 Task: Write an email to a team member sharing useful productivity tips you have discovered.
Action: Mouse moved to (135, 9)
Screenshot: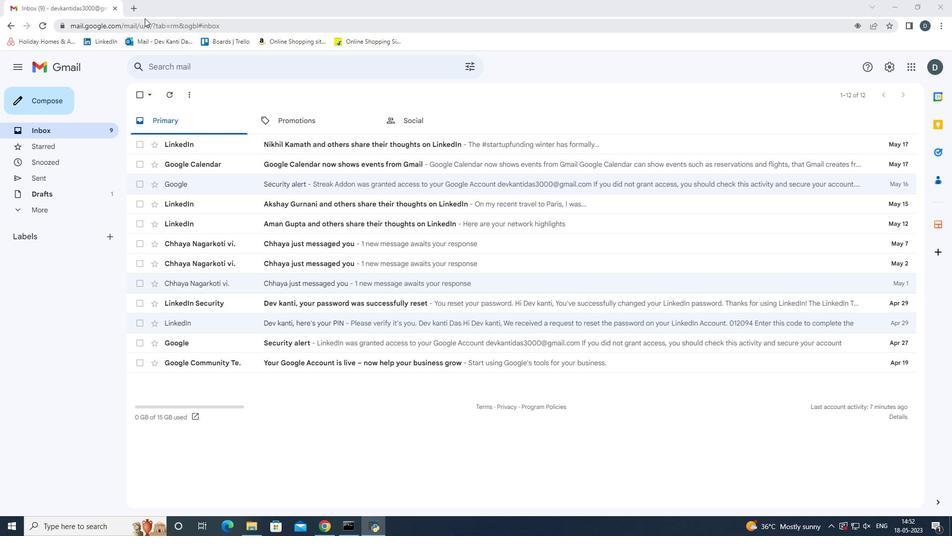 
Action: Mouse pressed left at (135, 9)
Screenshot: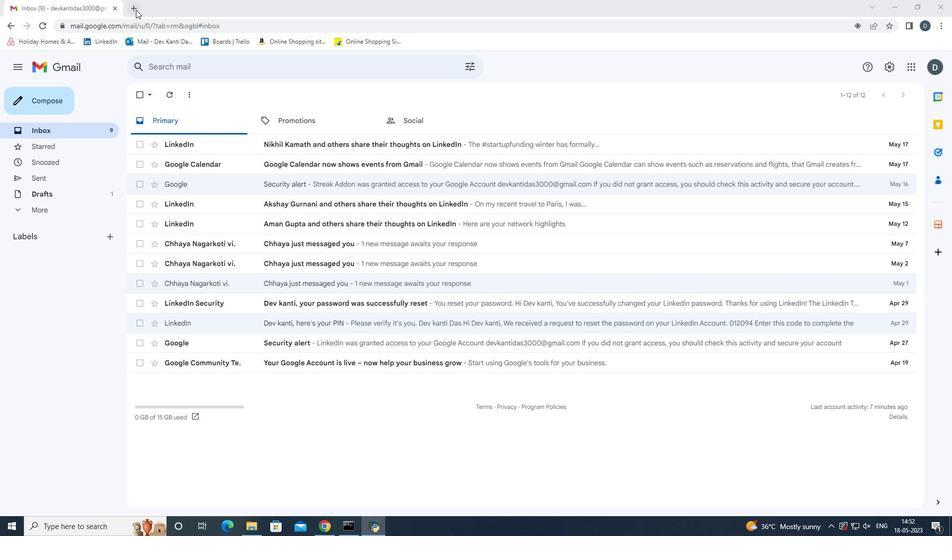 
Action: Mouse moved to (142, 25)
Screenshot: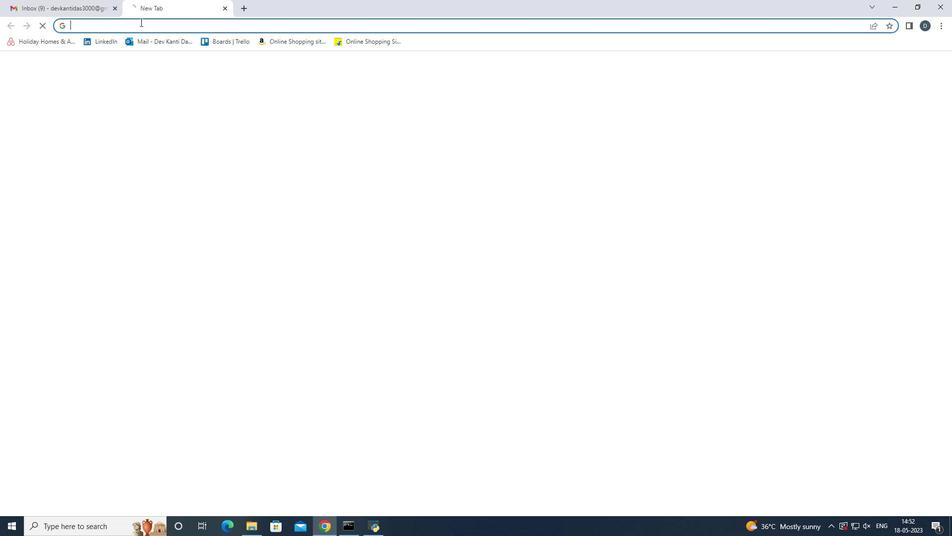 
Action: Key pressed how<Key.space>to<Key.space>write<Key.space>an<Key.space>email<Key.space>to<Key.space>a<Key.space>team<Key.space>member,<Key.space>sharing<Key.space>a<Key.space>useful<Key.space>productivity<Key.space>tip<Key.space>or<Key.space>tool<Key.space>that<Key.space>you<Key.space>have<Key.space>discovered<Key.enter>
Screenshot: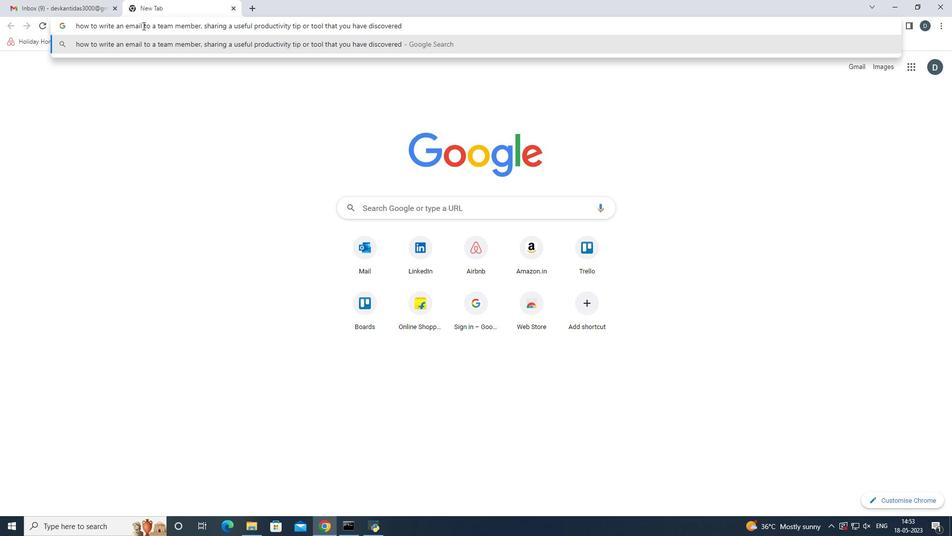 
Action: Mouse moved to (239, 149)
Screenshot: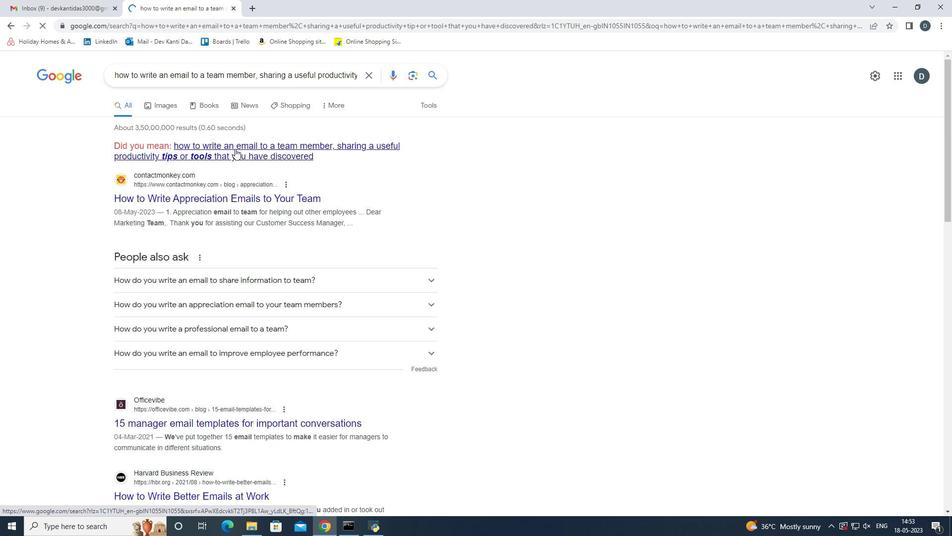 
Action: Mouse pressed left at (239, 149)
Screenshot: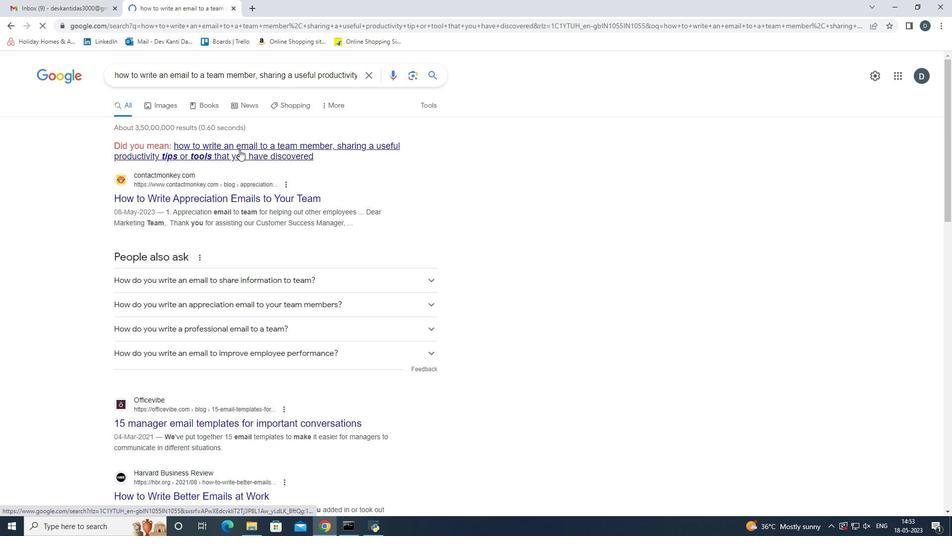 
Action: Mouse moved to (262, 175)
Screenshot: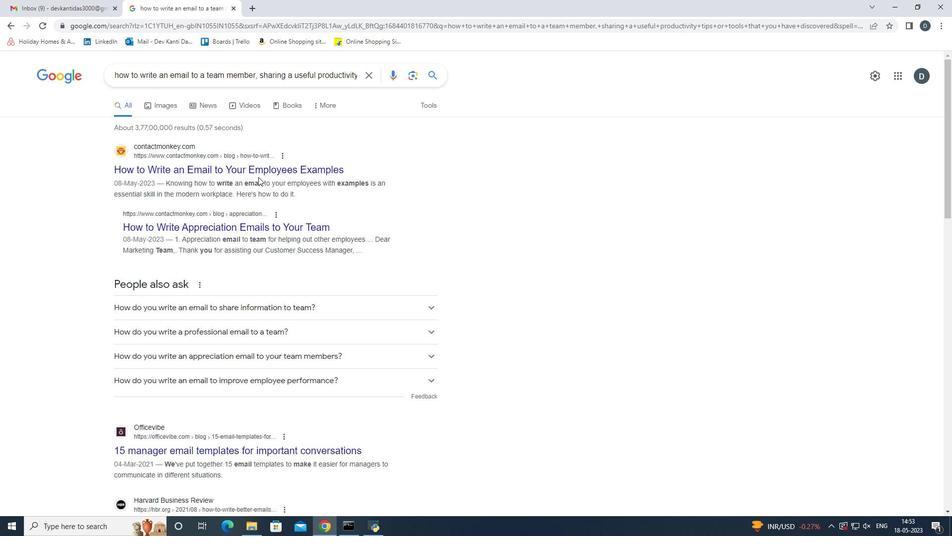 
Action: Mouse pressed middle at (262, 175)
Screenshot: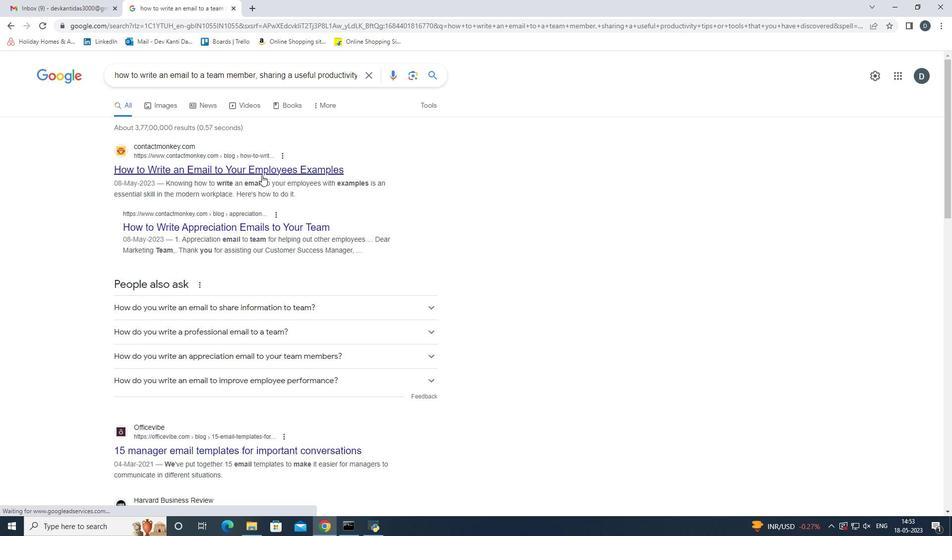 
Action: Mouse moved to (792, 238)
Screenshot: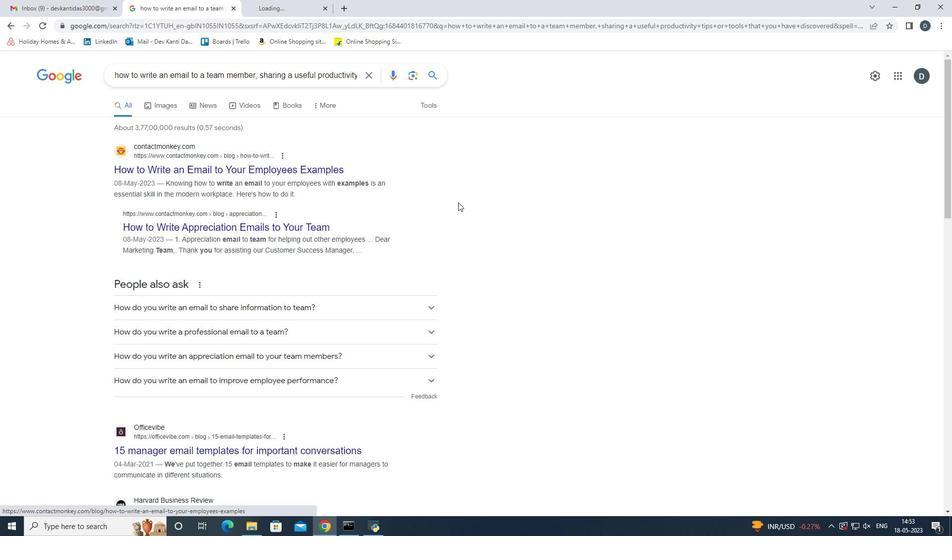 
Action: Mouse scrolled (792, 237) with delta (0, 0)
Screenshot: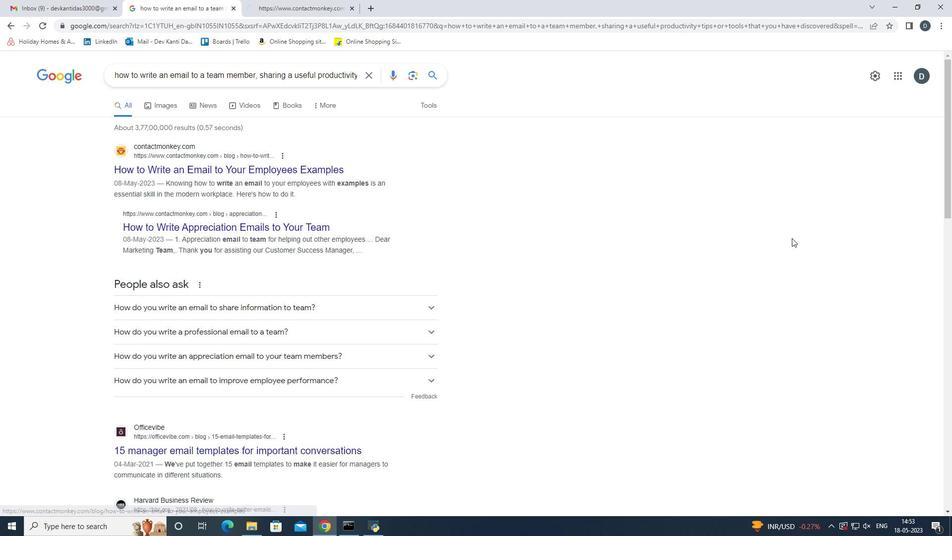 
Action: Mouse scrolled (792, 237) with delta (0, 0)
Screenshot: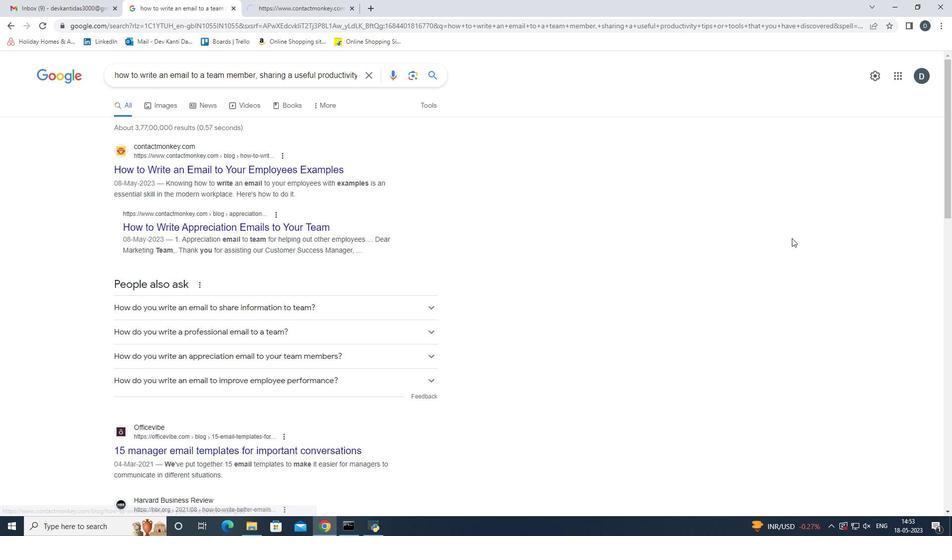 
Action: Mouse scrolled (792, 237) with delta (0, 0)
Screenshot: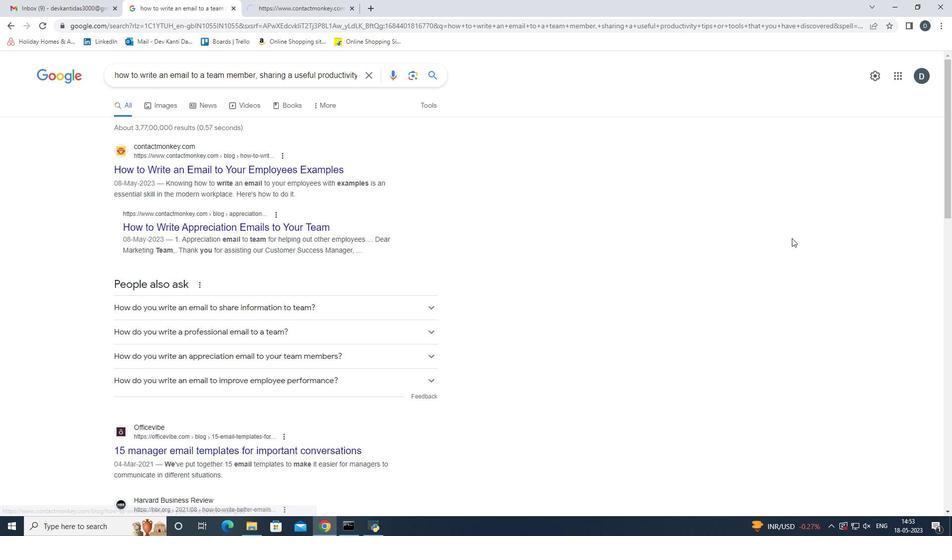 
Action: Mouse scrolled (792, 237) with delta (0, 0)
Screenshot: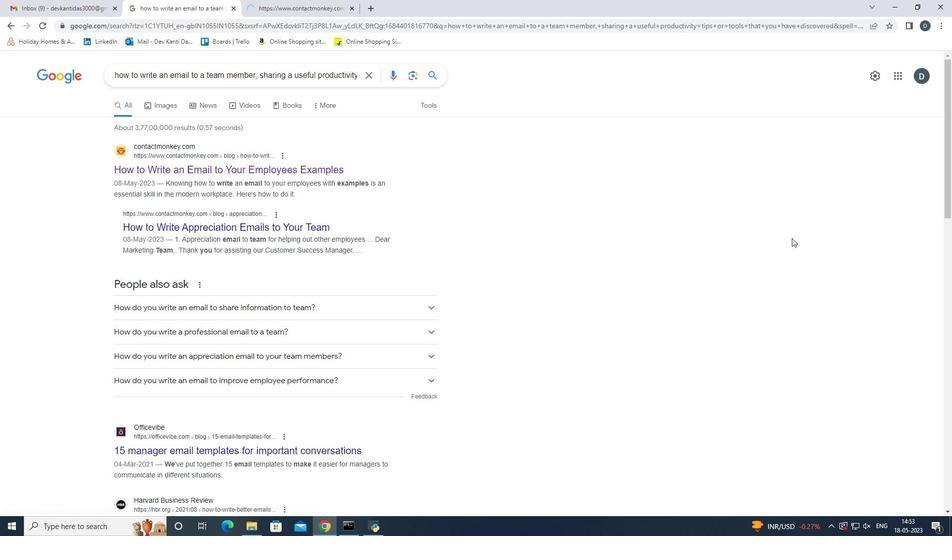 
Action: Mouse scrolled (792, 237) with delta (0, 0)
Screenshot: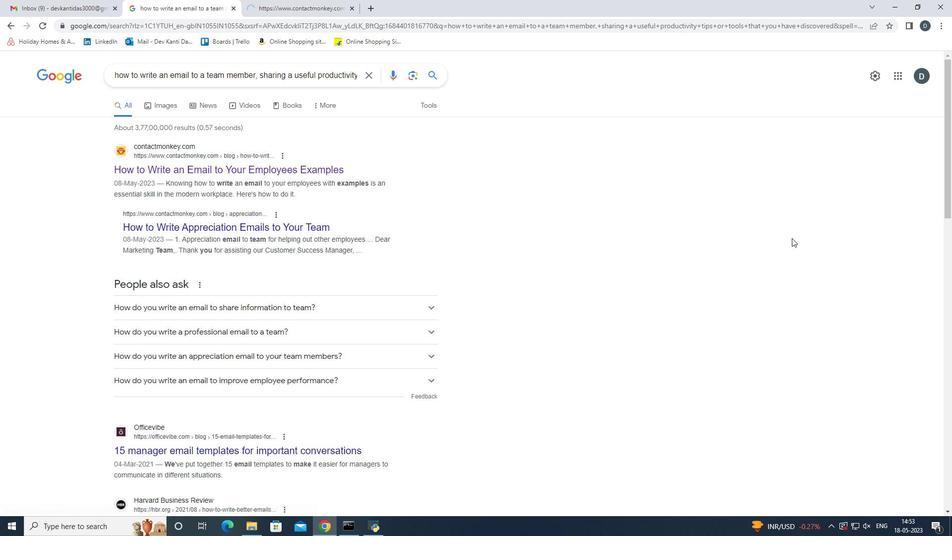 
Action: Mouse moved to (792, 238)
Screenshot: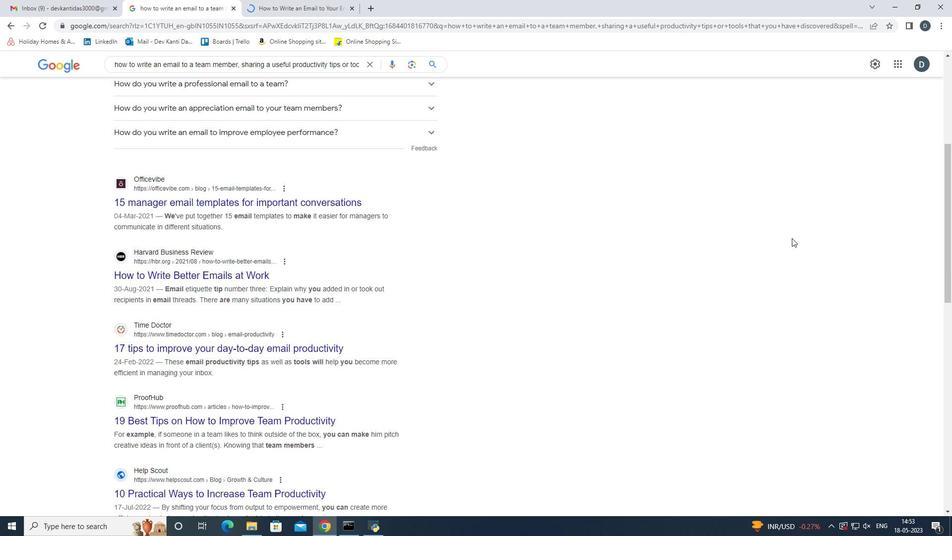 
Action: Mouse scrolled (792, 237) with delta (0, 0)
Screenshot: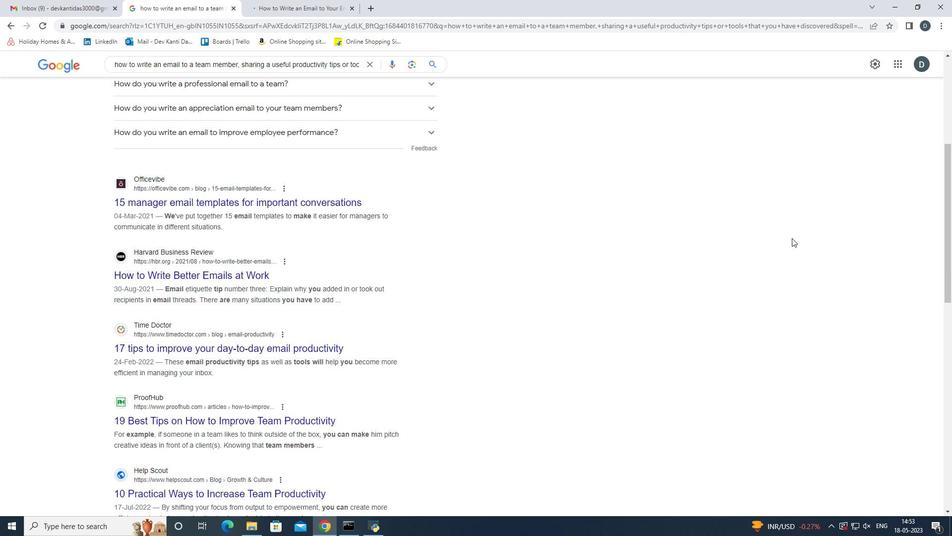 
Action: Mouse scrolled (792, 237) with delta (0, 0)
Screenshot: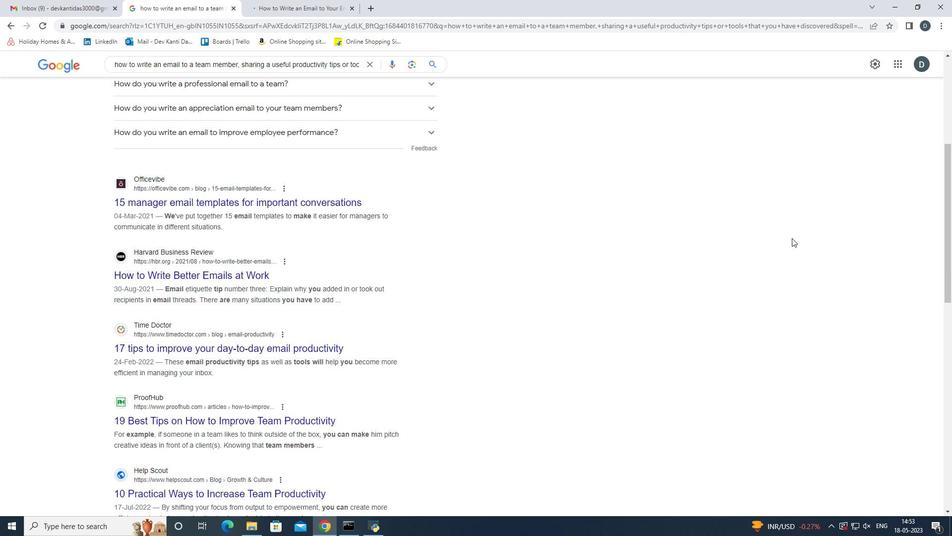
Action: Mouse scrolled (792, 237) with delta (0, 0)
Screenshot: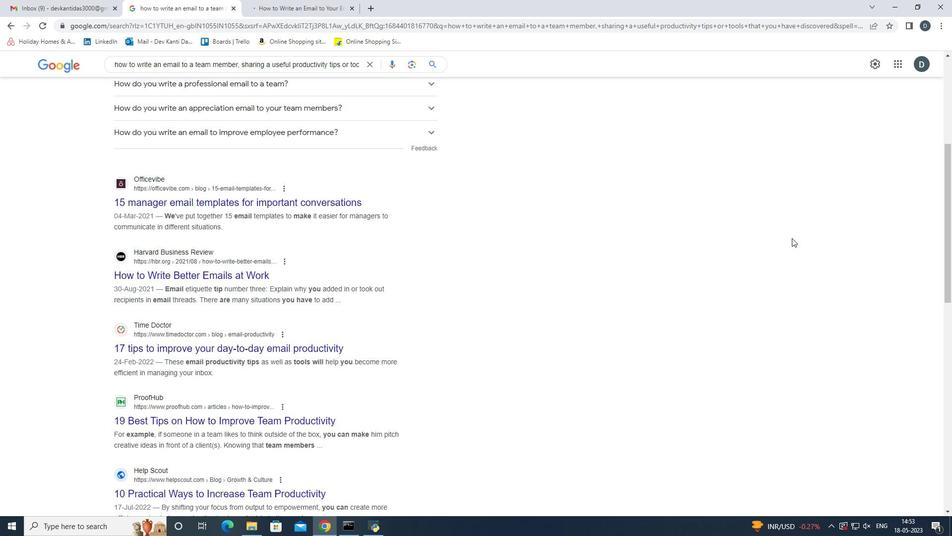 
Action: Mouse scrolled (792, 237) with delta (0, 0)
Screenshot: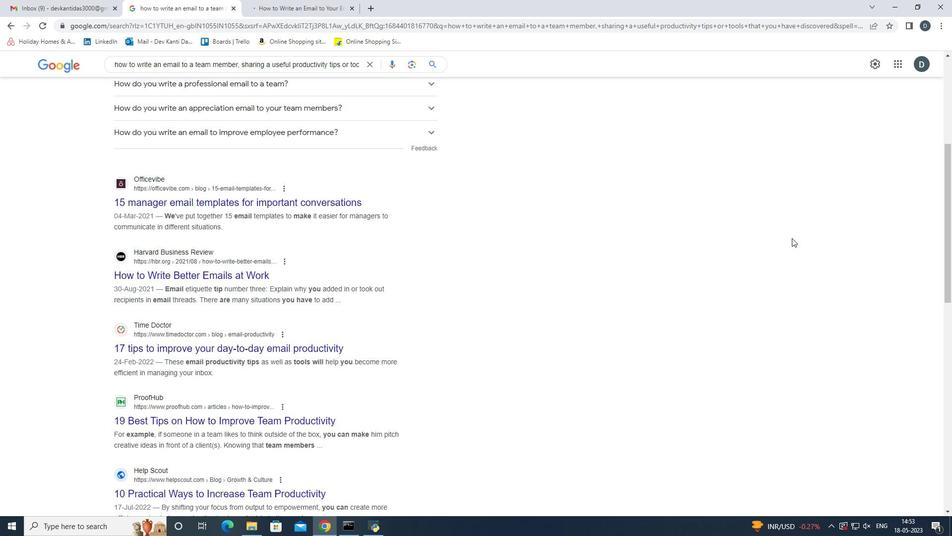 
Action: Mouse scrolled (792, 237) with delta (0, 0)
Screenshot: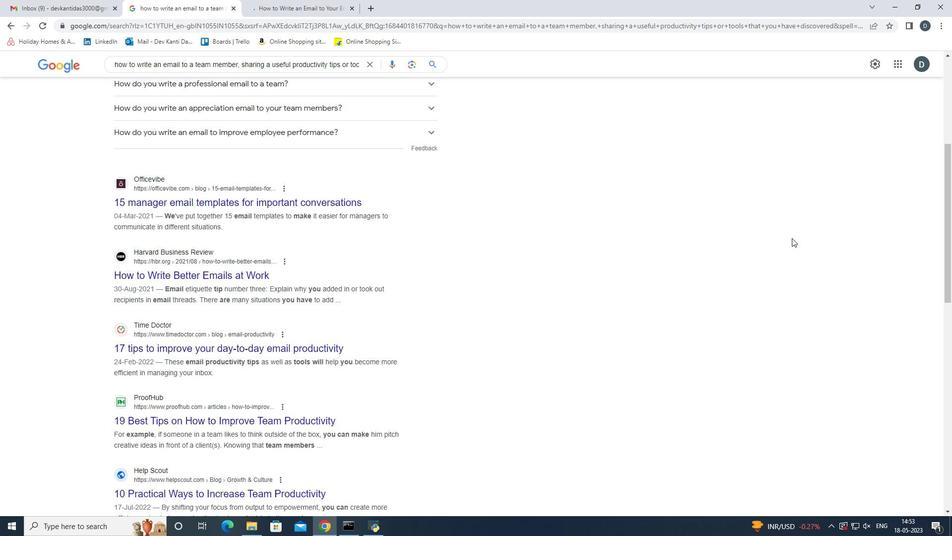 
Action: Mouse scrolled (792, 237) with delta (0, 0)
Screenshot: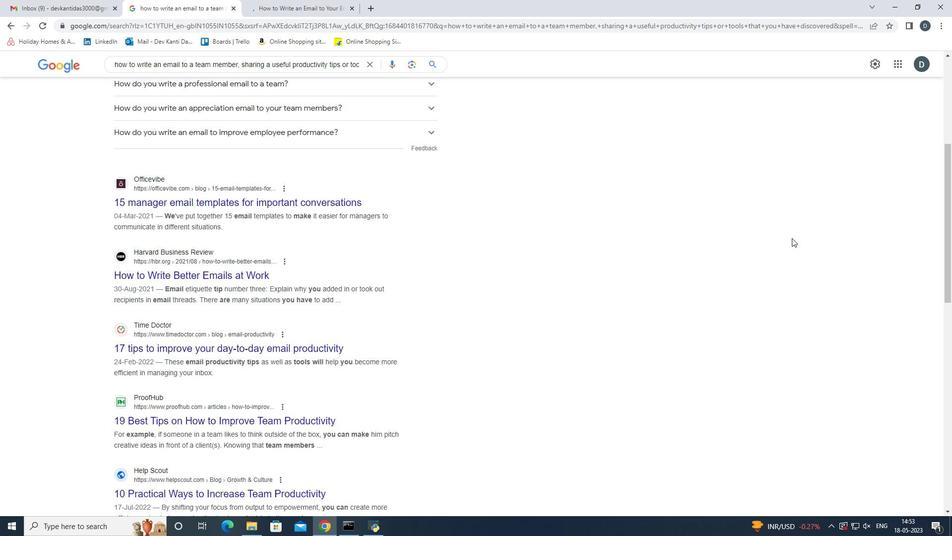 
Action: Mouse scrolled (792, 237) with delta (0, 0)
Screenshot: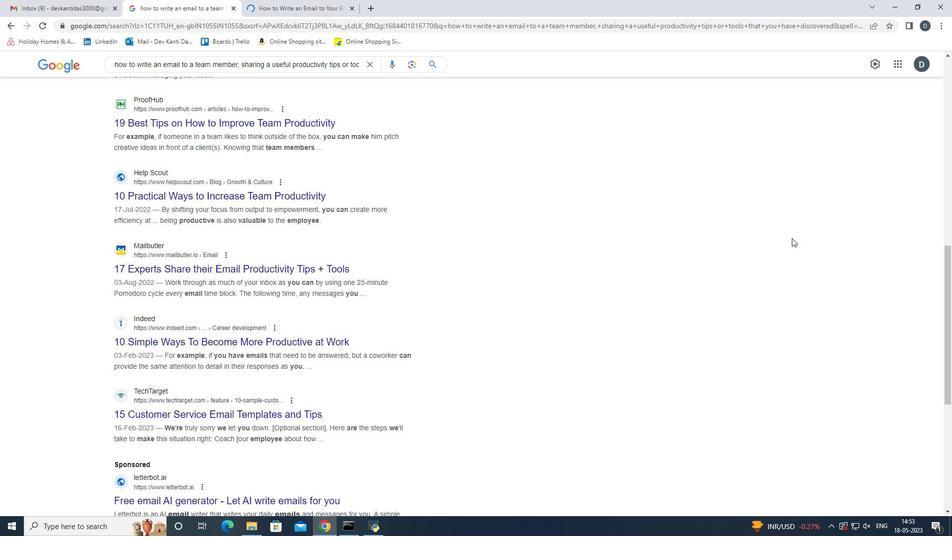 
Action: Mouse scrolled (792, 237) with delta (0, 0)
Screenshot: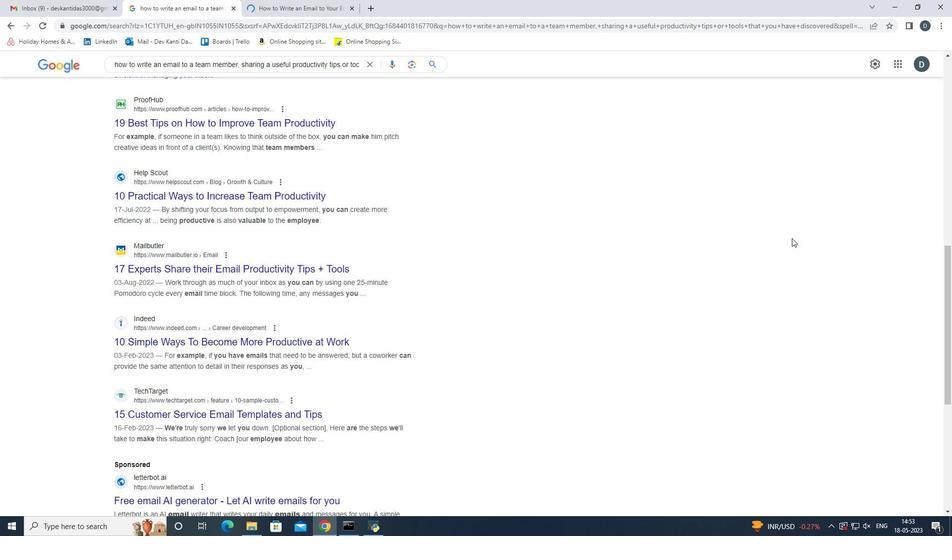 
Action: Mouse scrolled (792, 237) with delta (0, 0)
Screenshot: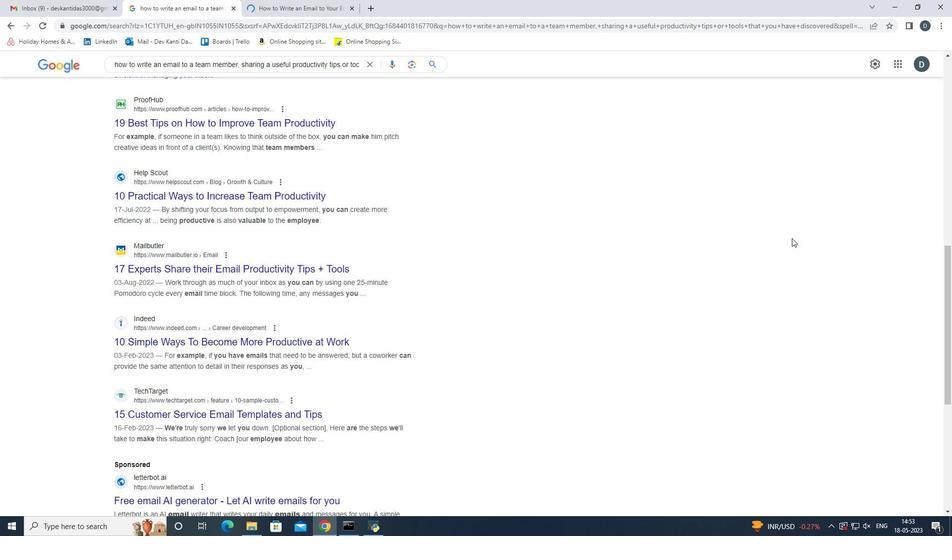 
Action: Mouse scrolled (792, 237) with delta (0, 0)
Screenshot: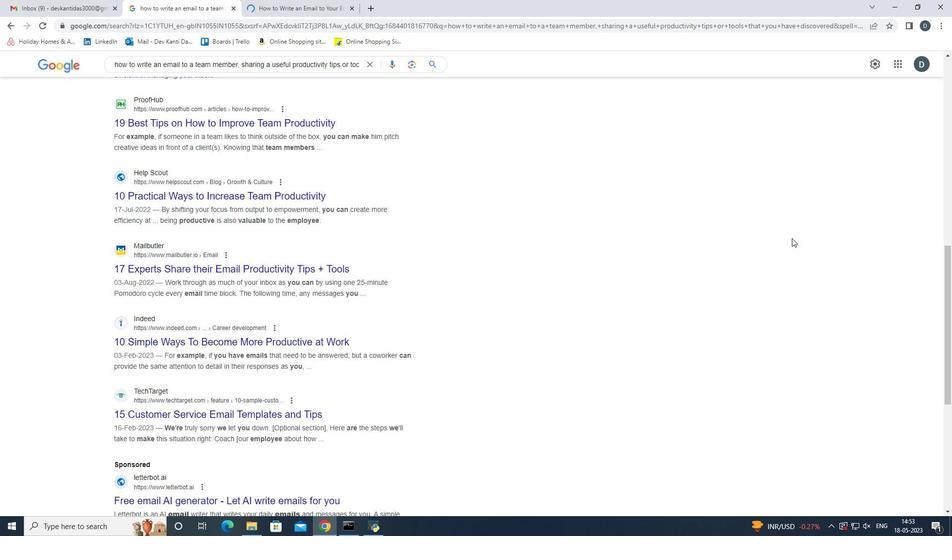 
Action: Mouse scrolled (792, 237) with delta (0, 0)
Screenshot: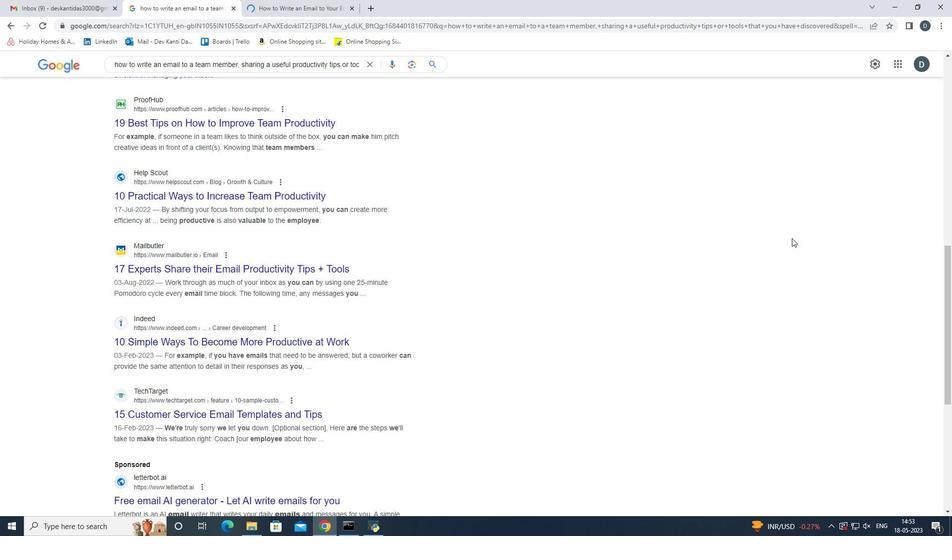
Action: Mouse scrolled (792, 237) with delta (0, 0)
Screenshot: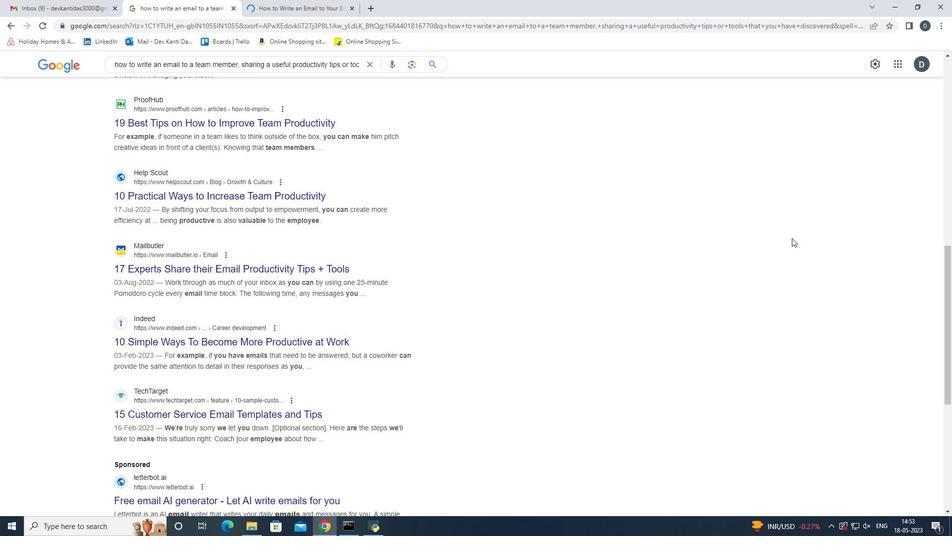 
Action: Mouse scrolled (792, 238) with delta (0, 0)
Screenshot: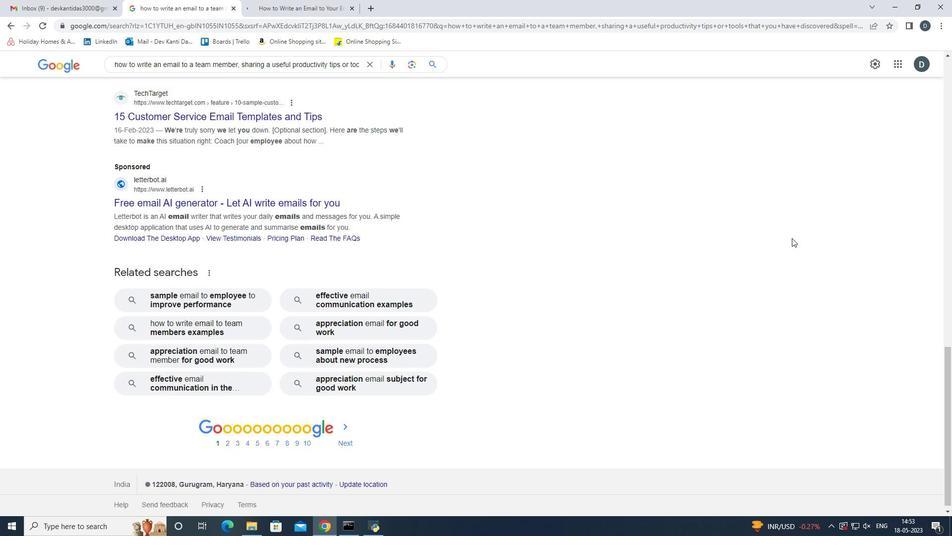
Action: Mouse scrolled (792, 238) with delta (0, 0)
Screenshot: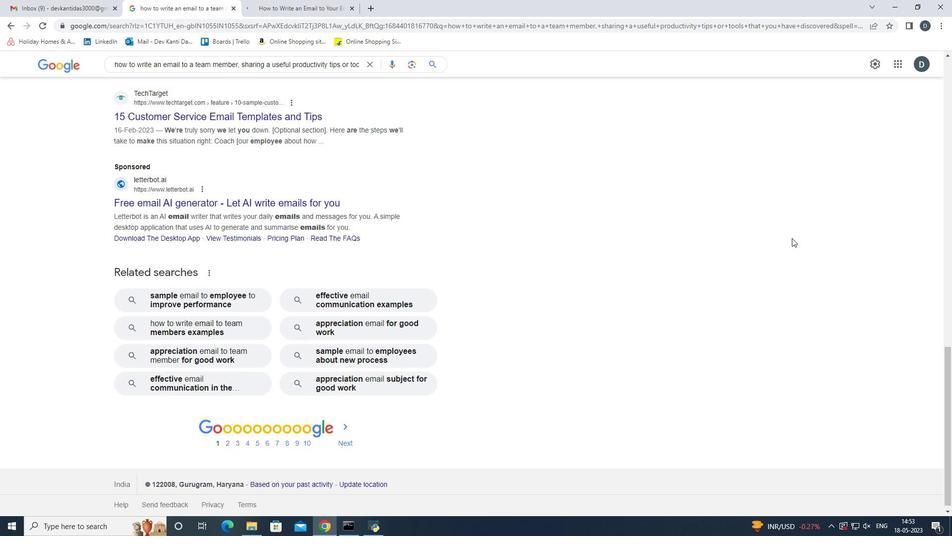 
Action: Mouse scrolled (792, 238) with delta (0, 0)
Screenshot: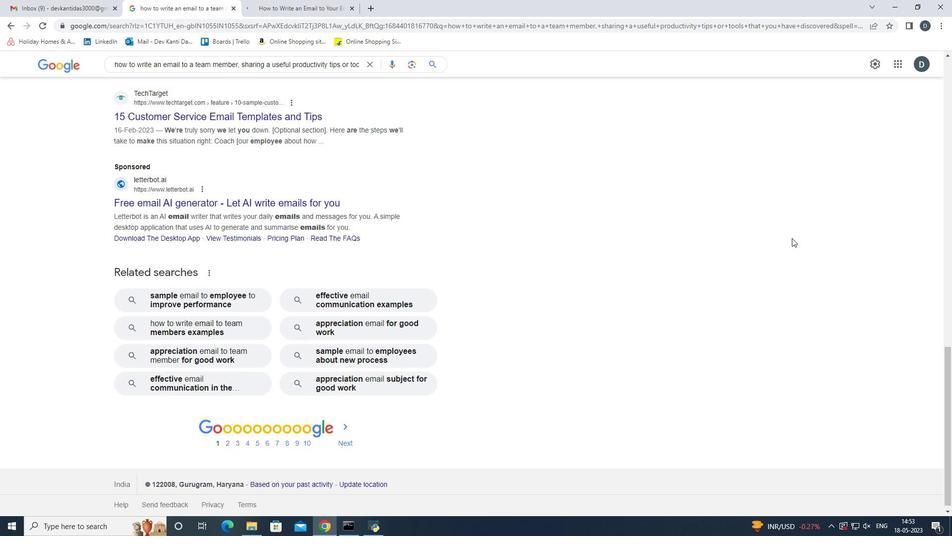 
Action: Mouse scrolled (792, 238) with delta (0, 0)
Screenshot: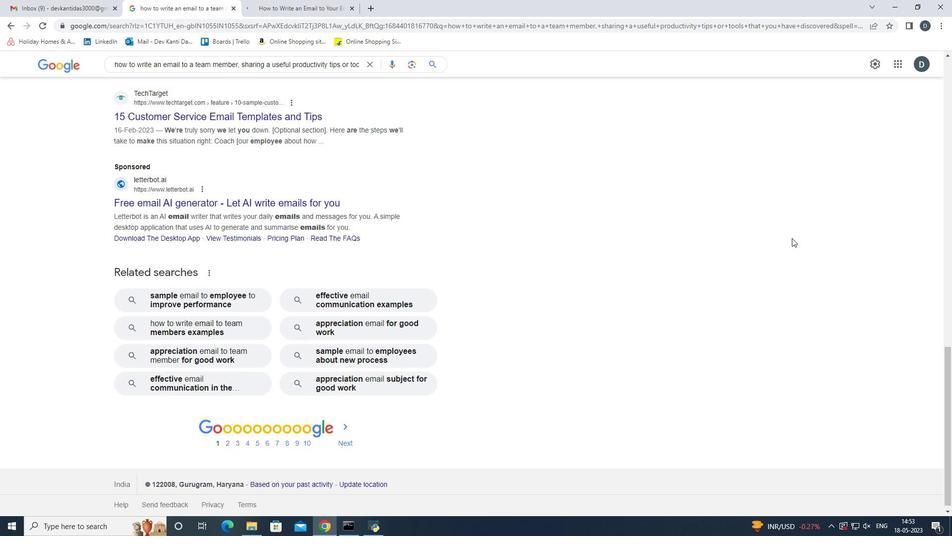 
Action: Mouse scrolled (792, 238) with delta (0, 0)
Screenshot: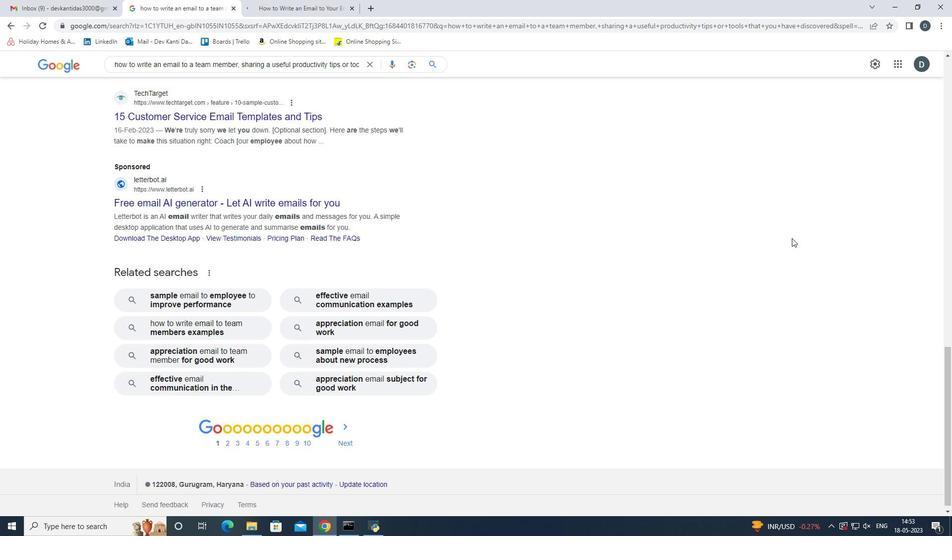 
Action: Mouse scrolled (792, 238) with delta (0, 0)
Screenshot: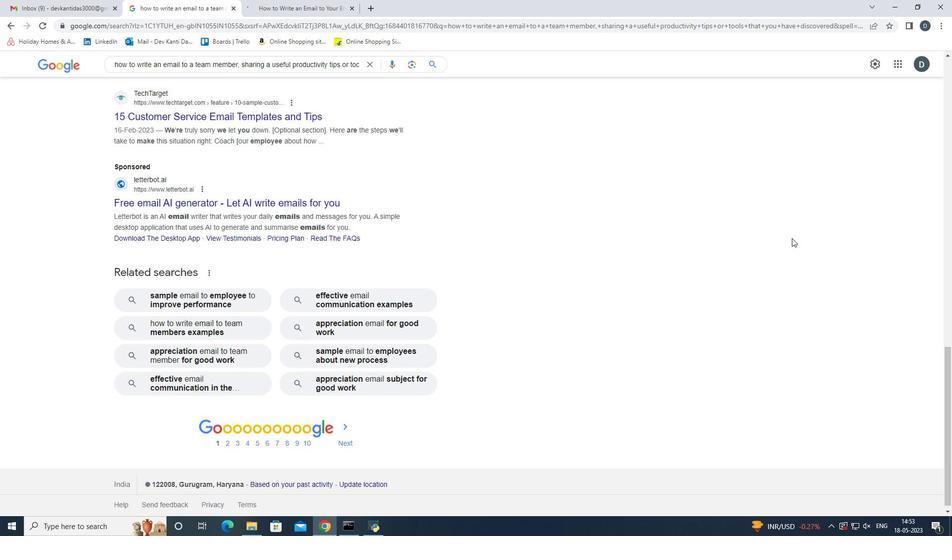 
Action: Mouse scrolled (792, 238) with delta (0, 0)
Screenshot: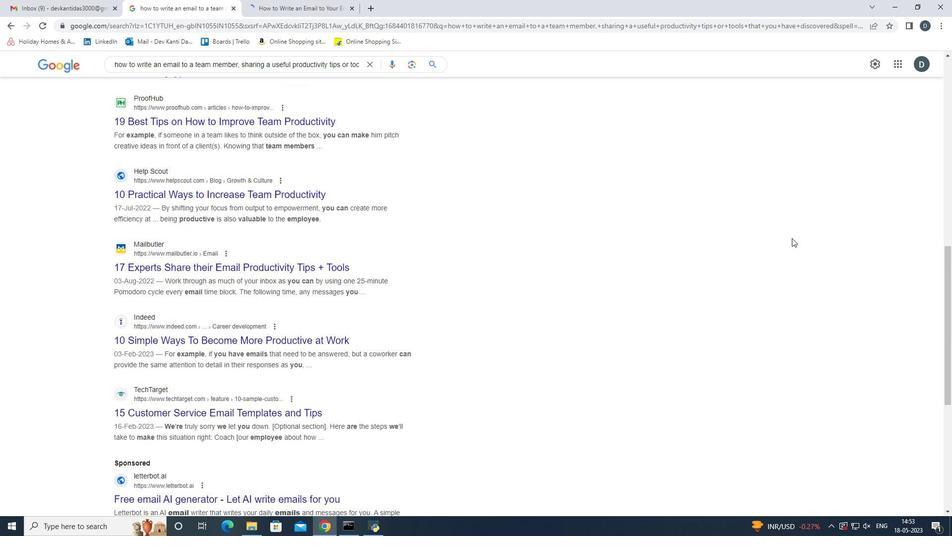 
Action: Mouse scrolled (792, 238) with delta (0, 0)
Screenshot: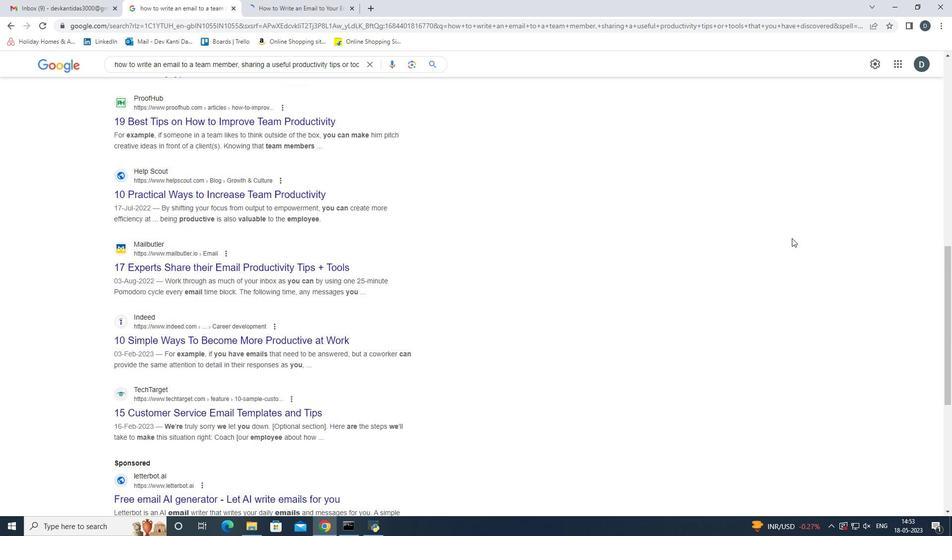 
Action: Mouse scrolled (792, 238) with delta (0, 0)
Screenshot: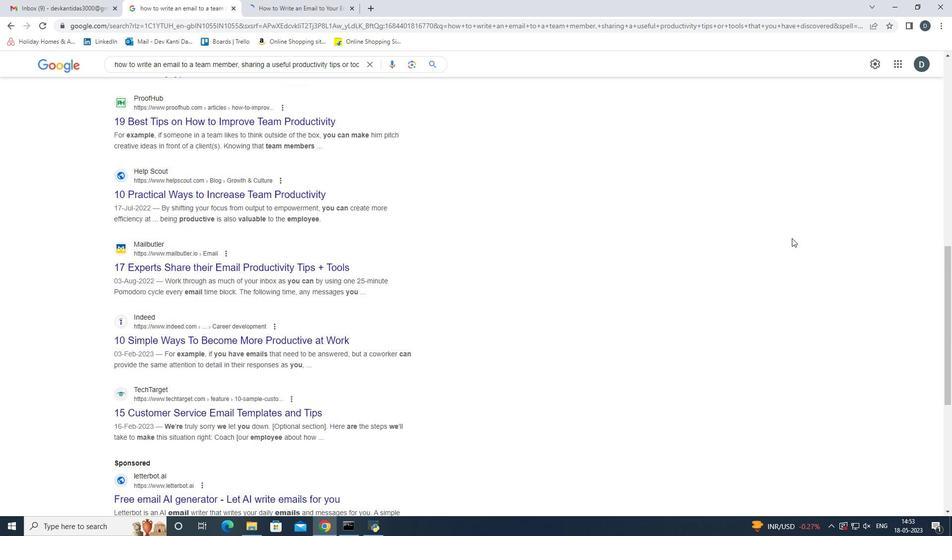 
Action: Mouse scrolled (792, 238) with delta (0, 0)
Screenshot: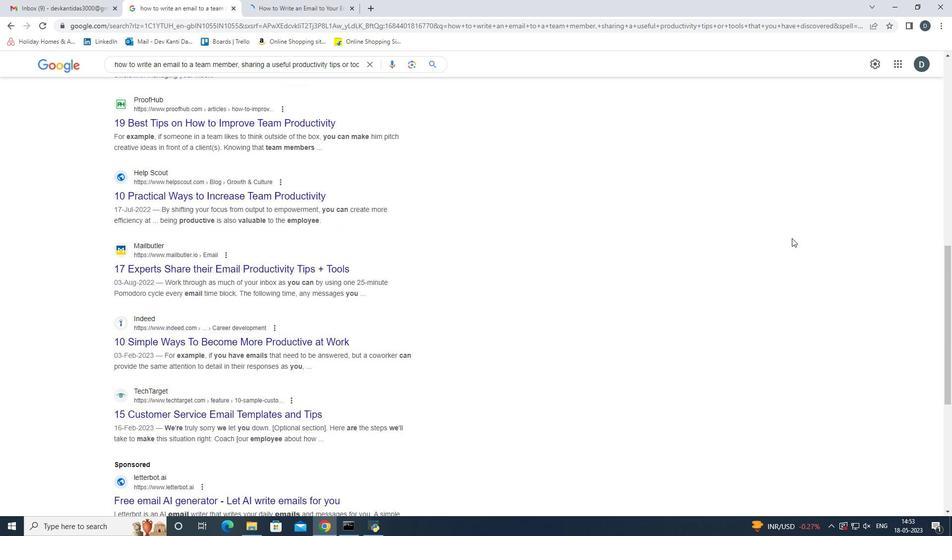 
Action: Mouse scrolled (792, 238) with delta (0, 0)
Screenshot: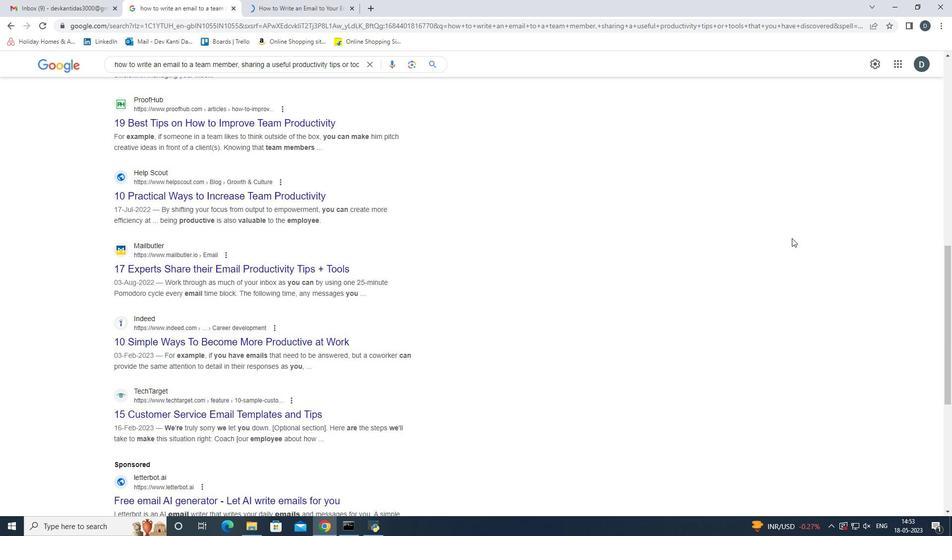 
Action: Mouse moved to (252, 0)
Screenshot: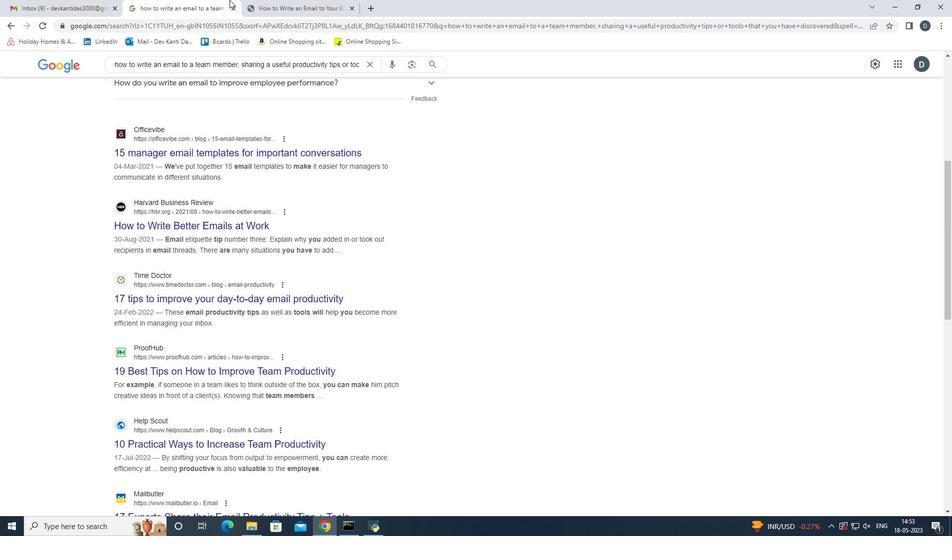 
Action: Mouse pressed left at (252, 0)
Screenshot: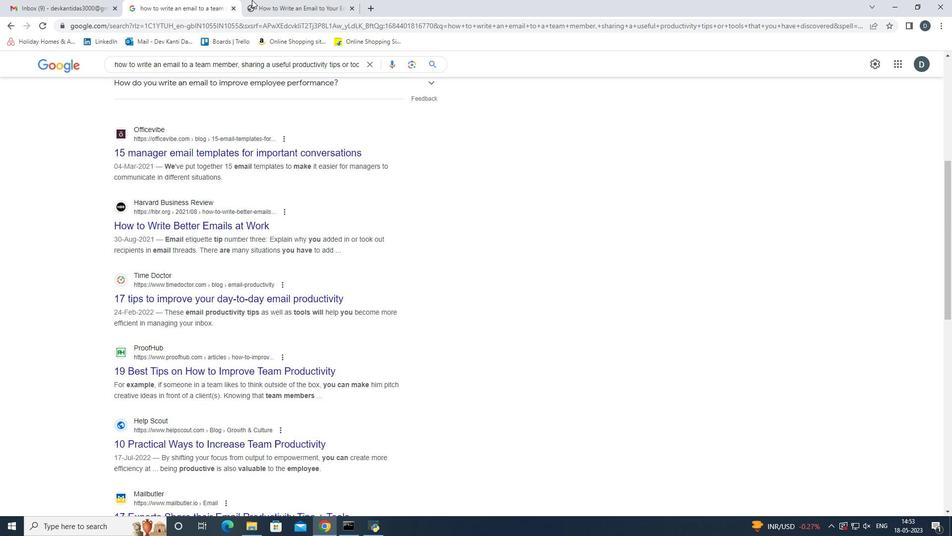 
Action: Mouse moved to (489, 331)
Screenshot: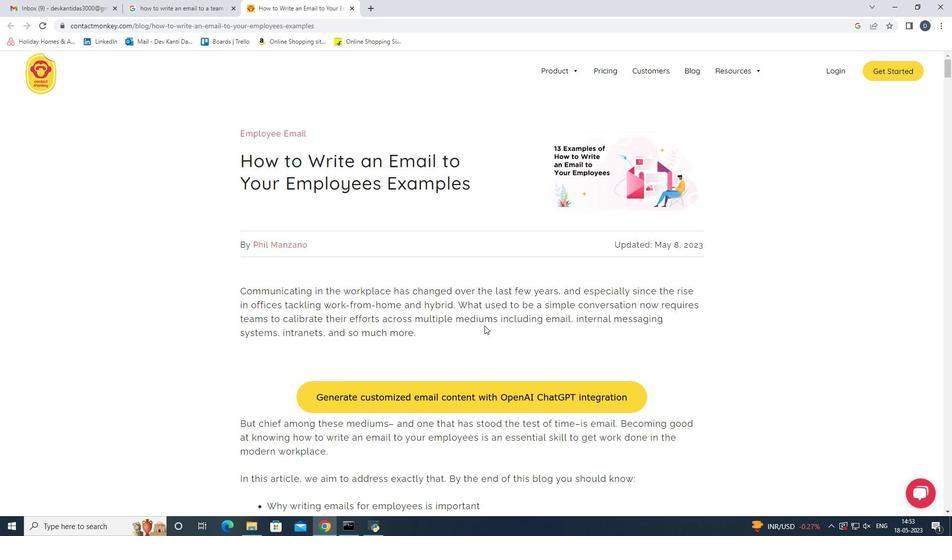 
Action: Mouse scrolled (489, 331) with delta (0, 0)
Screenshot: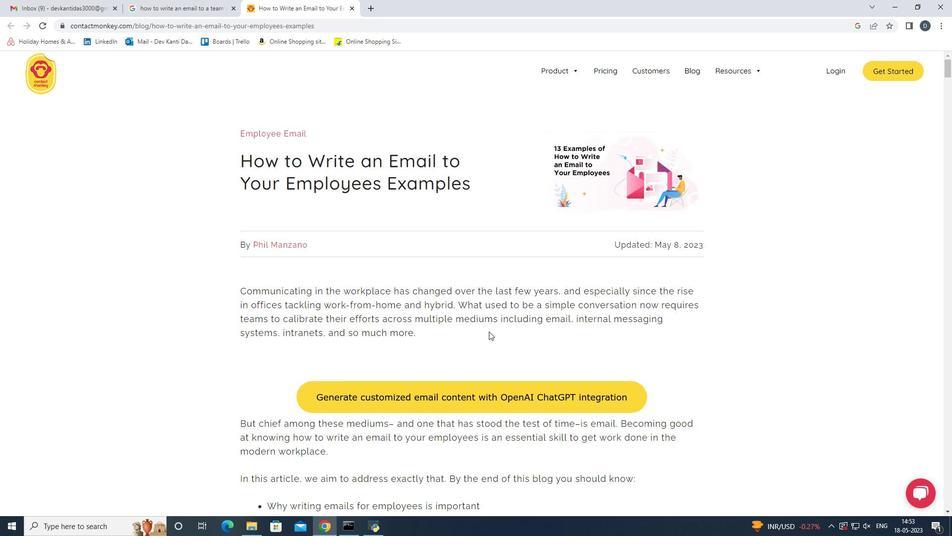 
Action: Mouse scrolled (489, 331) with delta (0, 0)
Screenshot: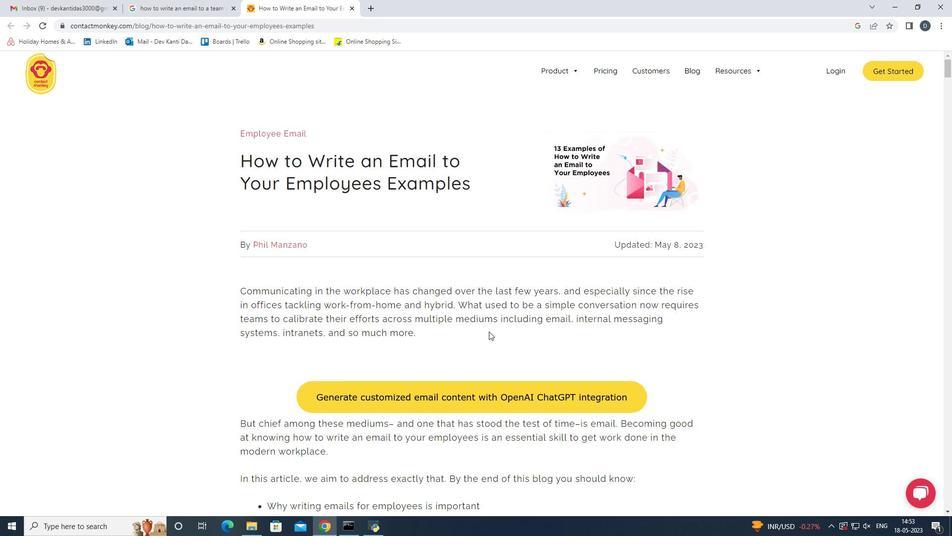 
Action: Mouse scrolled (489, 331) with delta (0, 0)
Screenshot: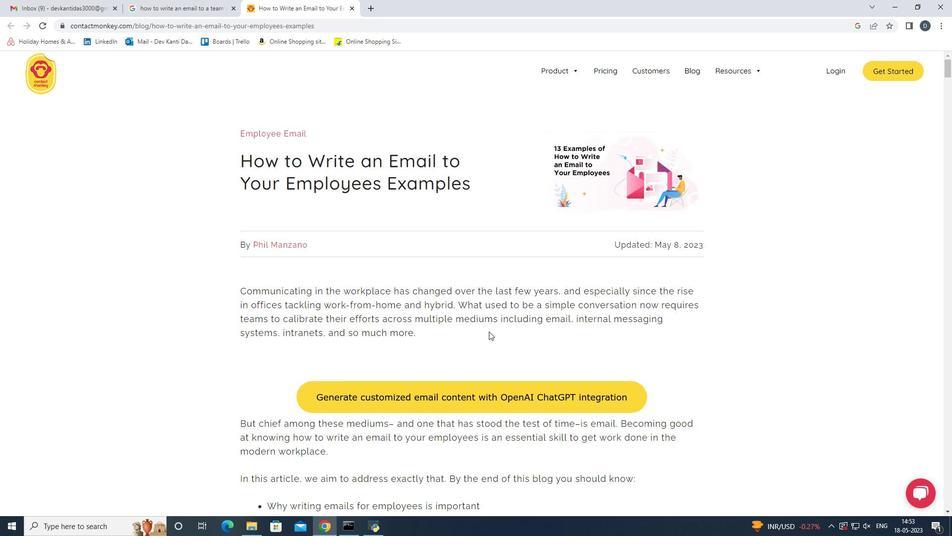 
Action: Mouse moved to (530, 268)
Screenshot: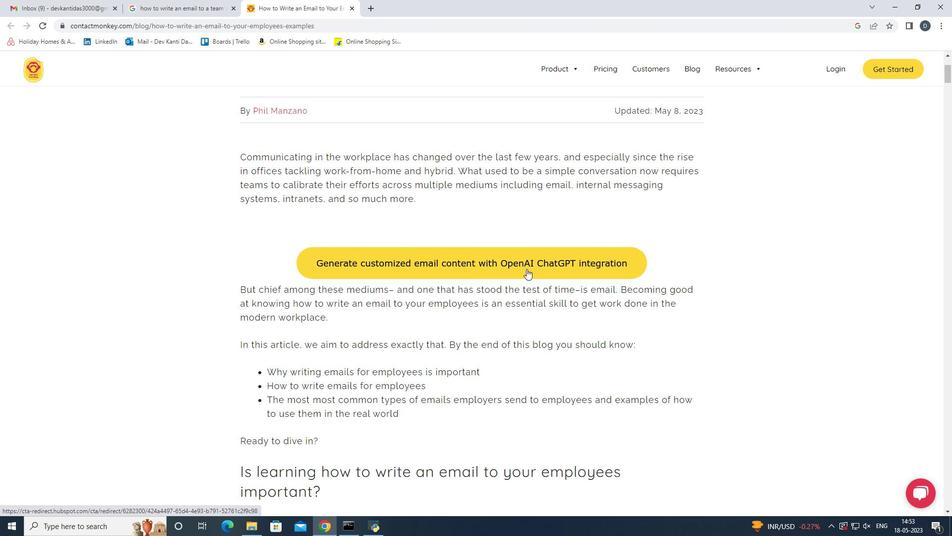 
Action: Mouse scrolled (530, 268) with delta (0, 0)
Screenshot: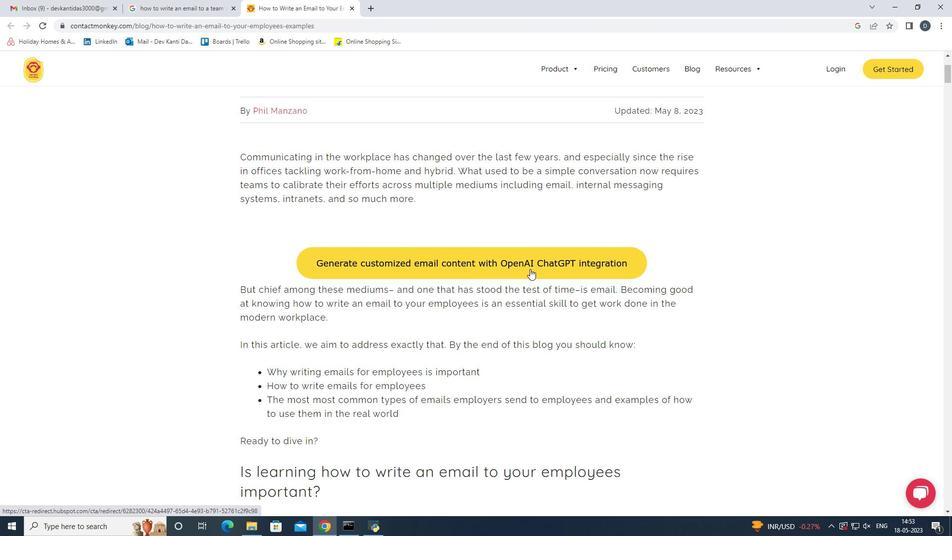 
Action: Mouse scrolled (530, 268) with delta (0, 0)
Screenshot: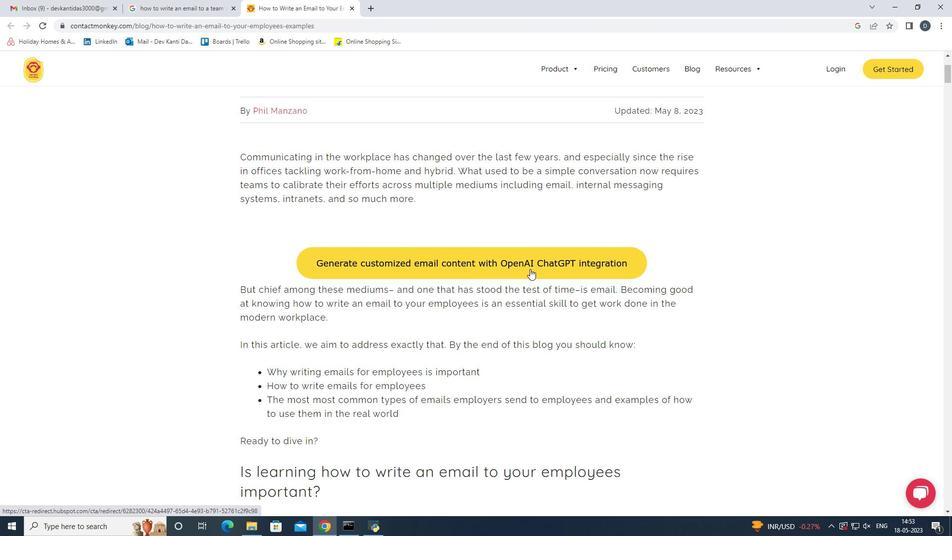 
Action: Mouse scrolled (530, 268) with delta (0, 0)
Screenshot: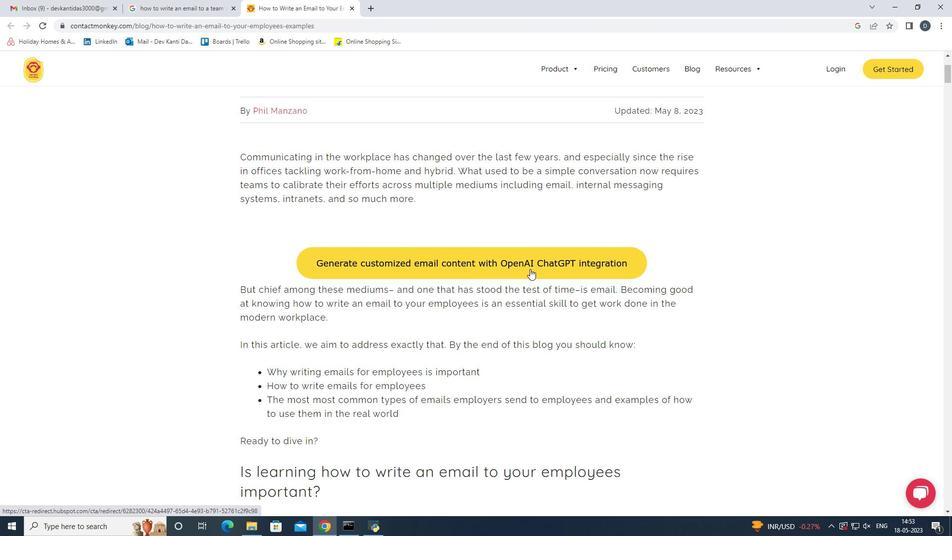 
Action: Mouse scrolled (530, 268) with delta (0, 0)
Screenshot: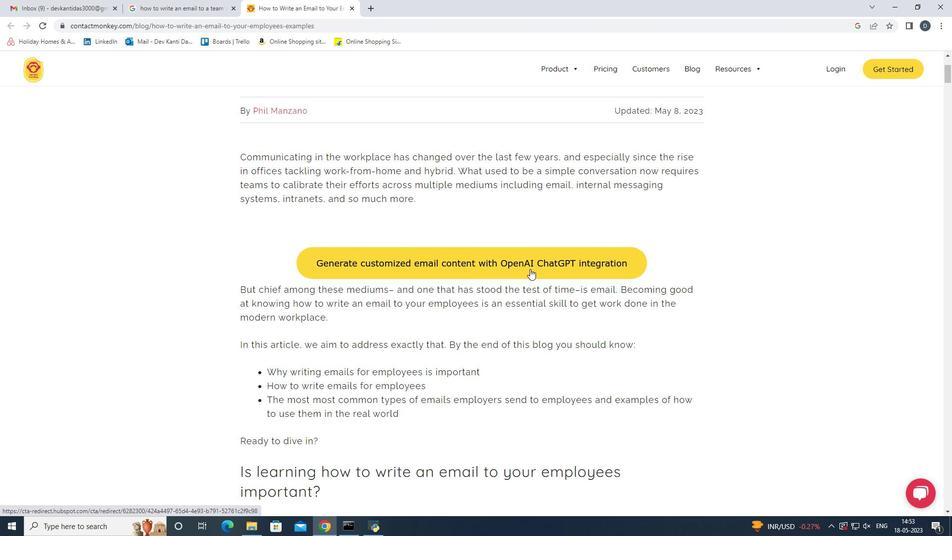 
Action: Mouse scrolled (530, 268) with delta (0, 0)
Screenshot: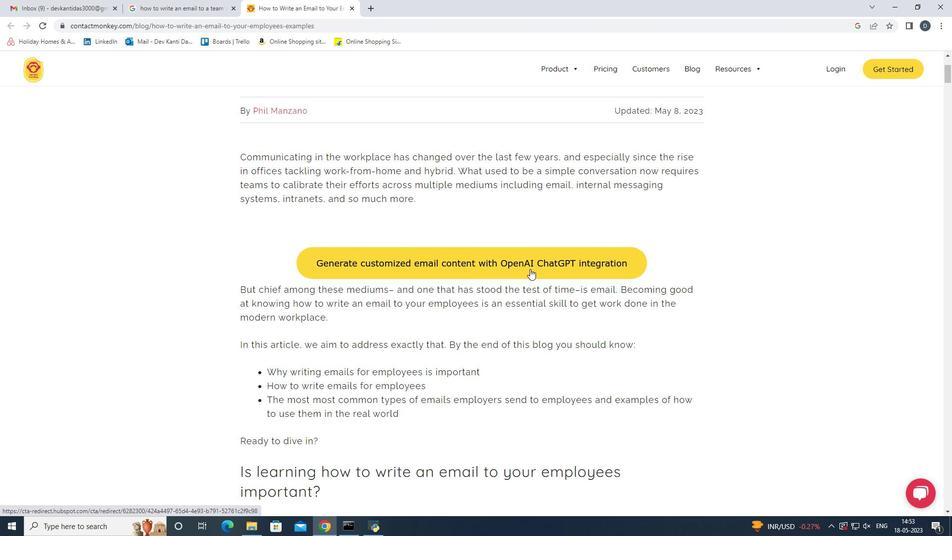 
Action: Mouse scrolled (530, 268) with delta (0, 0)
Screenshot: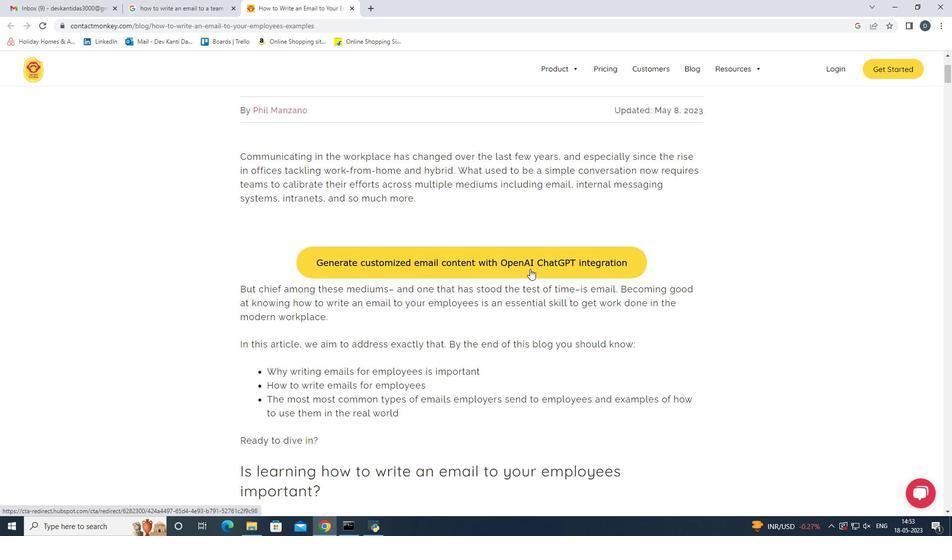
Action: Mouse scrolled (530, 268) with delta (0, 0)
Screenshot: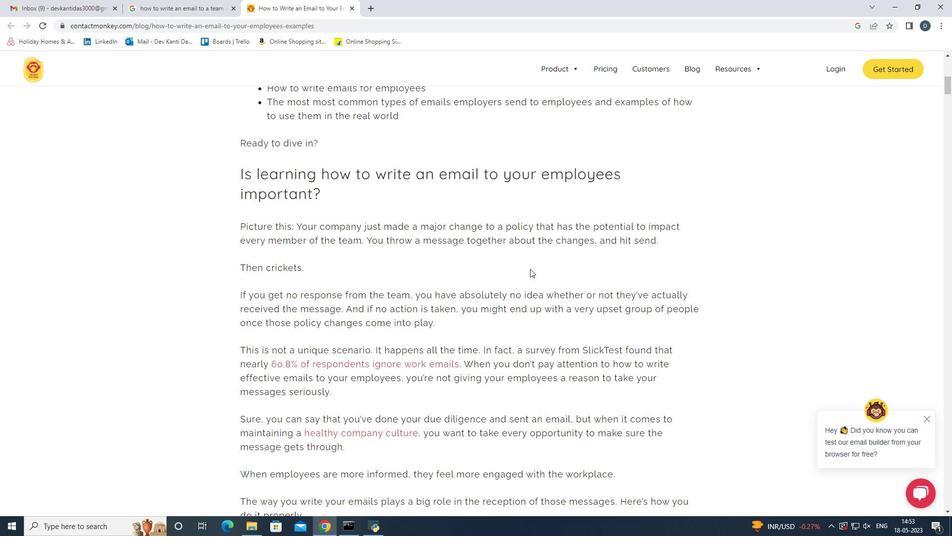 
Action: Mouse scrolled (530, 268) with delta (0, 0)
Screenshot: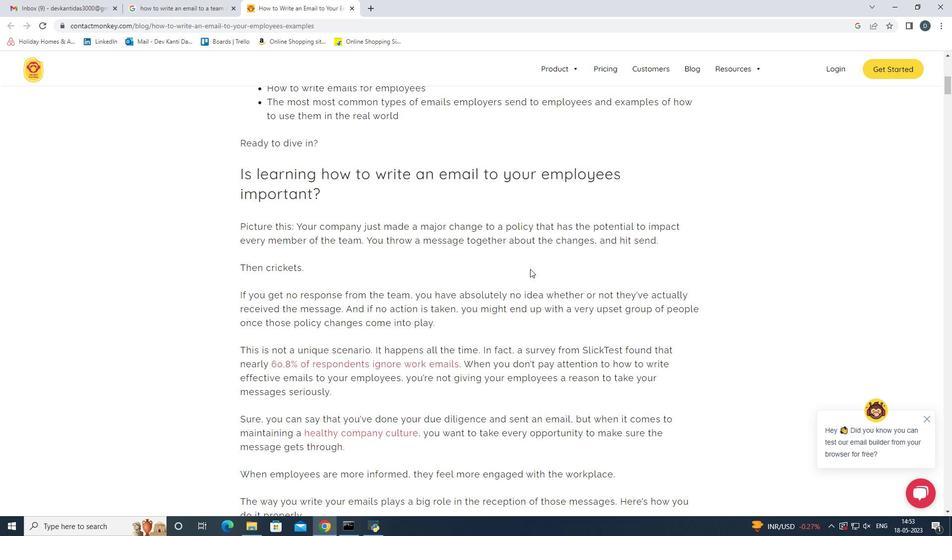 
Action: Mouse scrolled (530, 268) with delta (0, 0)
Screenshot: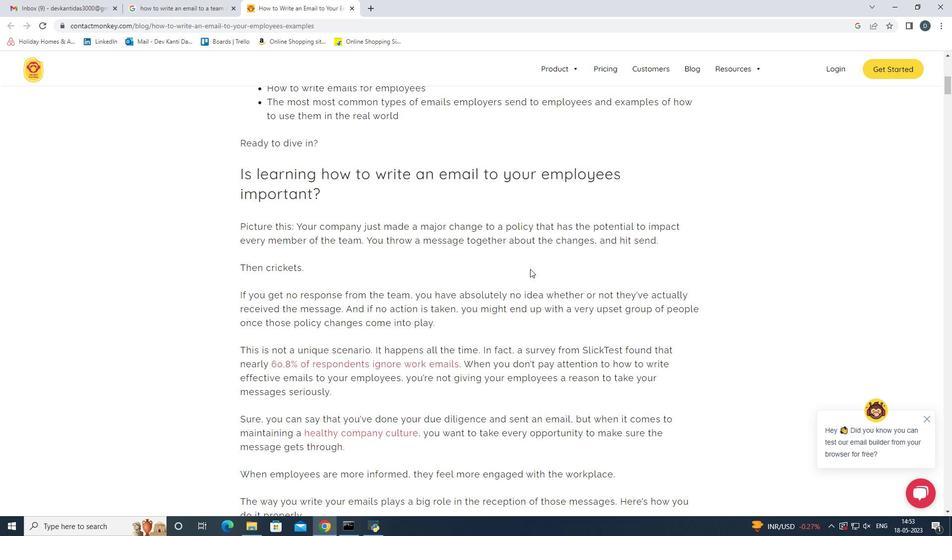 
Action: Mouse scrolled (530, 268) with delta (0, 0)
Screenshot: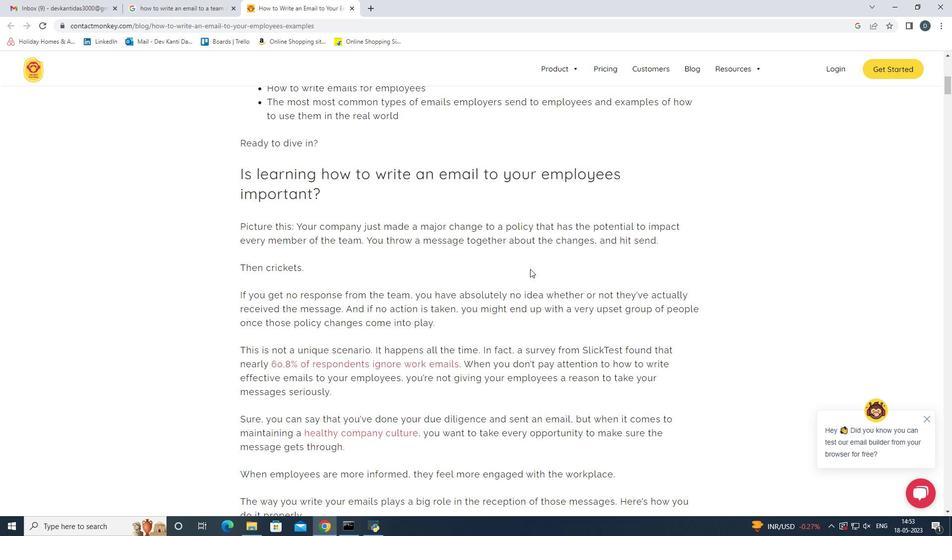 
Action: Mouse scrolled (530, 268) with delta (0, 0)
Screenshot: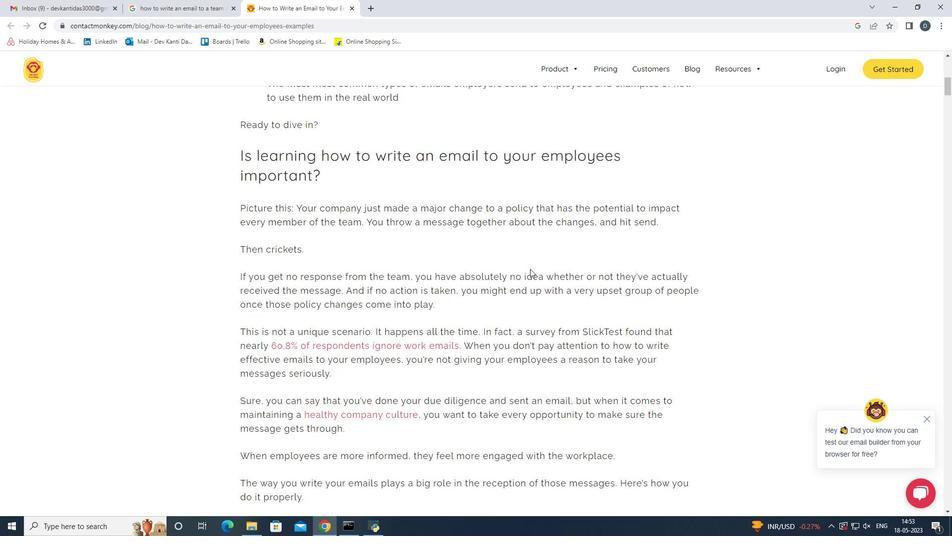 
Action: Mouse scrolled (530, 268) with delta (0, 0)
Screenshot: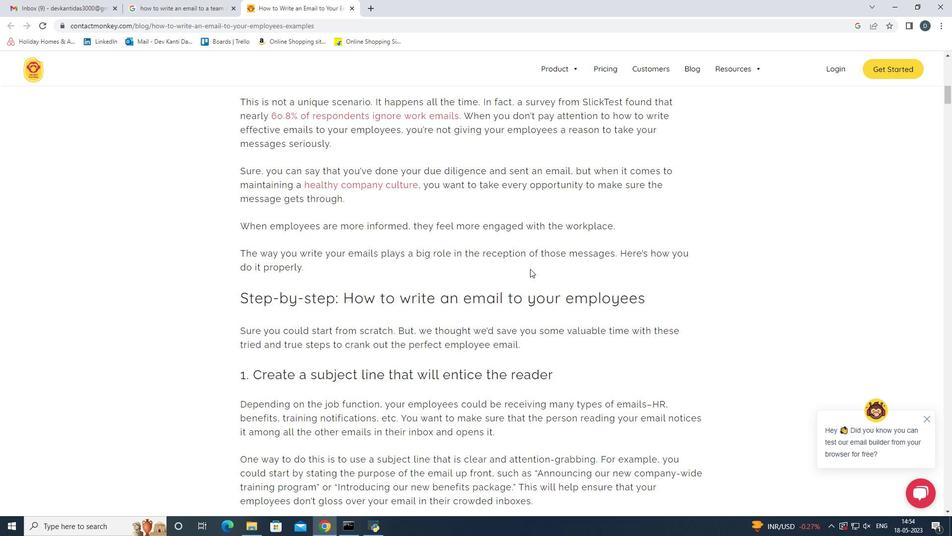 
Action: Mouse scrolled (530, 268) with delta (0, 0)
Screenshot: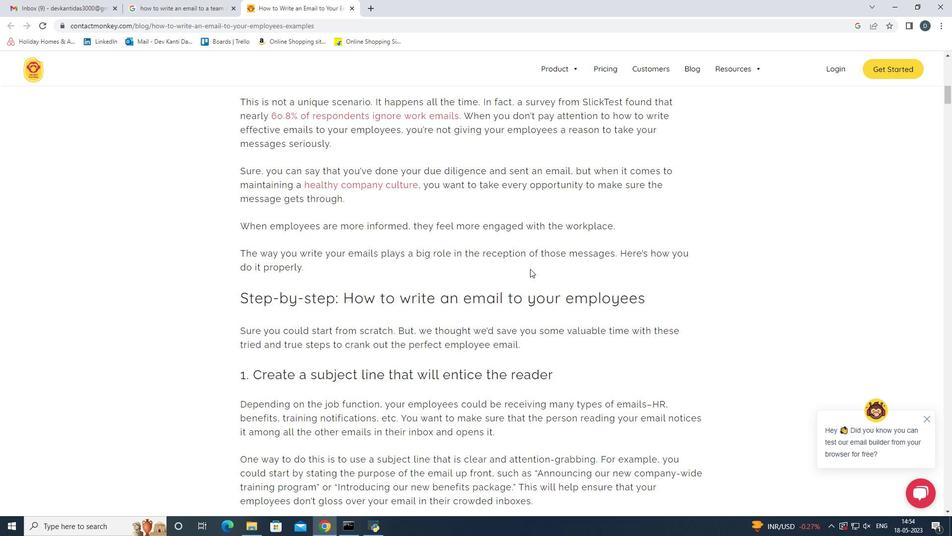 
Action: Mouse scrolled (530, 268) with delta (0, 0)
Screenshot: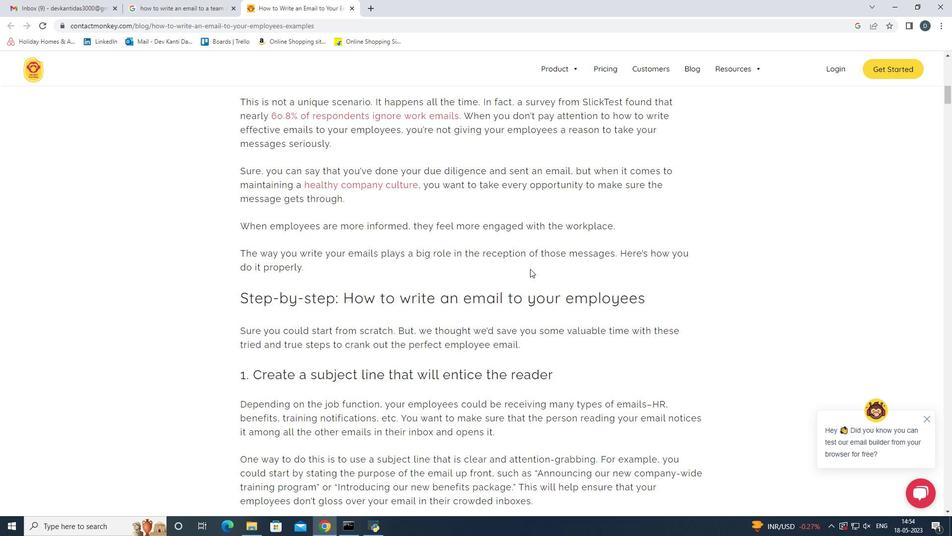 
Action: Mouse scrolled (530, 268) with delta (0, 0)
Screenshot: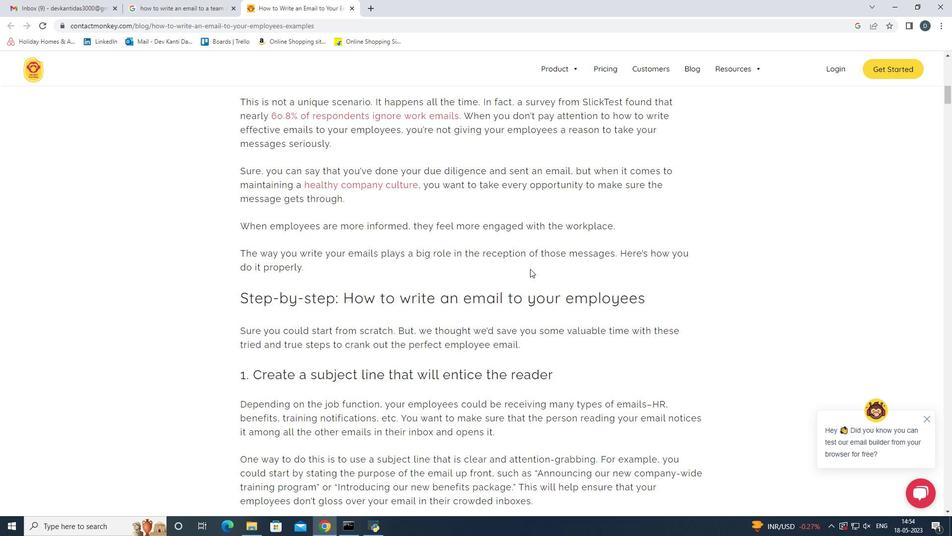 
Action: Mouse scrolled (530, 268) with delta (0, 0)
Screenshot: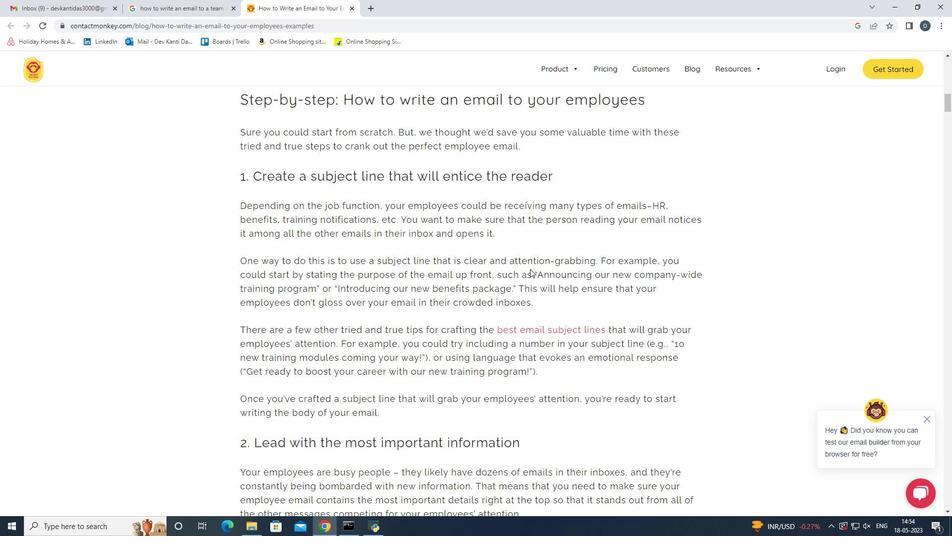 
Action: Mouse scrolled (530, 268) with delta (0, 0)
Screenshot: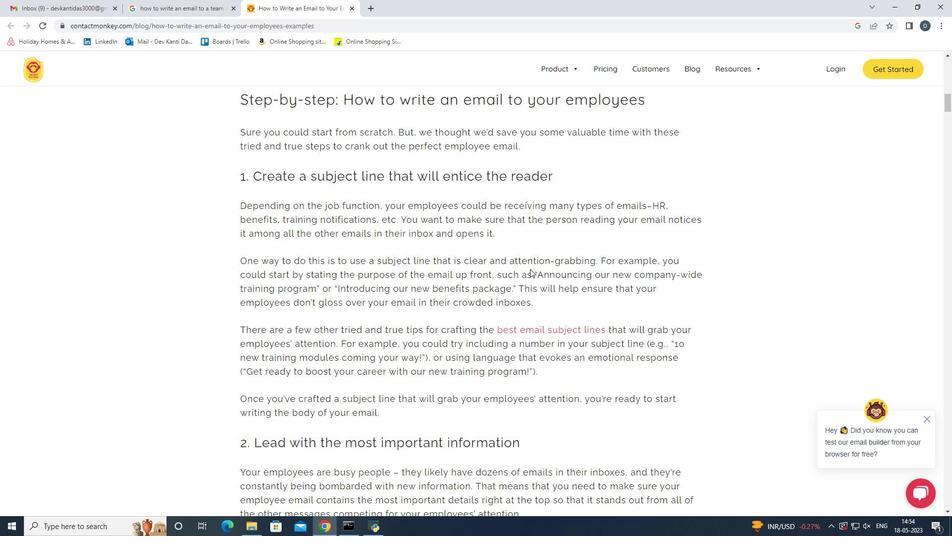 
Action: Mouse scrolled (530, 268) with delta (0, 0)
Screenshot: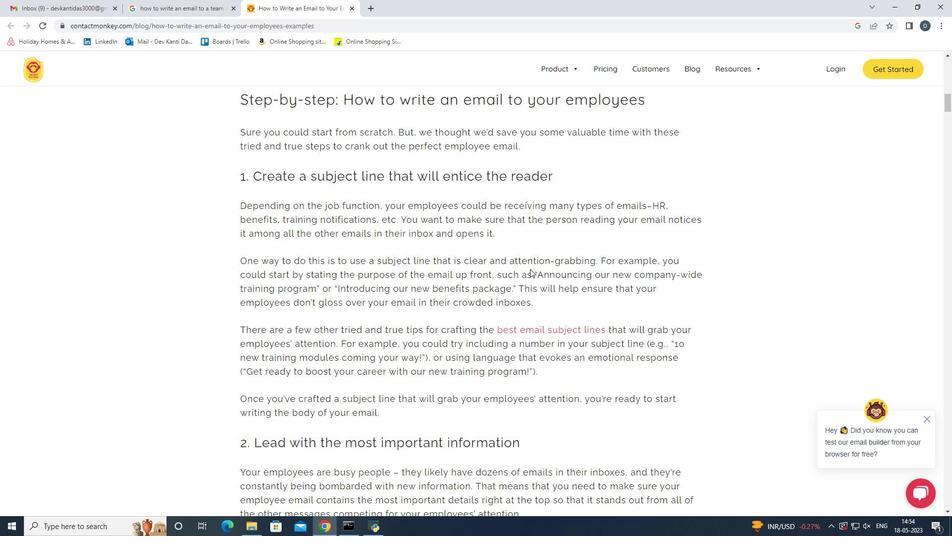 
Action: Mouse scrolled (530, 268) with delta (0, 0)
Screenshot: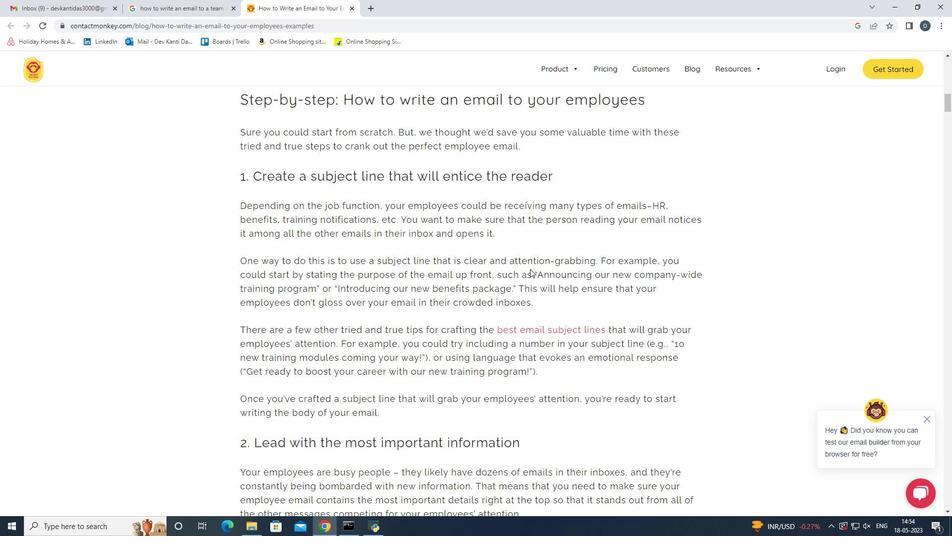 
Action: Mouse scrolled (530, 268) with delta (0, 0)
Screenshot: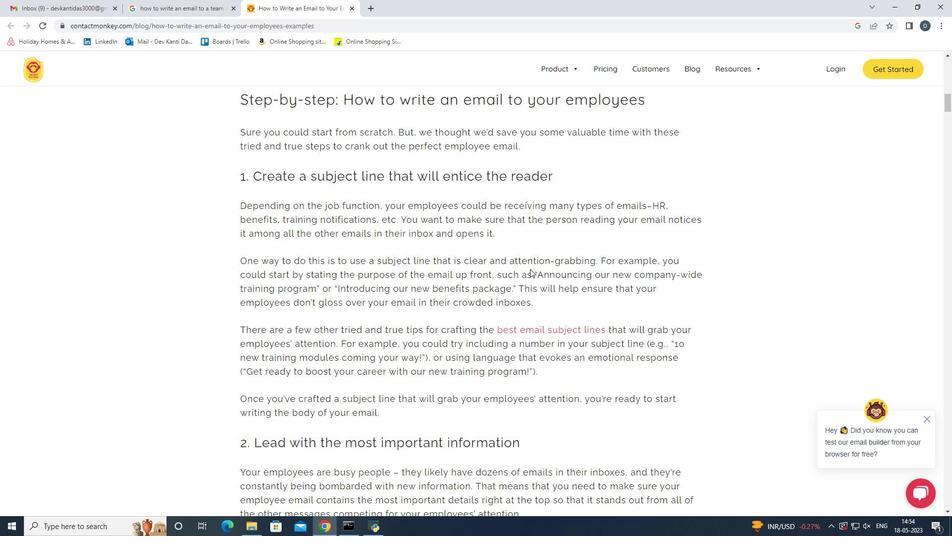 
Action: Mouse scrolled (530, 268) with delta (0, 0)
Screenshot: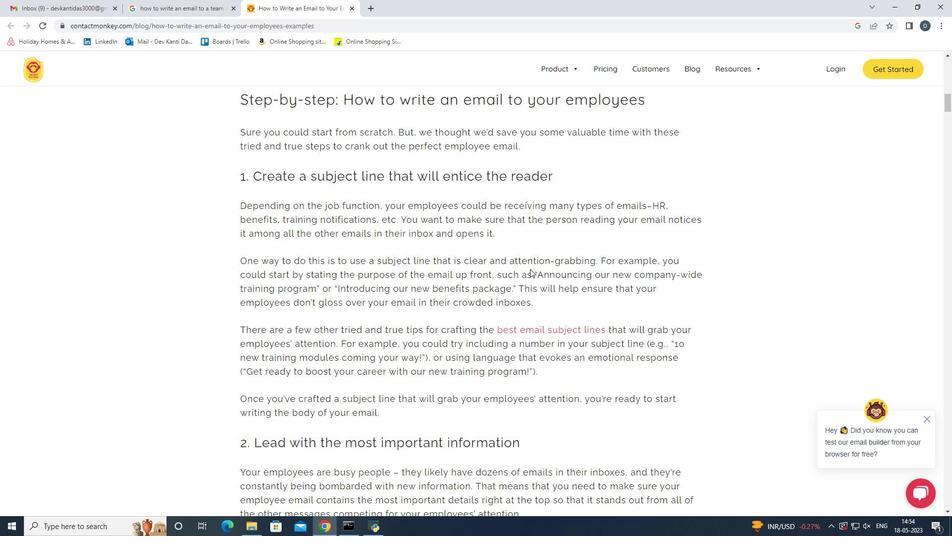 
Action: Mouse scrolled (530, 268) with delta (0, 0)
Screenshot: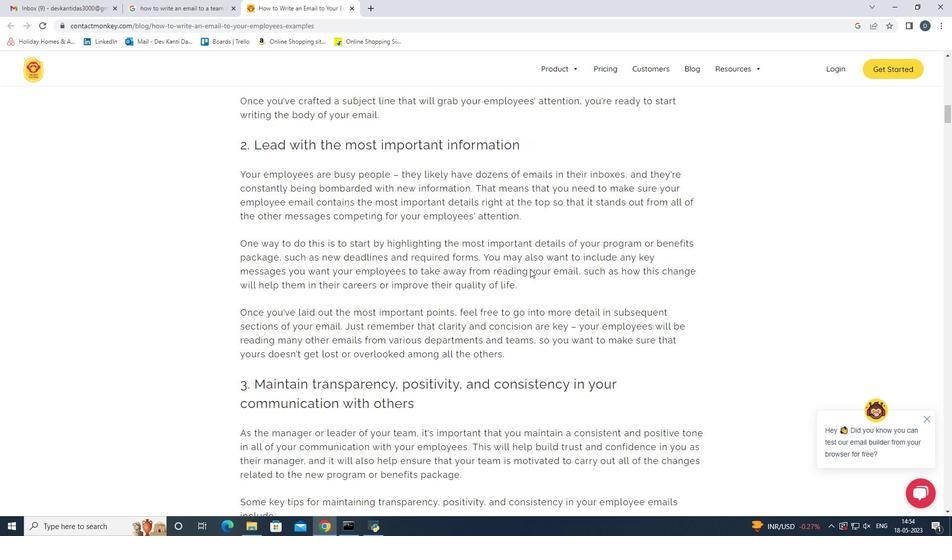 
Action: Mouse scrolled (530, 268) with delta (0, 0)
Screenshot: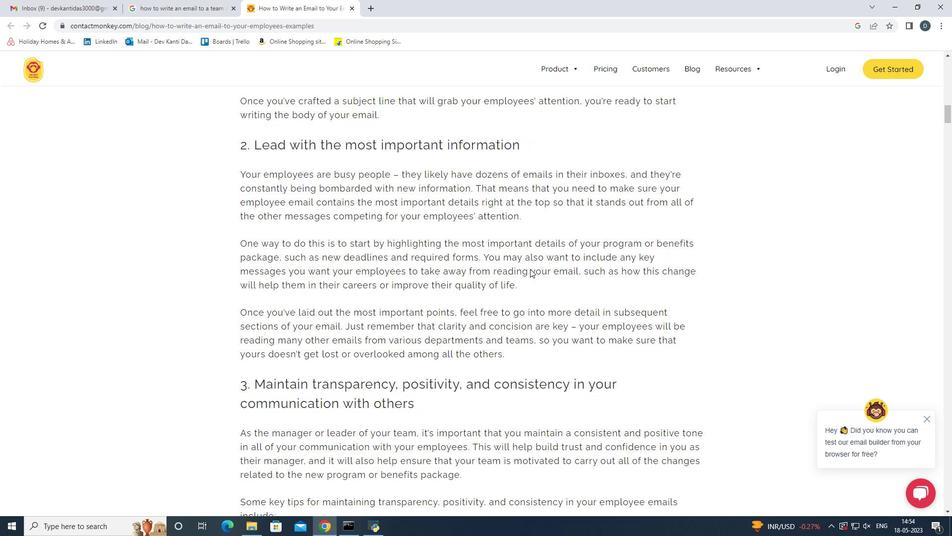 
Action: Mouse scrolled (530, 268) with delta (0, 0)
Screenshot: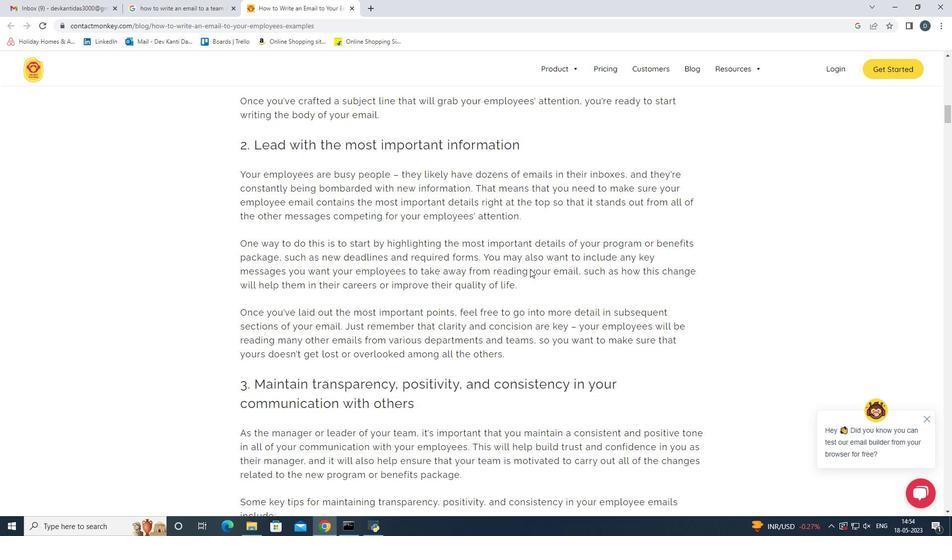 
Action: Mouse scrolled (530, 268) with delta (0, 0)
Screenshot: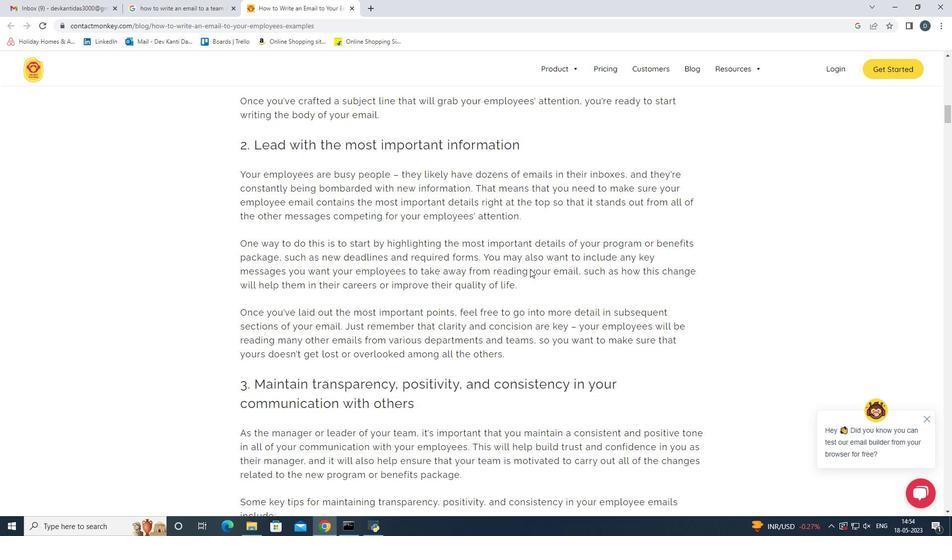
Action: Mouse scrolled (530, 268) with delta (0, 0)
Screenshot: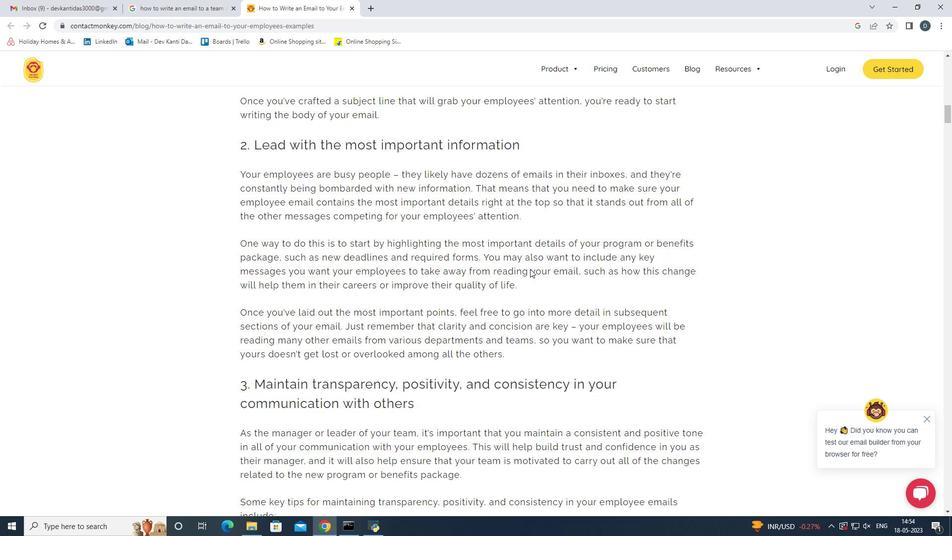 
Action: Mouse moved to (177, 0)
Screenshot: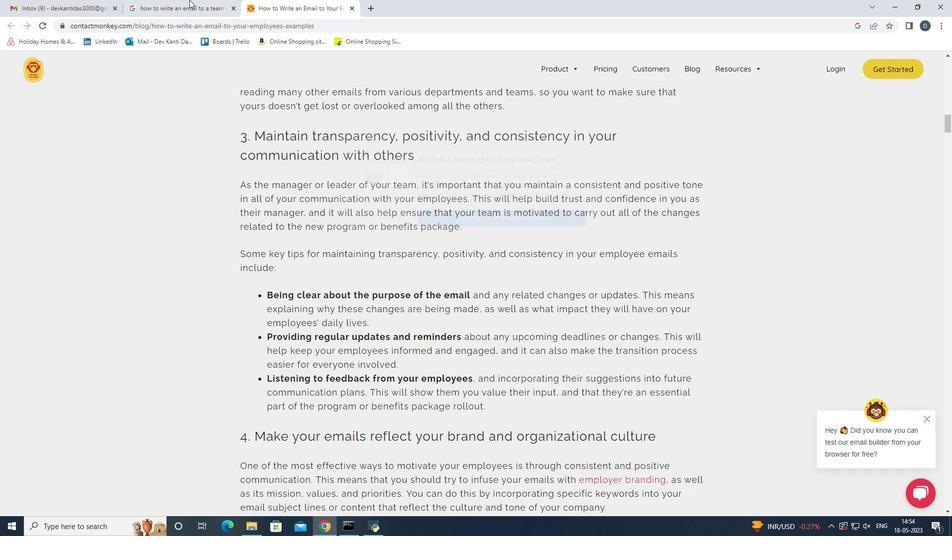 
Action: Mouse pressed left at (177, 0)
Screenshot: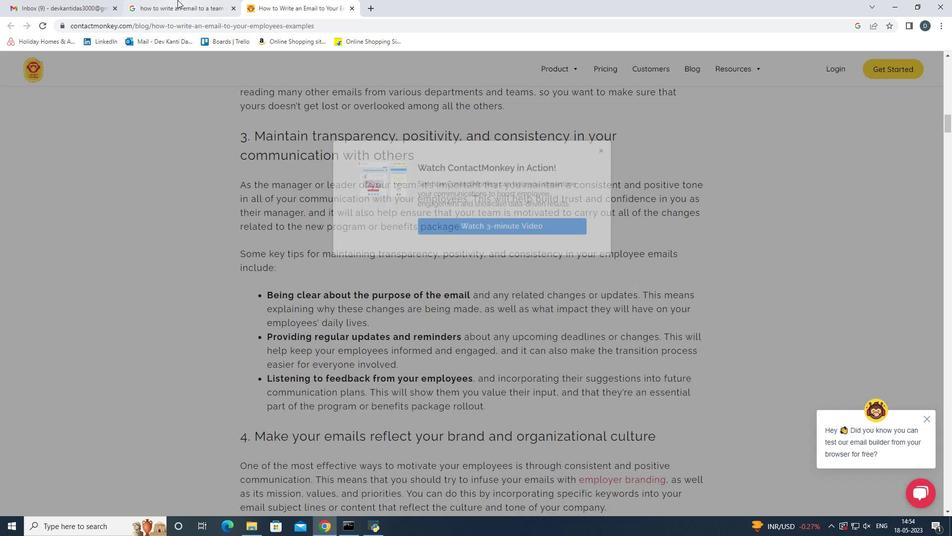 
Action: Mouse moved to (238, 159)
Screenshot: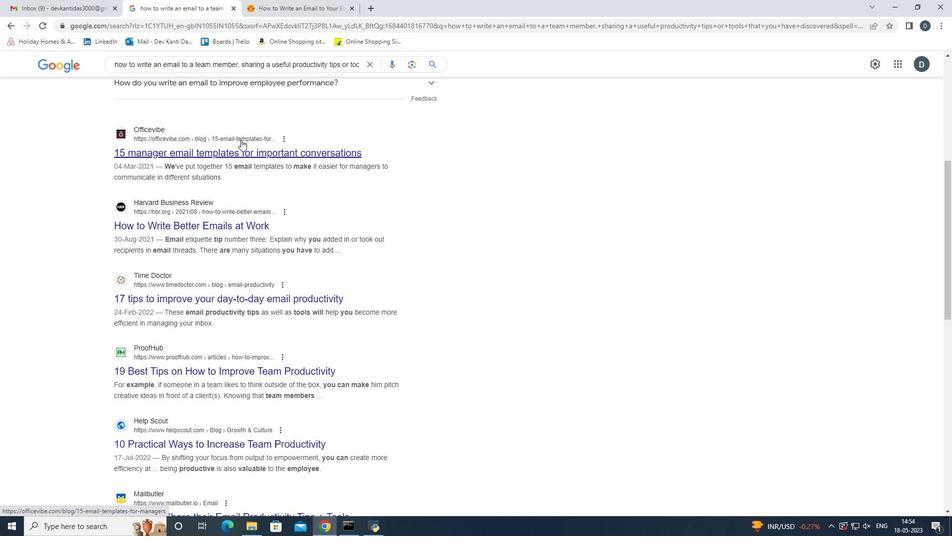 
Action: Mouse pressed left at (238, 159)
Screenshot: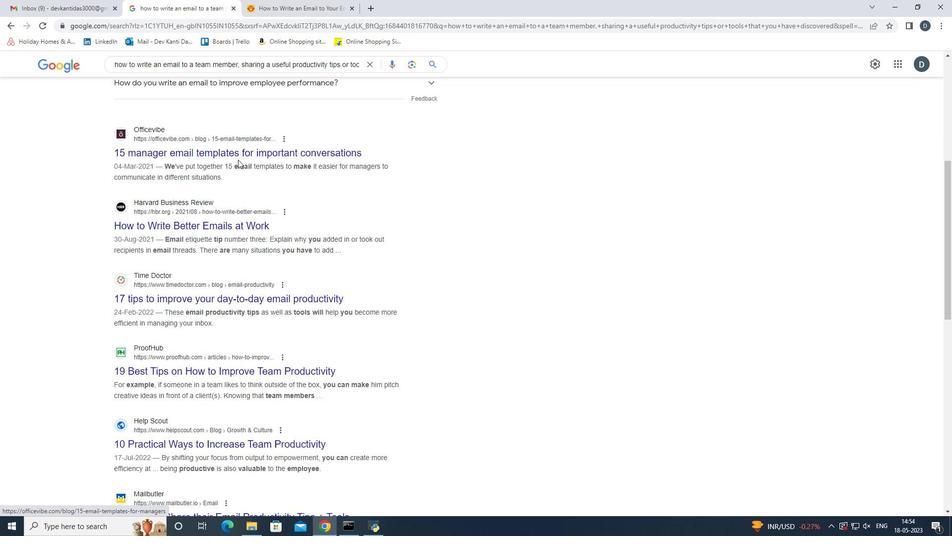 
Action: Mouse moved to (241, 153)
Screenshot: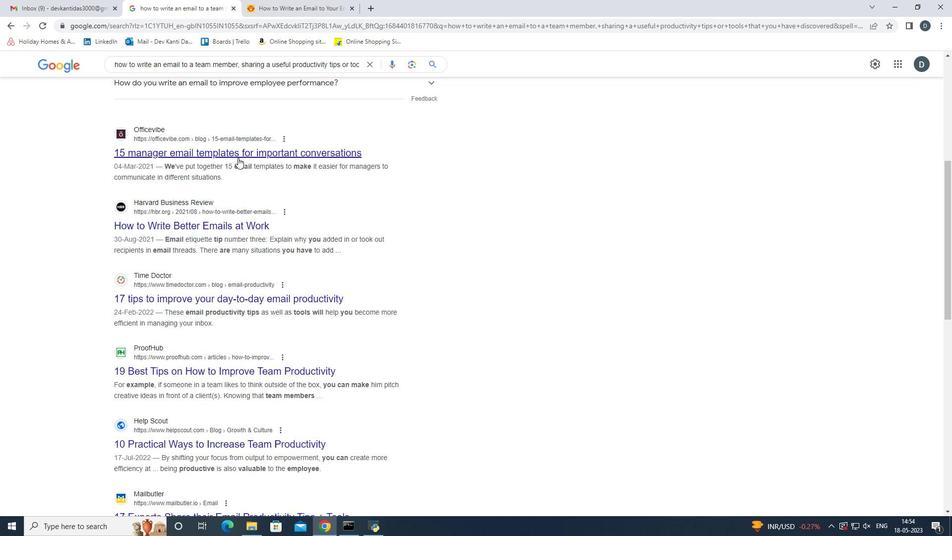 
Action: Mouse pressed middle at (241, 153)
Screenshot: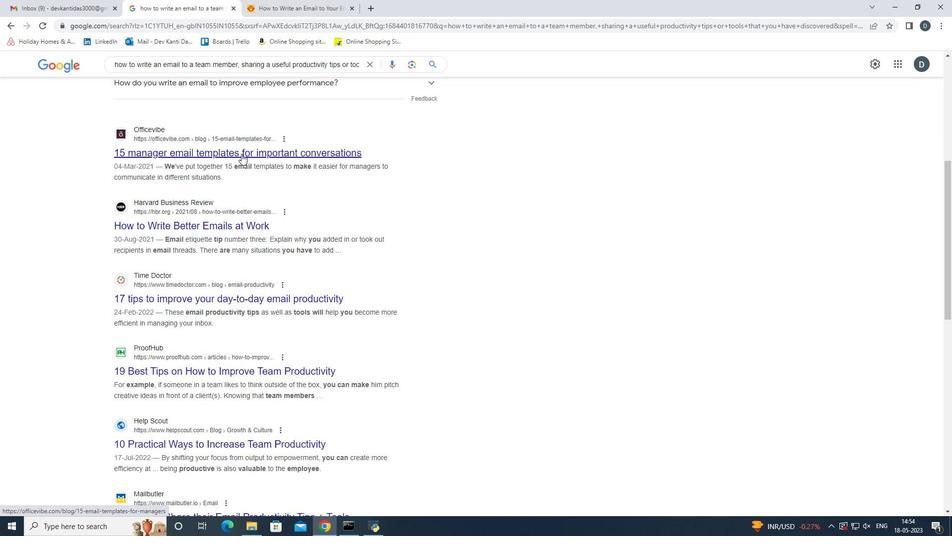 
Action: Mouse moved to (454, 0)
Screenshot: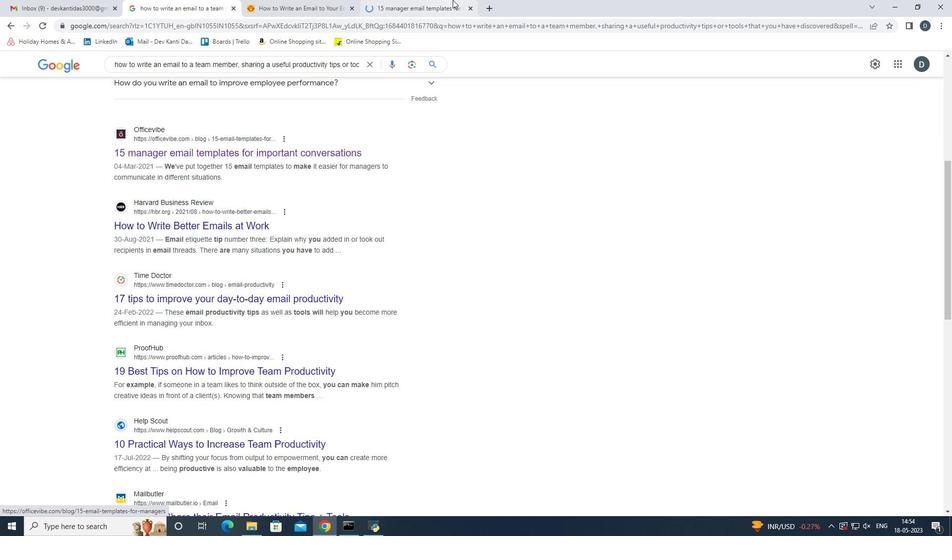 
Action: Mouse pressed left at (454, 0)
Screenshot: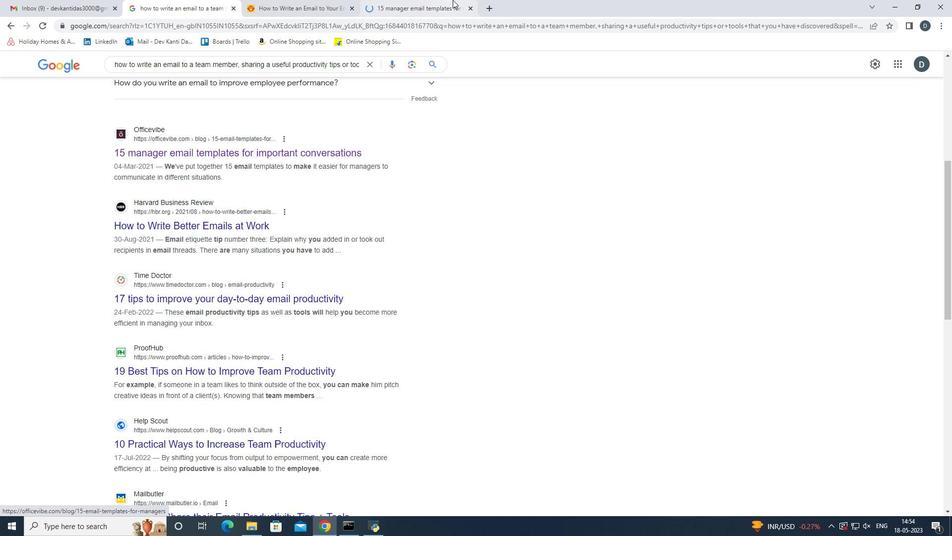 
Action: Mouse moved to (464, 184)
Screenshot: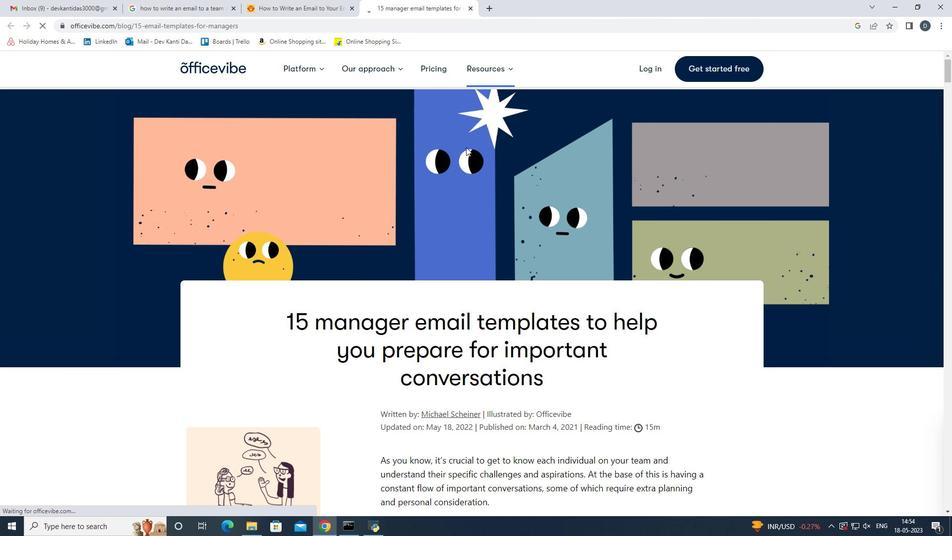 
Action: Mouse scrolled (464, 184) with delta (0, 0)
Screenshot: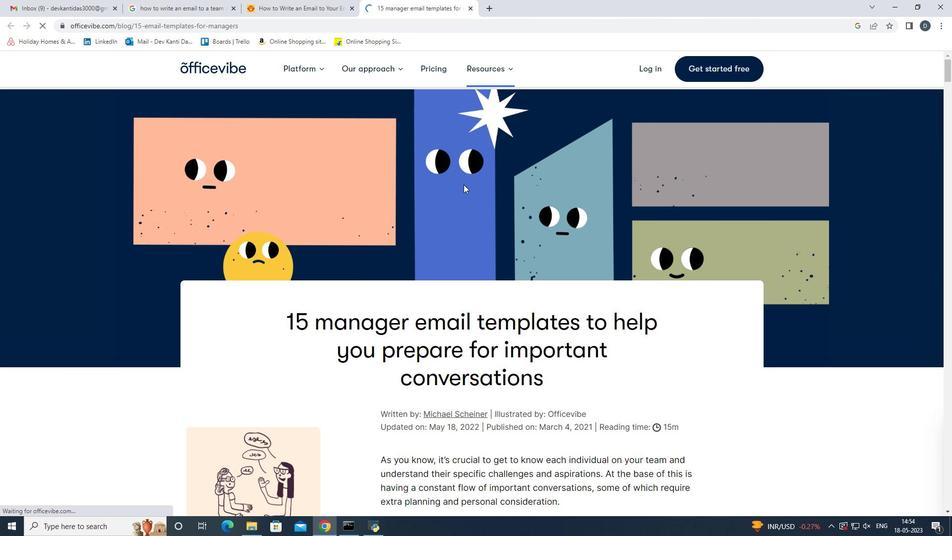 
Action: Mouse scrolled (464, 184) with delta (0, 0)
Screenshot: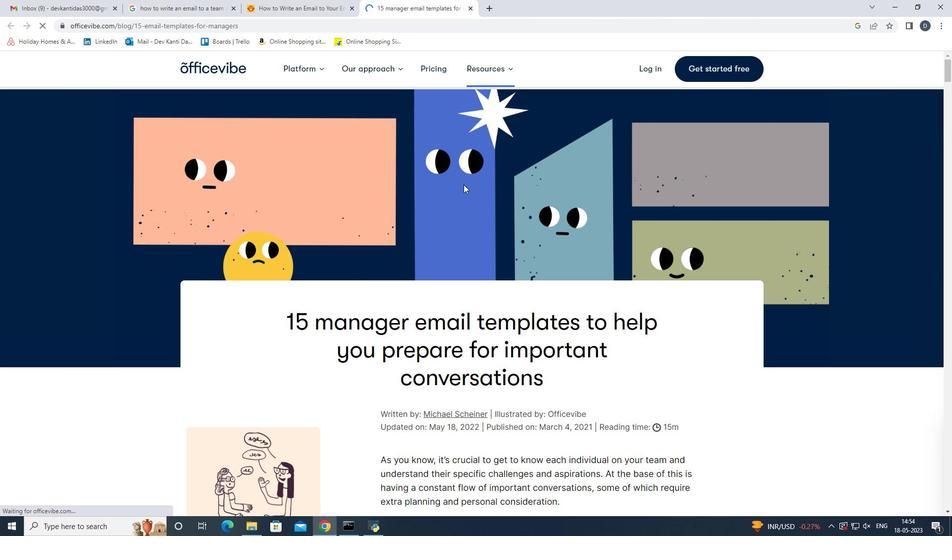 
Action: Mouse scrolled (464, 184) with delta (0, 0)
Screenshot: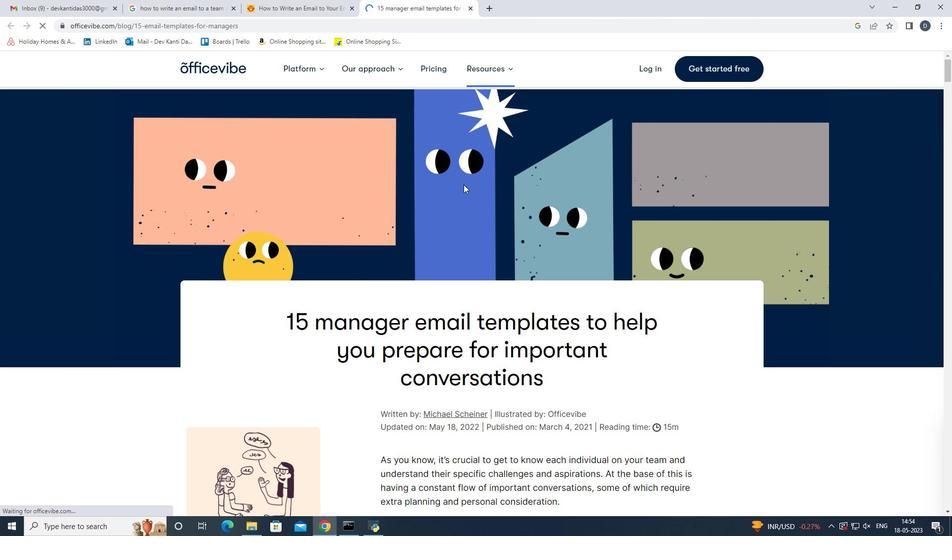 
Action: Mouse scrolled (464, 184) with delta (0, 0)
Screenshot: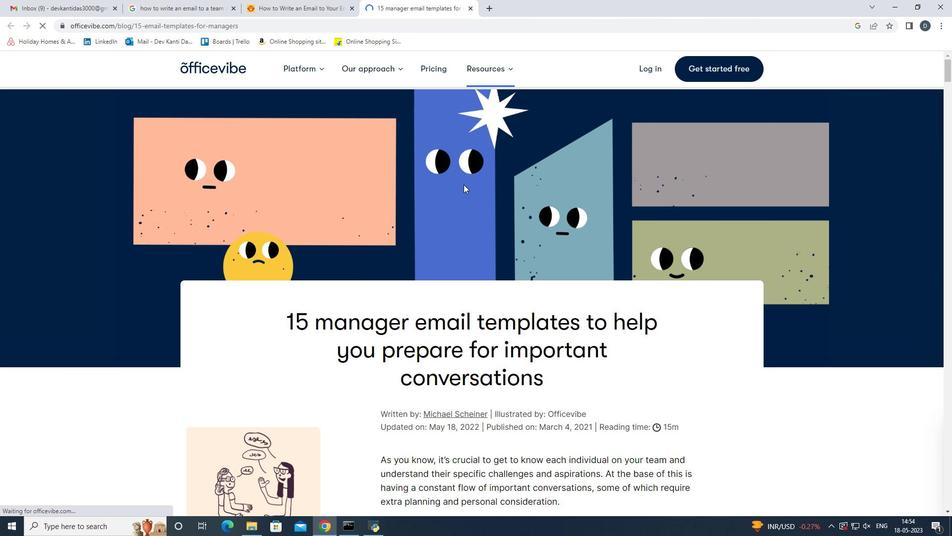 
Action: Mouse scrolled (464, 184) with delta (0, 0)
Screenshot: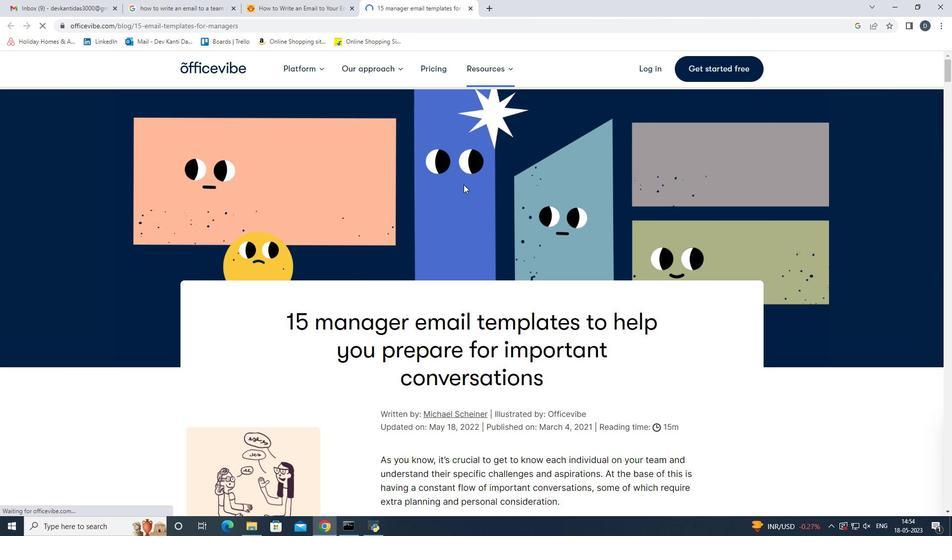 
Action: Mouse moved to (464, 184)
Screenshot: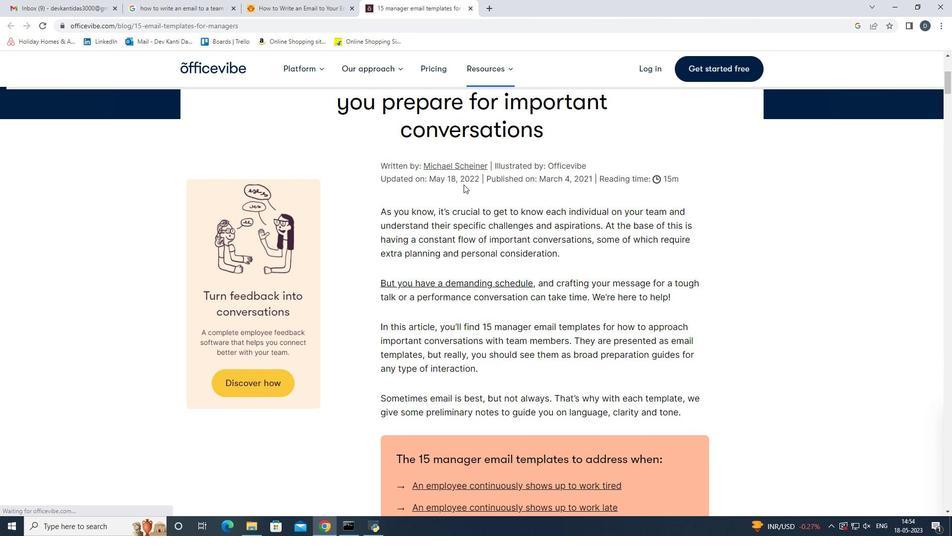 
Action: Mouse scrolled (464, 184) with delta (0, 0)
Screenshot: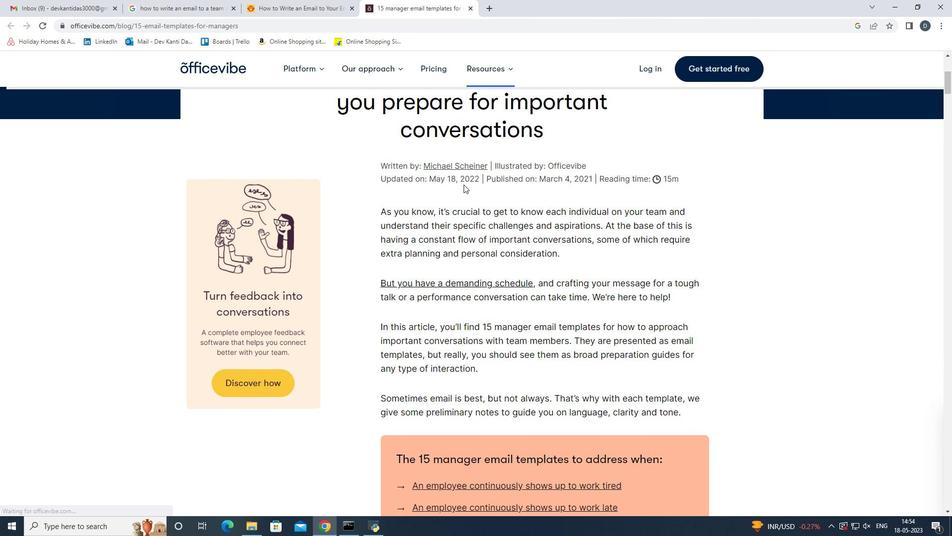 
Action: Mouse scrolled (464, 184) with delta (0, 0)
Screenshot: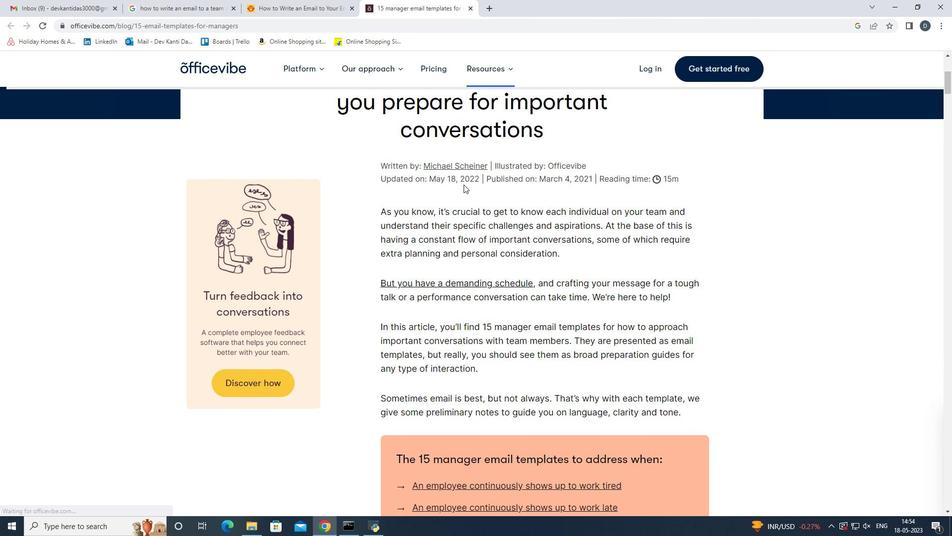 
Action: Mouse scrolled (464, 184) with delta (0, 0)
Screenshot: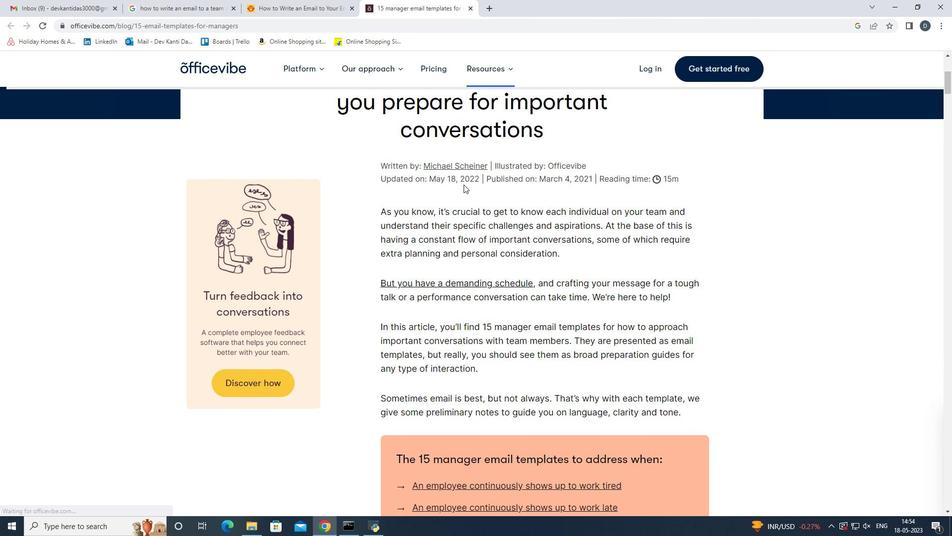 
Action: Mouse scrolled (464, 184) with delta (0, 0)
Screenshot: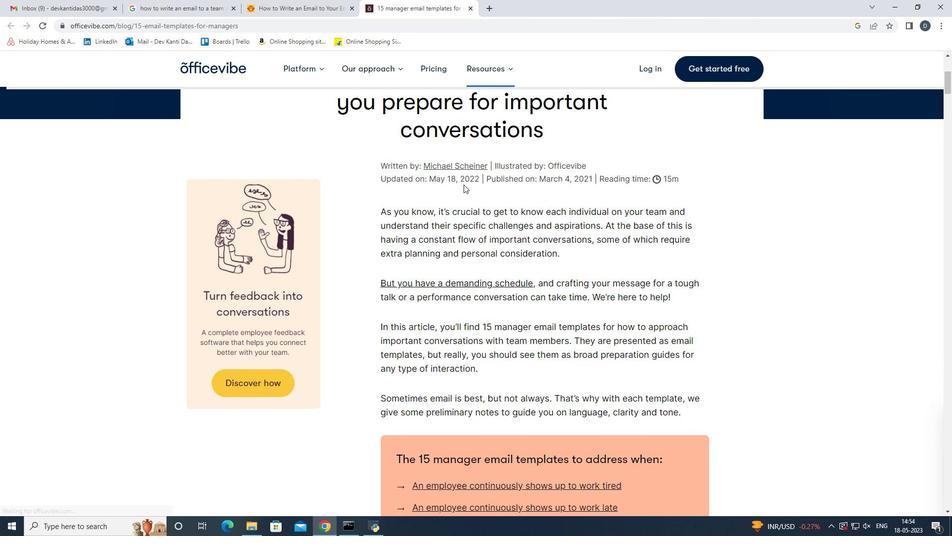 
Action: Mouse scrolled (464, 184) with delta (0, 0)
Screenshot: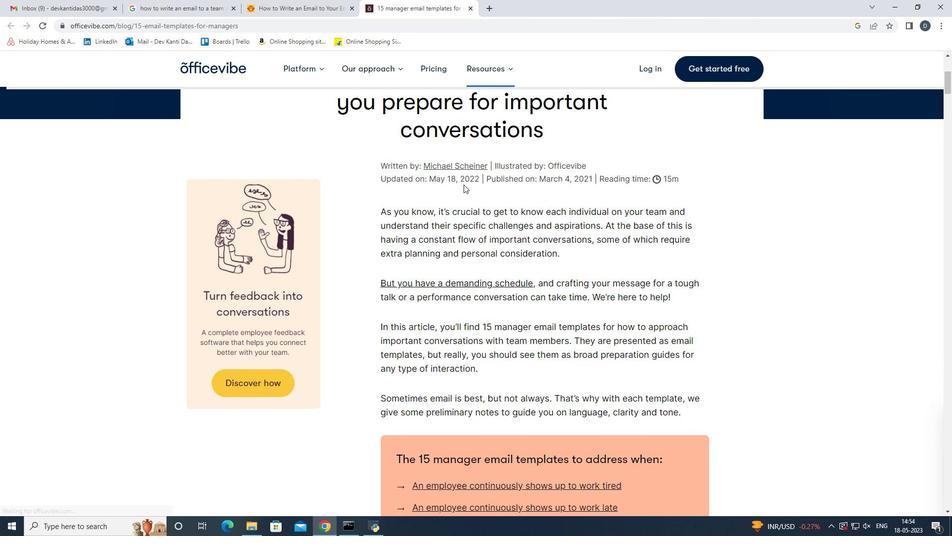 
Action: Mouse scrolled (464, 184) with delta (0, 0)
Screenshot: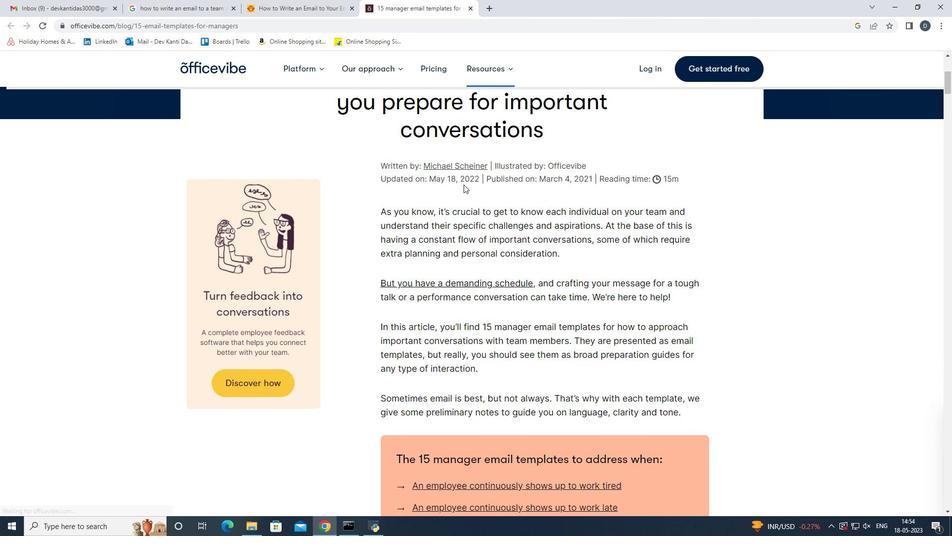 
Action: Mouse scrolled (464, 184) with delta (0, 0)
Screenshot: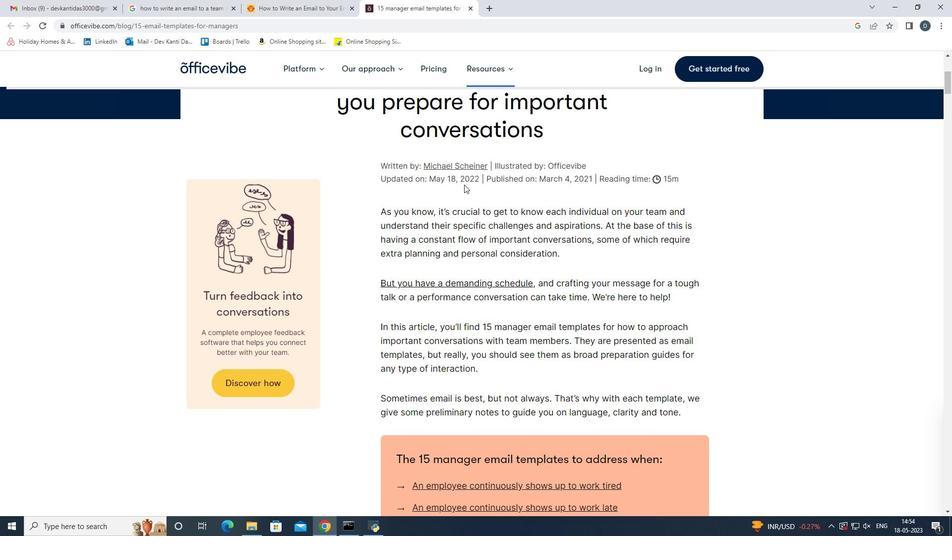 
Action: Mouse scrolled (464, 185) with delta (0, 0)
Screenshot: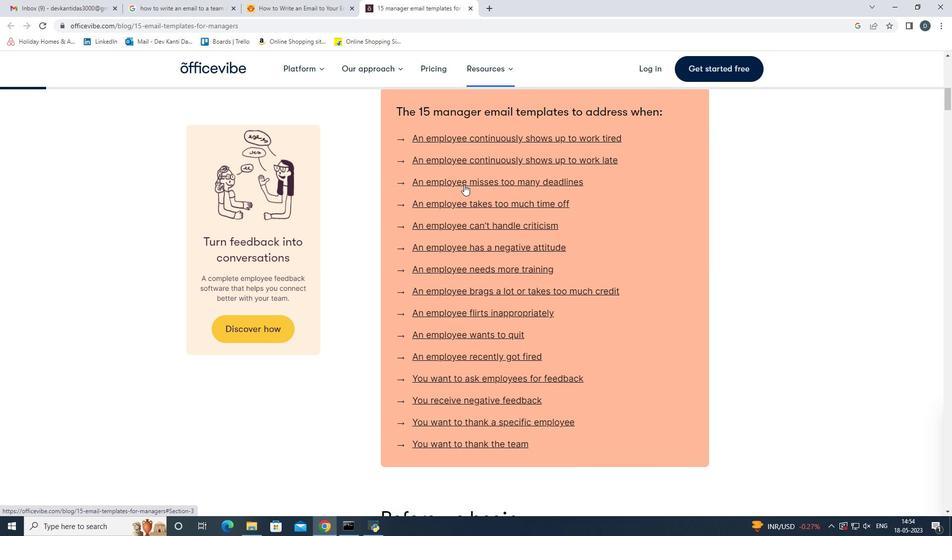 
Action: Mouse moved to (582, 209)
Screenshot: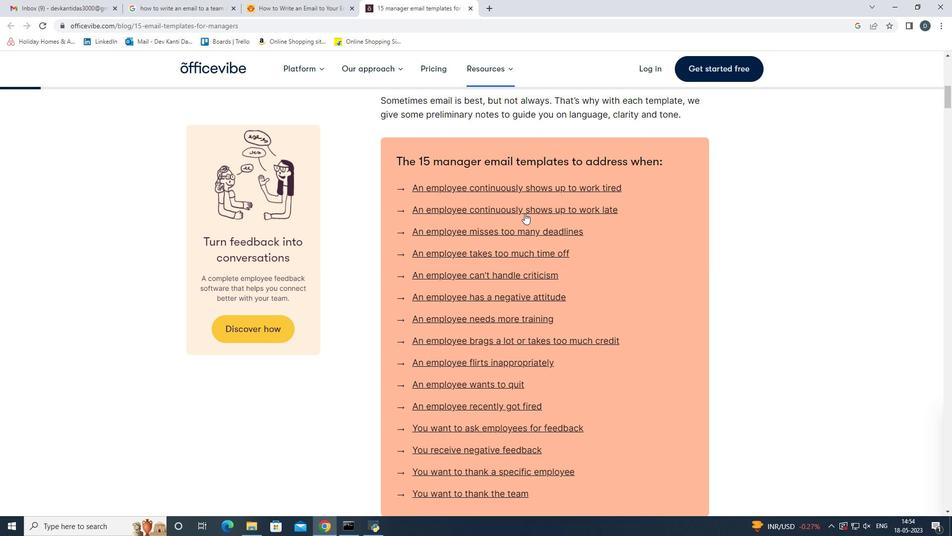 
Action: Mouse scrolled (582, 209) with delta (0, 0)
Screenshot: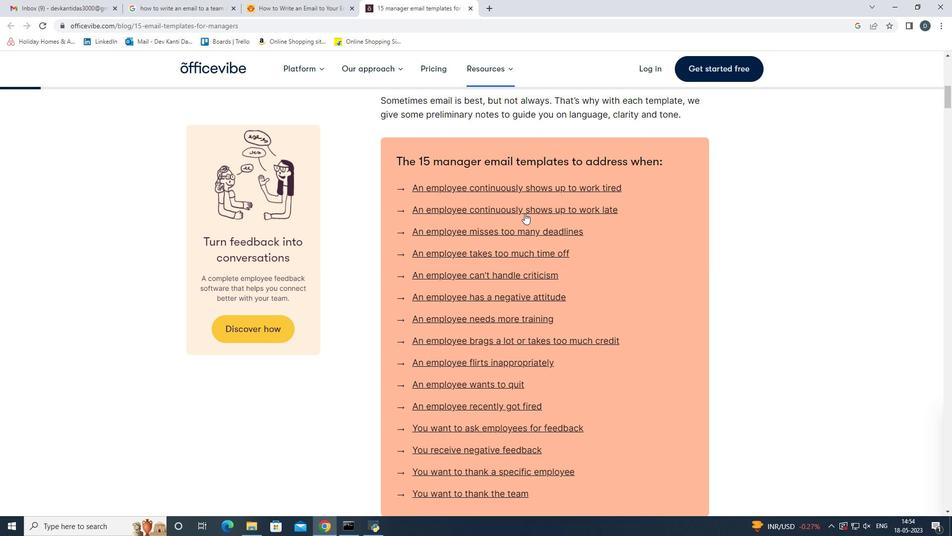 
Action: Mouse scrolled (582, 209) with delta (0, 0)
Screenshot: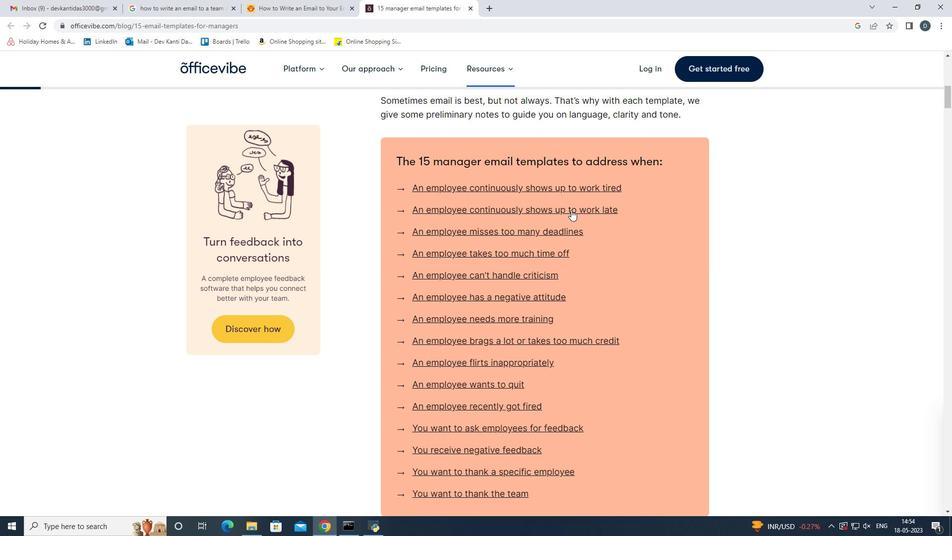 
Action: Mouse moved to (603, 200)
Screenshot: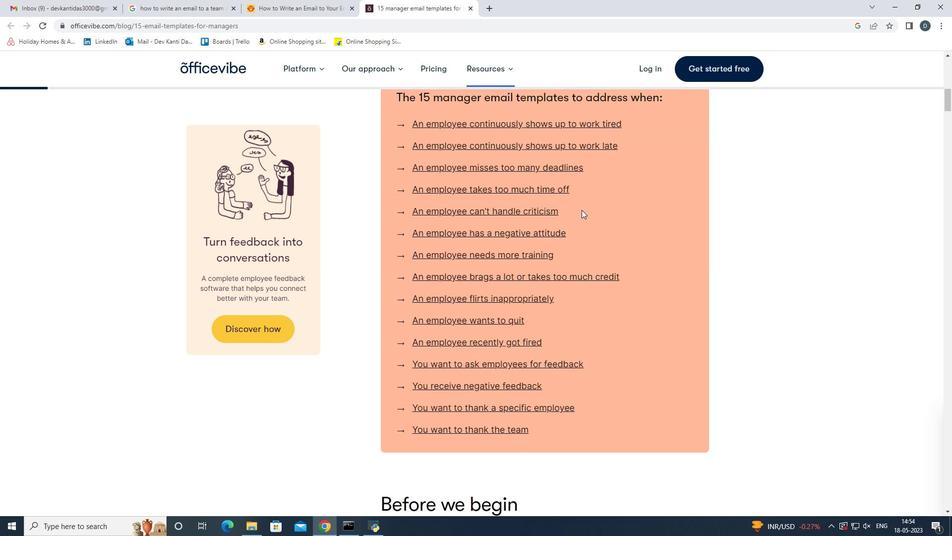 
Action: Mouse scrolled (603, 201) with delta (0, 0)
Screenshot: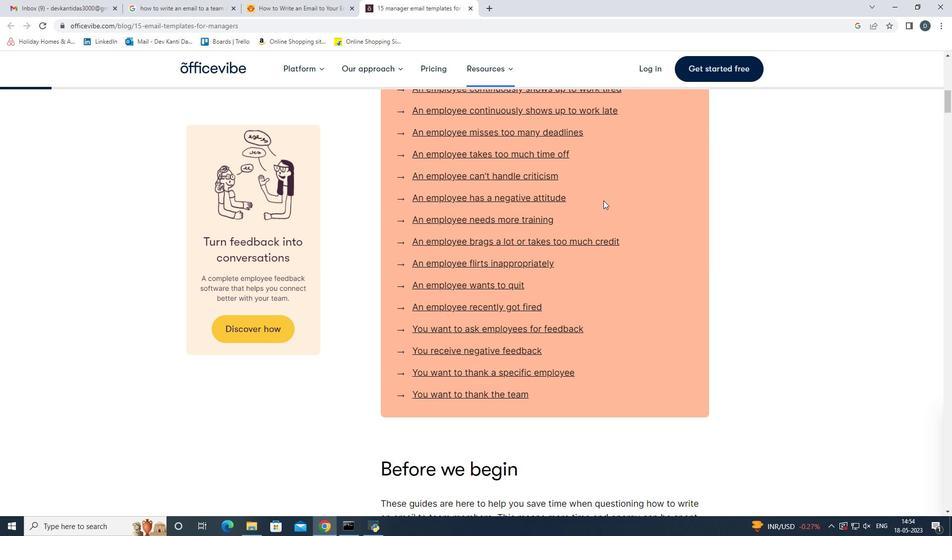 
Action: Mouse moved to (588, 210)
Screenshot: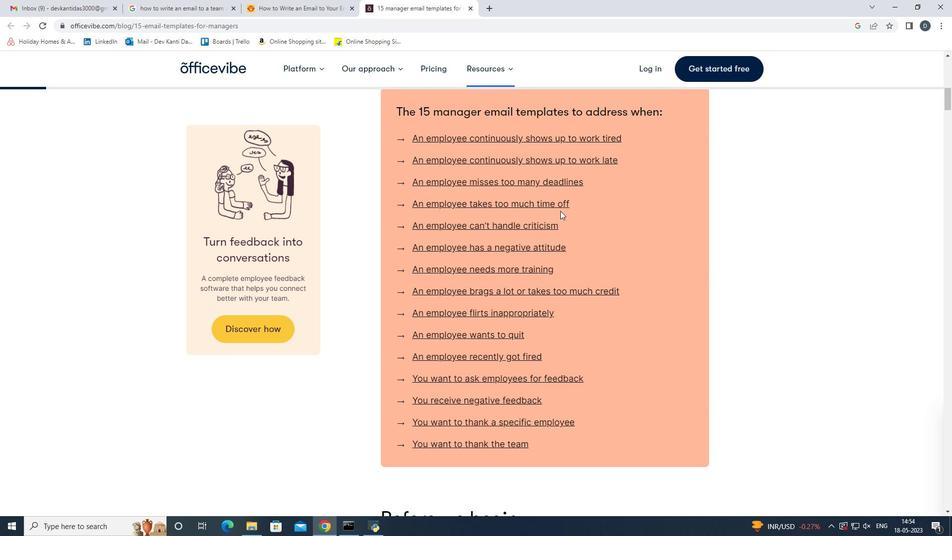 
Action: Mouse scrolled (588, 210) with delta (0, 0)
Screenshot: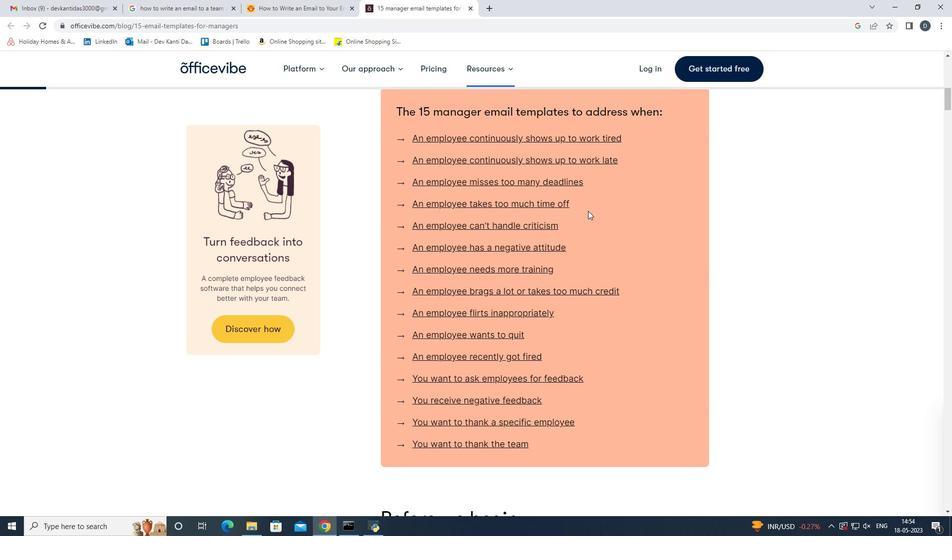
Action: Mouse scrolled (588, 210) with delta (0, 0)
Screenshot: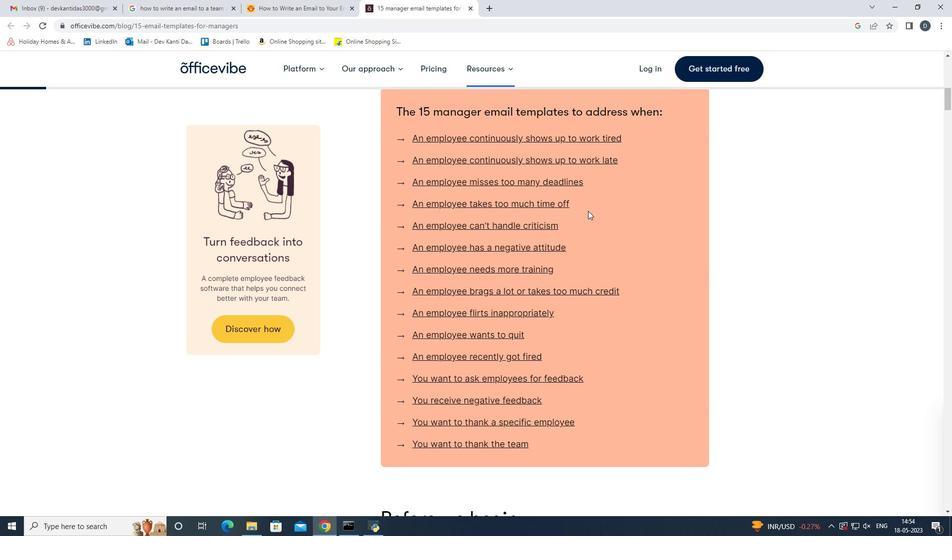 
Action: Mouse scrolled (588, 210) with delta (0, 0)
Screenshot: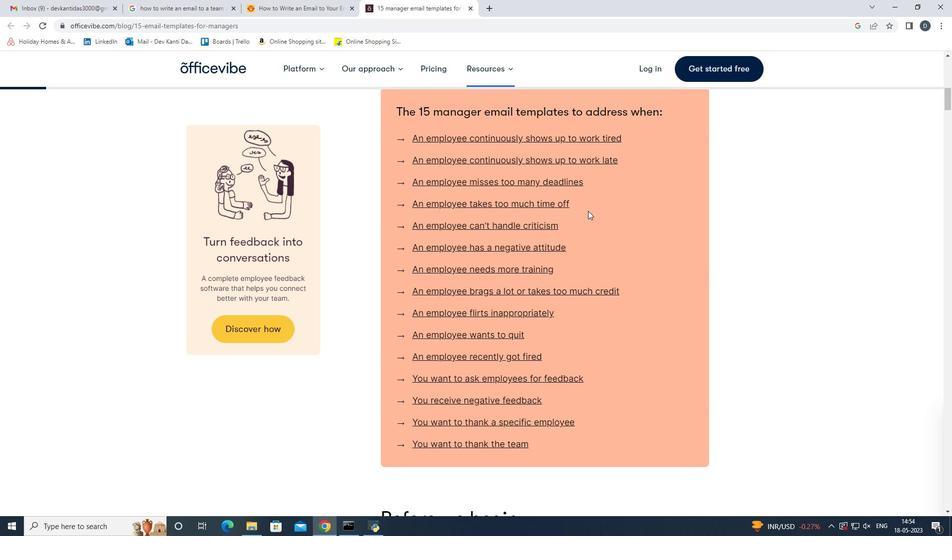 
Action: Mouse scrolled (588, 210) with delta (0, 0)
Screenshot: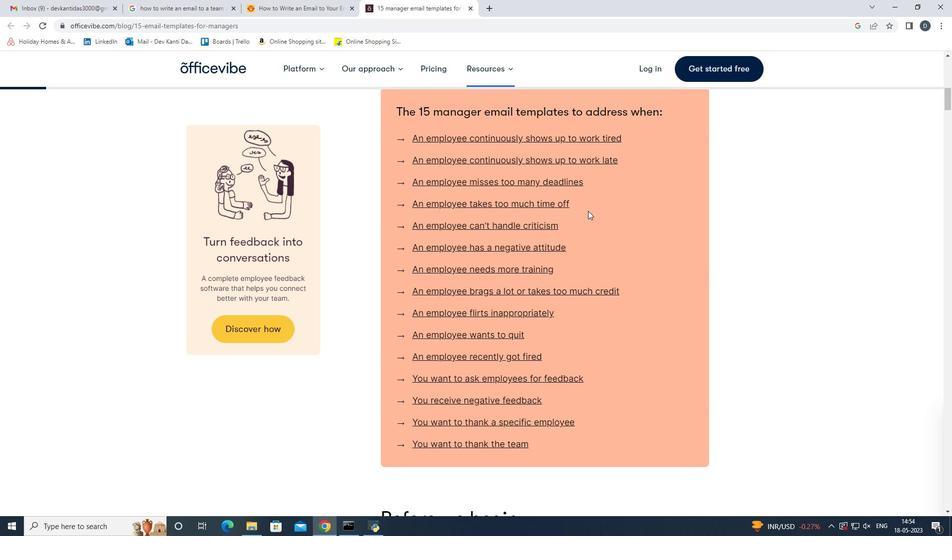 
Action: Mouse scrolled (588, 210) with delta (0, 0)
Screenshot: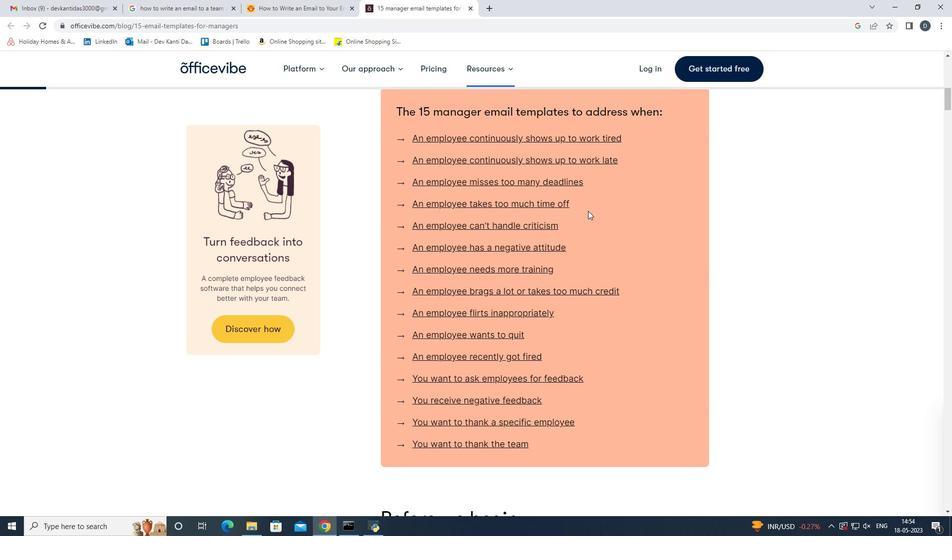 
Action: Mouse scrolled (588, 210) with delta (0, 0)
Screenshot: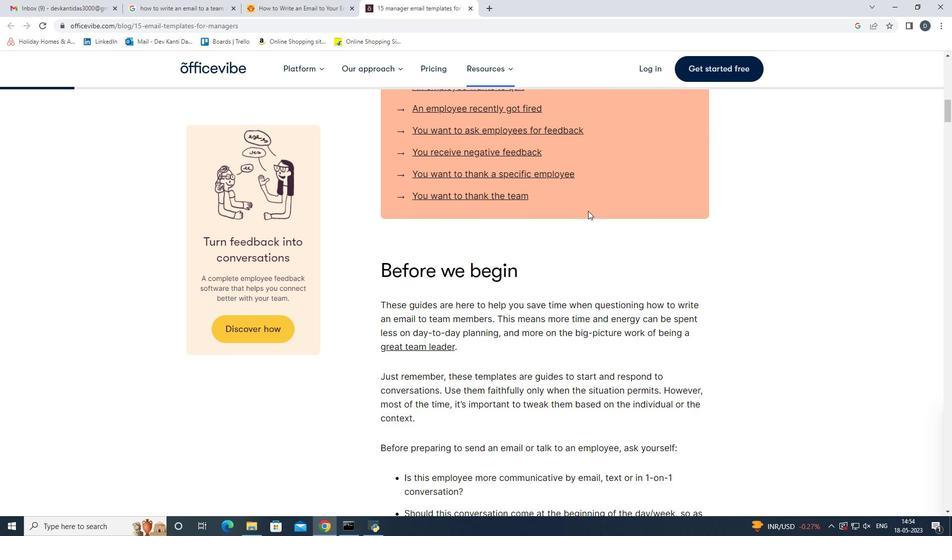 
Action: Mouse scrolled (588, 210) with delta (0, 0)
Screenshot: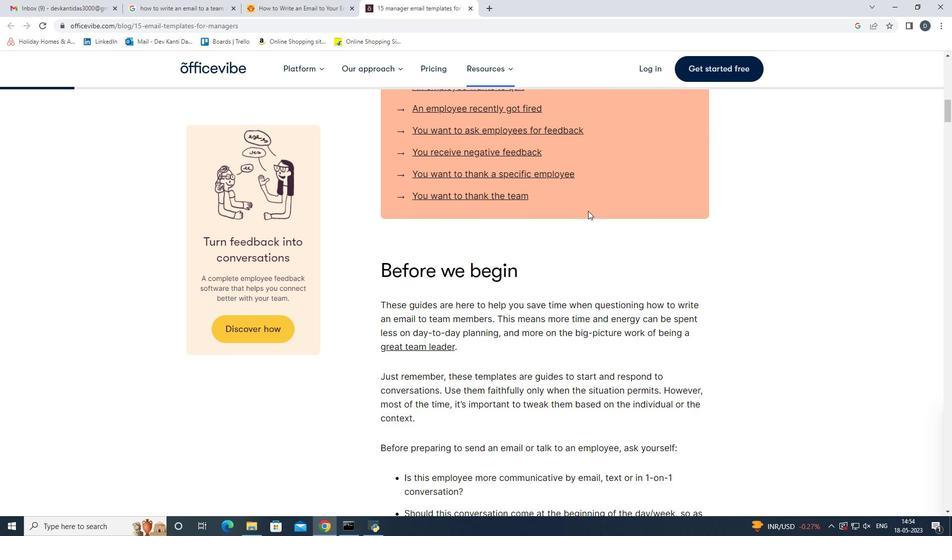 
Action: Mouse scrolled (588, 210) with delta (0, 0)
Screenshot: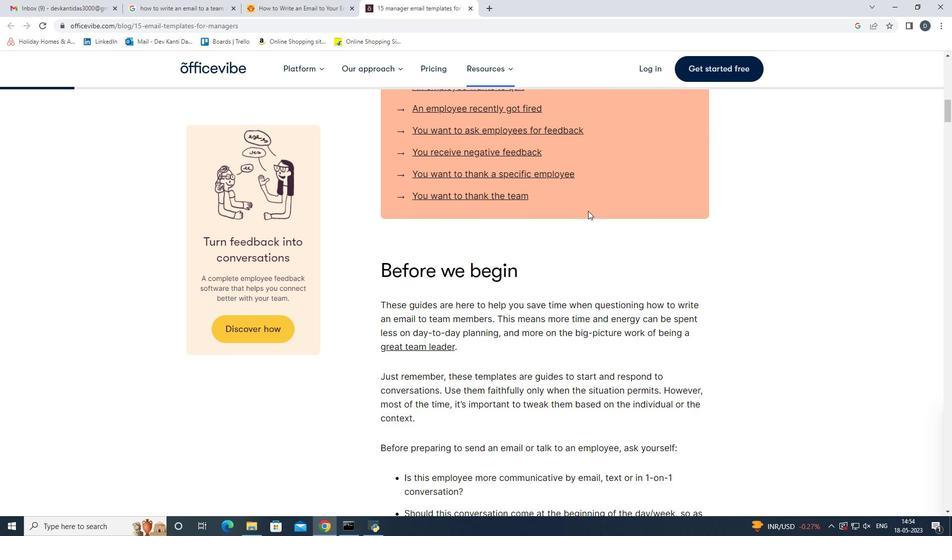 
Action: Mouse scrolled (588, 210) with delta (0, 0)
Screenshot: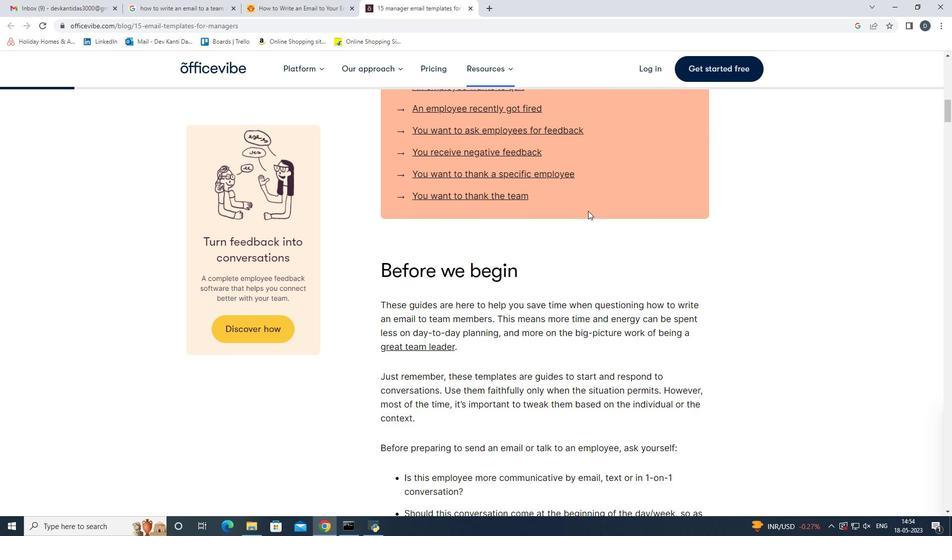 
Action: Mouse scrolled (588, 210) with delta (0, 0)
Screenshot: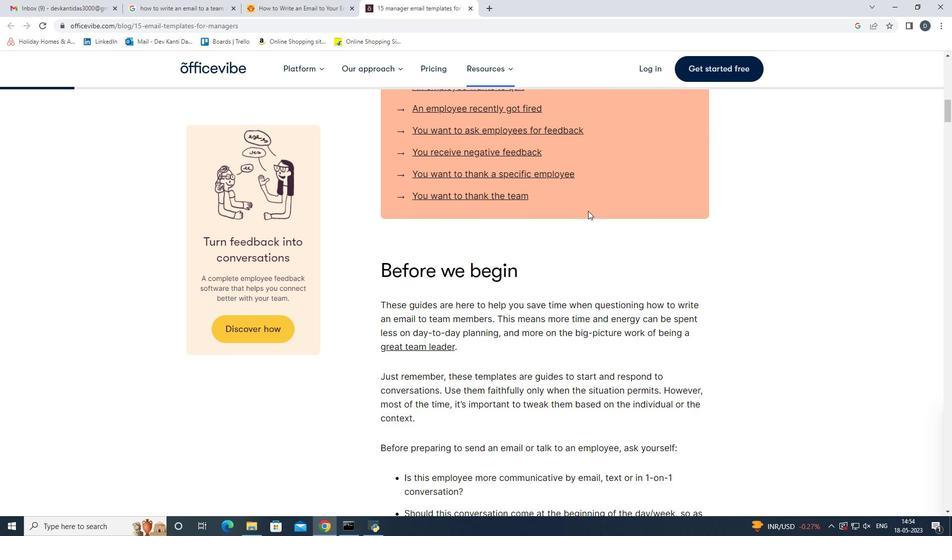 
Action: Mouse moved to (587, 209)
Screenshot: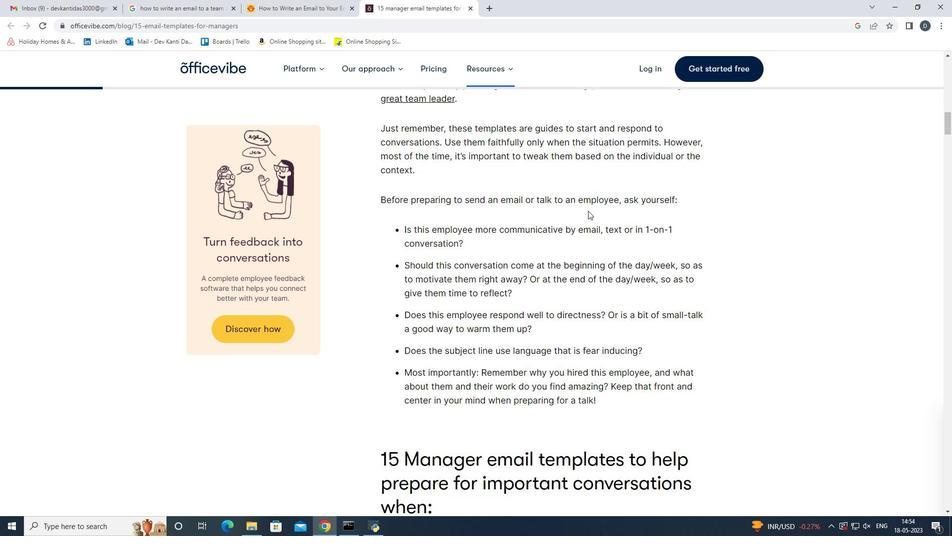 
Action: Mouse scrolled (587, 208) with delta (0, 0)
Screenshot: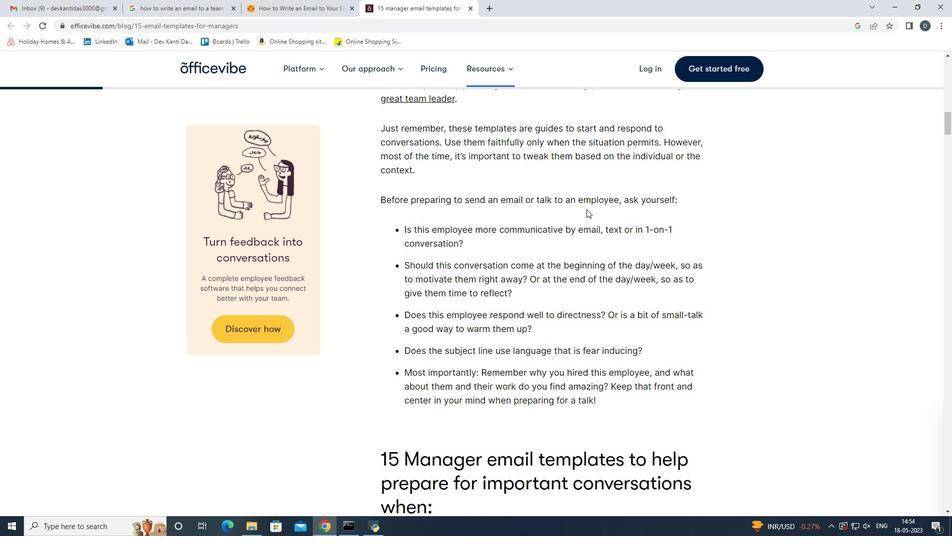 
Action: Mouse scrolled (587, 208) with delta (0, 0)
Screenshot: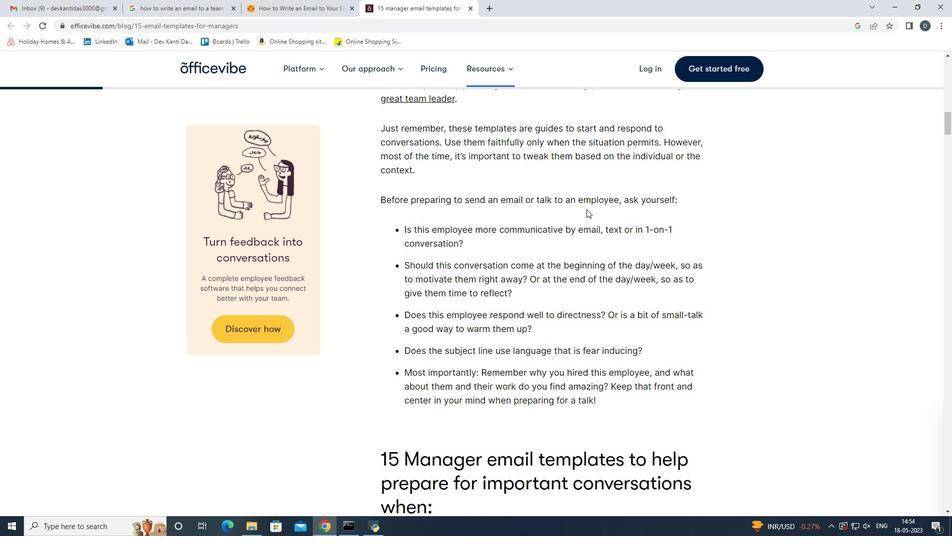 
Action: Mouse scrolled (587, 208) with delta (0, 0)
Screenshot: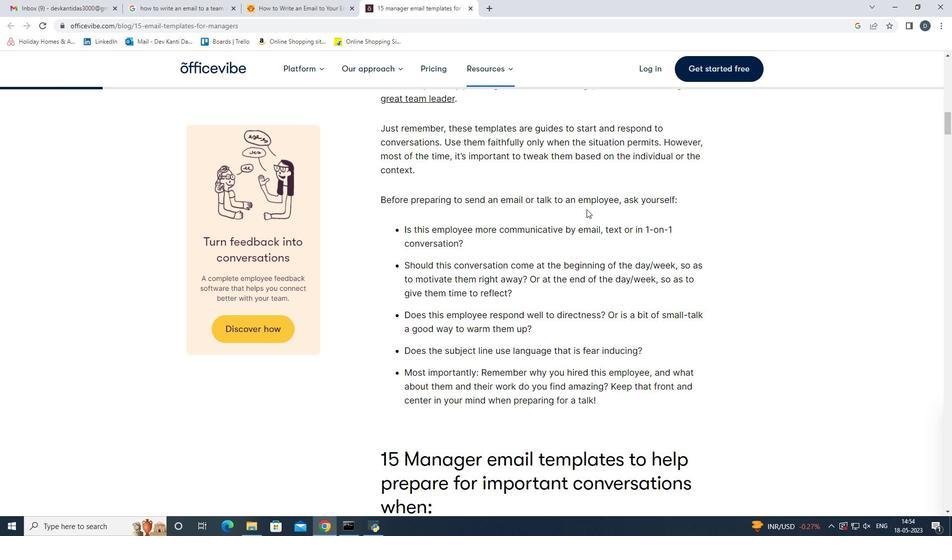 
Action: Mouse scrolled (587, 208) with delta (0, 0)
Screenshot: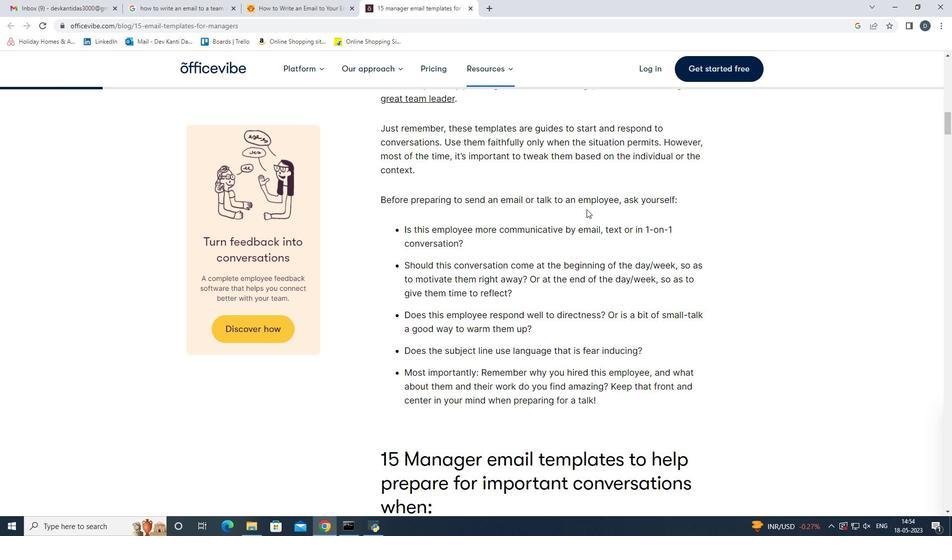 
Action: Mouse scrolled (587, 208) with delta (0, 0)
Screenshot: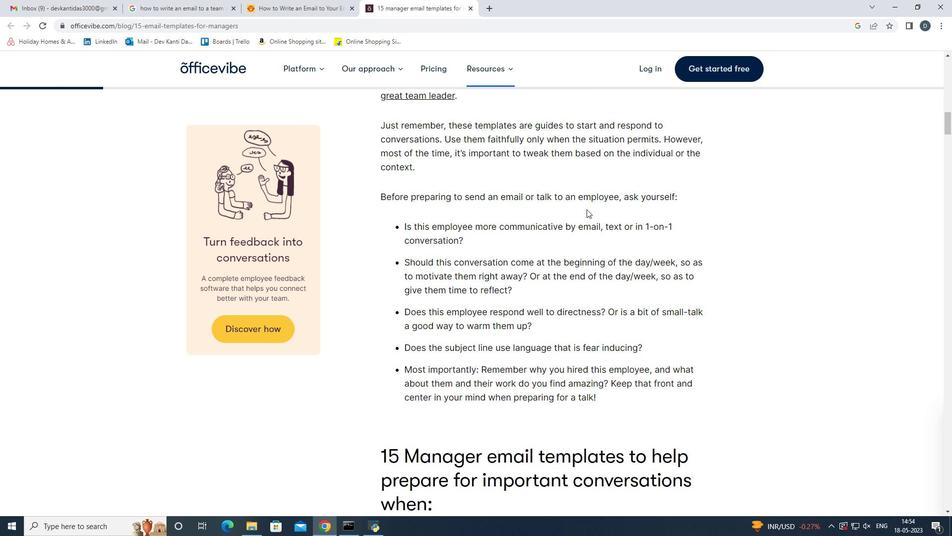 
Action: Mouse scrolled (587, 208) with delta (0, 0)
Screenshot: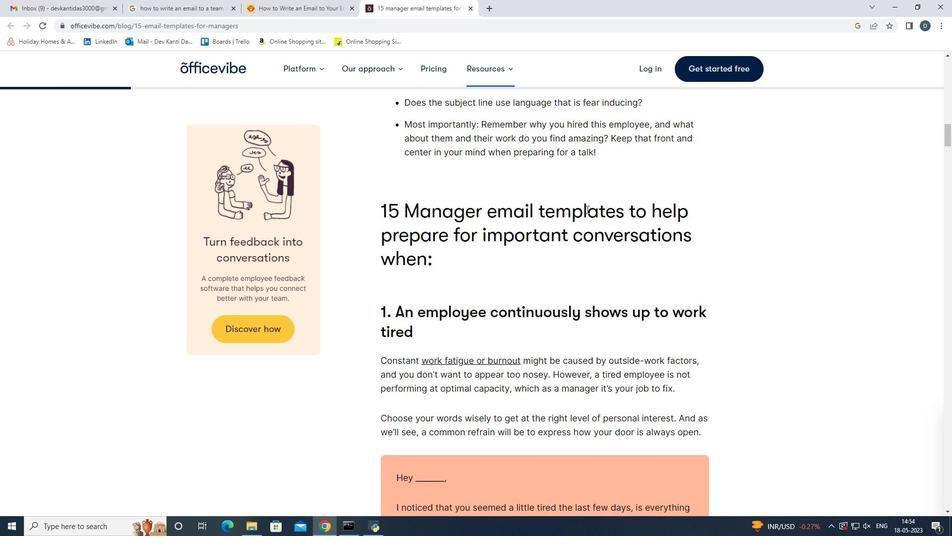 
Action: Mouse scrolled (587, 208) with delta (0, 0)
Screenshot: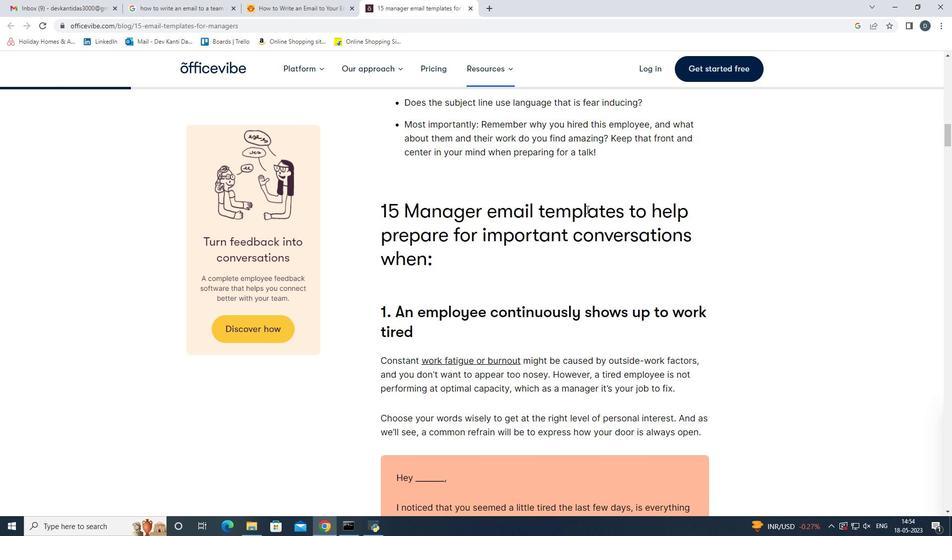 
Action: Mouse scrolled (587, 208) with delta (0, 0)
Screenshot: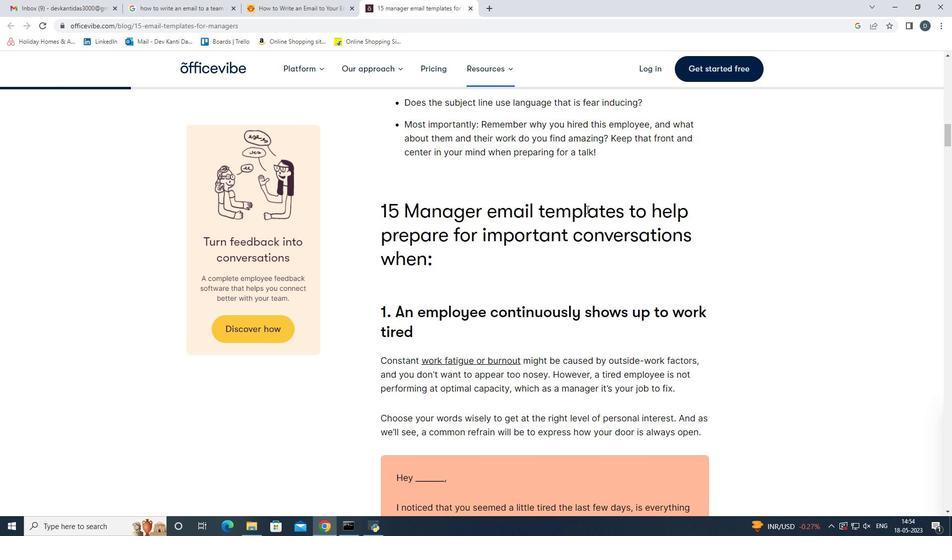 
Action: Mouse scrolled (587, 208) with delta (0, 0)
Screenshot: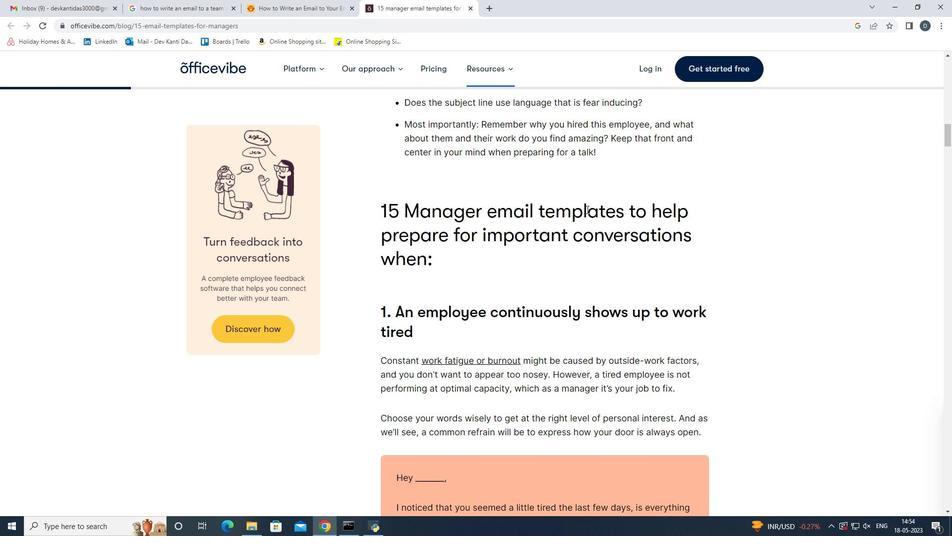 
Action: Mouse moved to (638, 269)
Screenshot: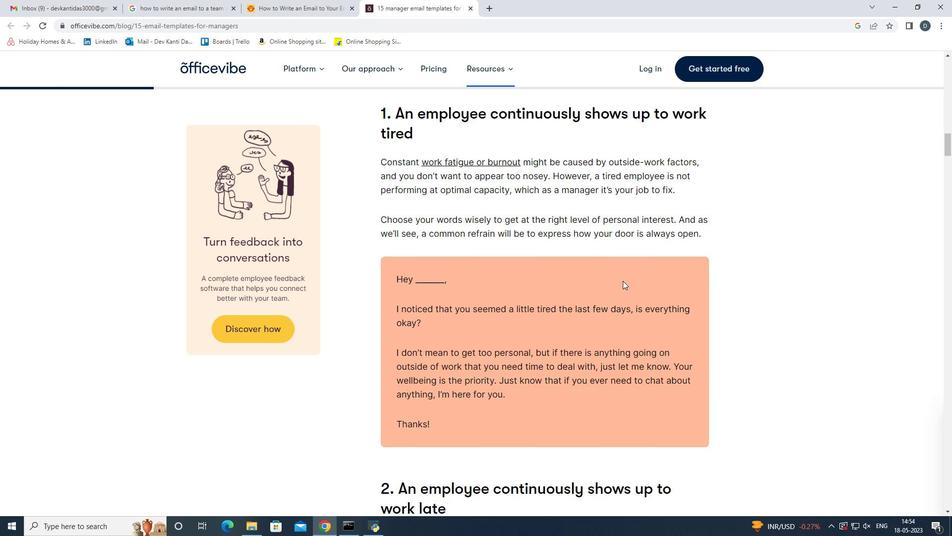 
Action: Mouse scrolled (638, 269) with delta (0, 0)
Screenshot: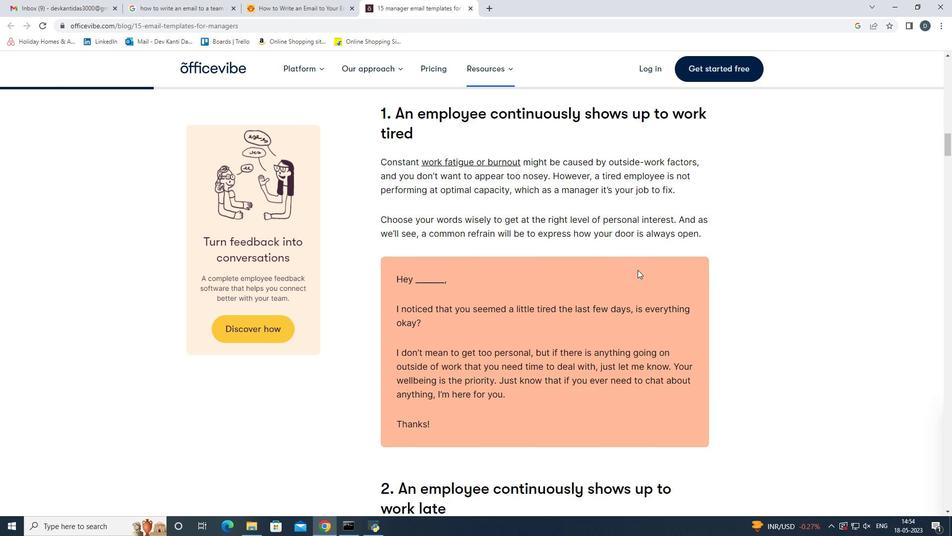 
Action: Mouse scrolled (638, 269) with delta (0, 0)
Screenshot: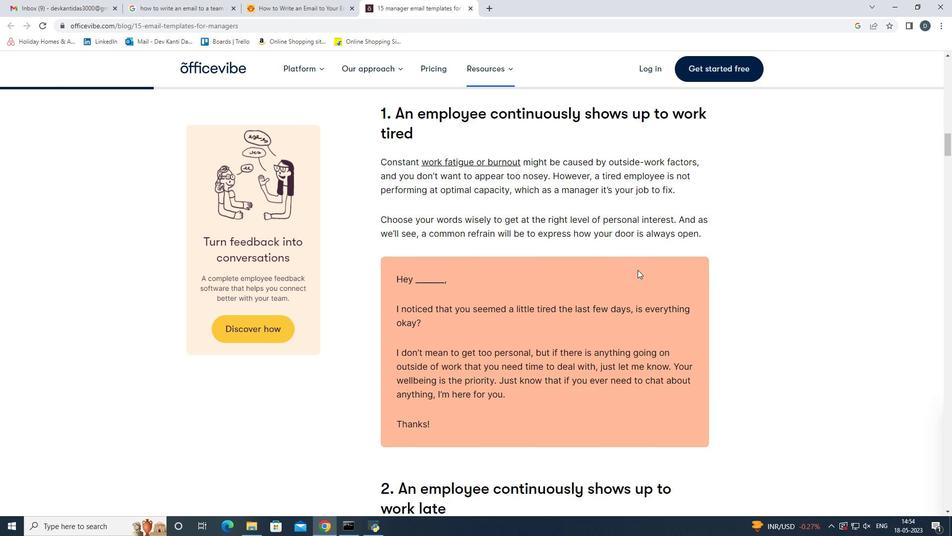 
Action: Mouse scrolled (638, 269) with delta (0, 0)
Screenshot: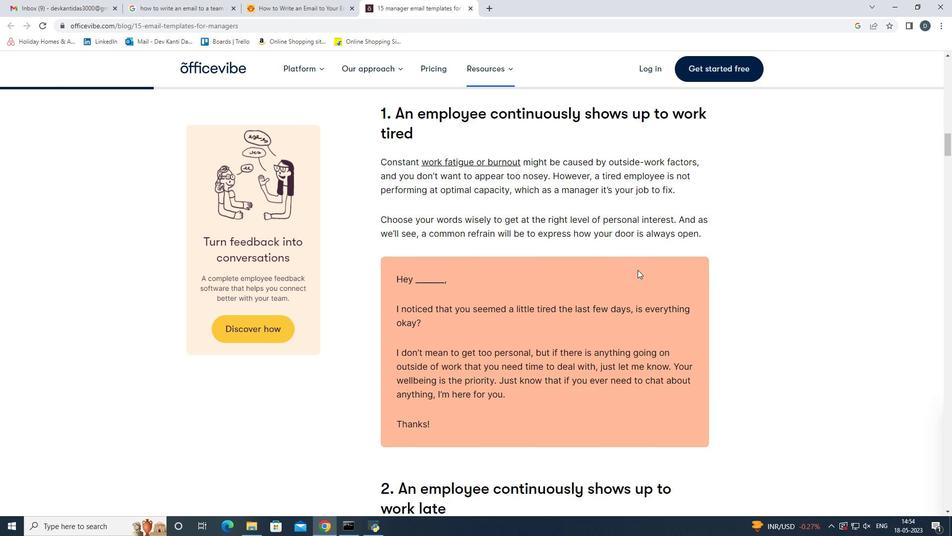 
Action: Mouse scrolled (638, 269) with delta (0, 0)
Screenshot: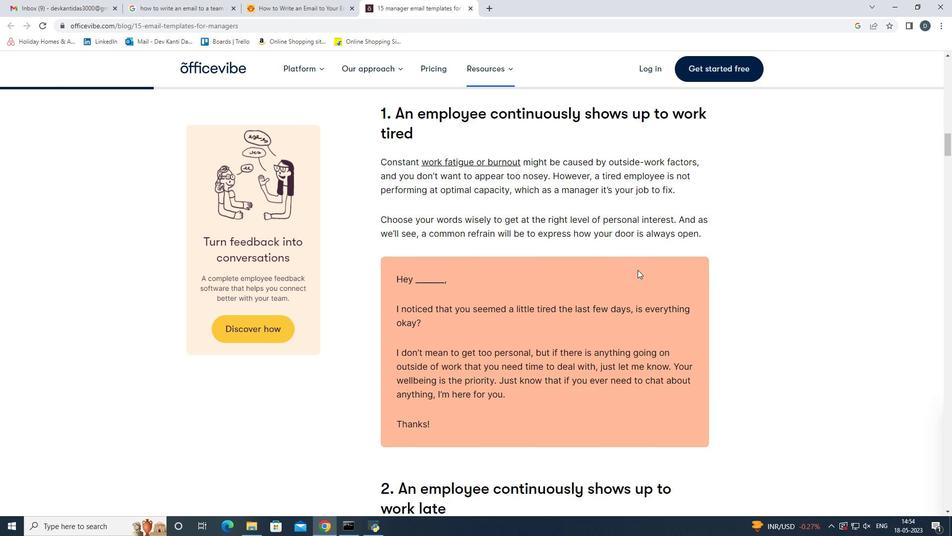 
Action: Mouse scrolled (638, 269) with delta (0, 0)
Screenshot: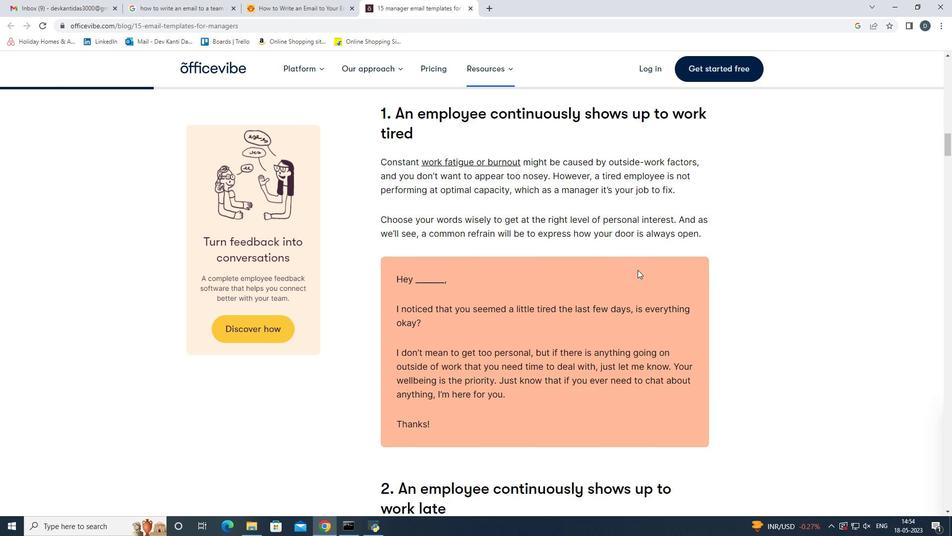 
Action: Mouse scrolled (638, 269) with delta (0, 0)
Screenshot: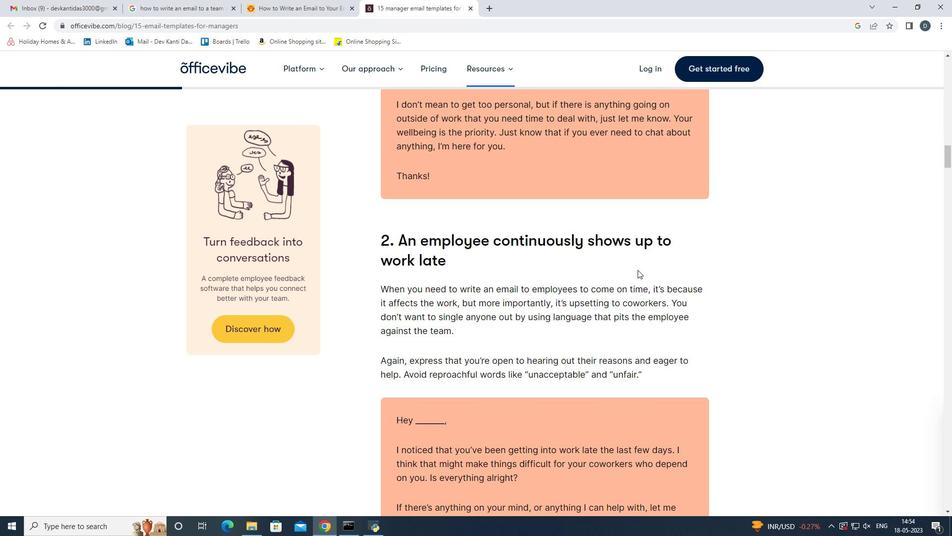 
Action: Mouse scrolled (638, 269) with delta (0, 0)
Screenshot: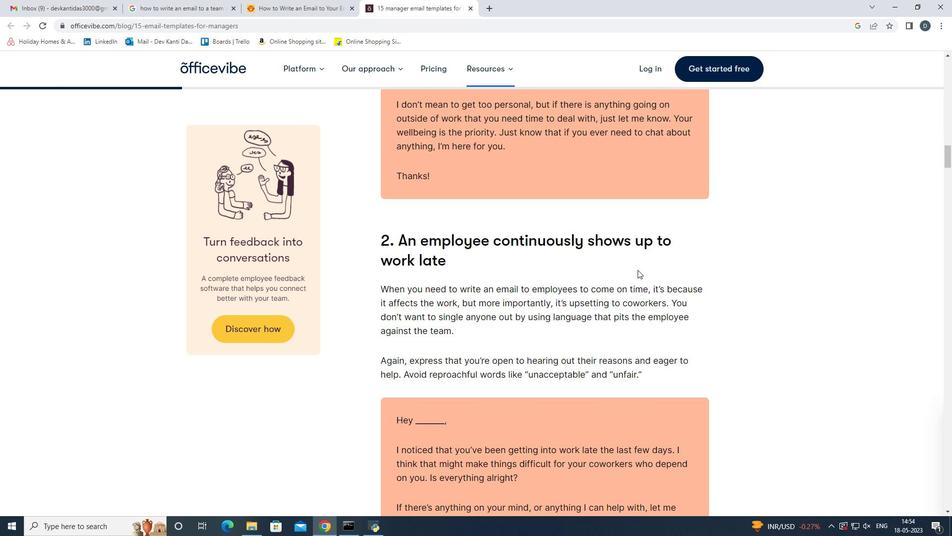 
Action: Mouse scrolled (638, 269) with delta (0, 0)
Screenshot: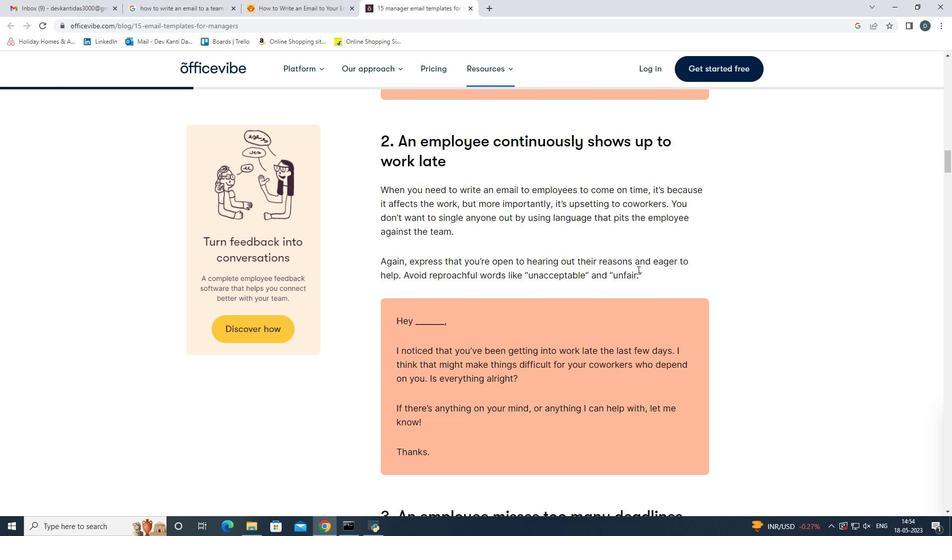 
Action: Mouse scrolled (638, 269) with delta (0, 0)
Screenshot: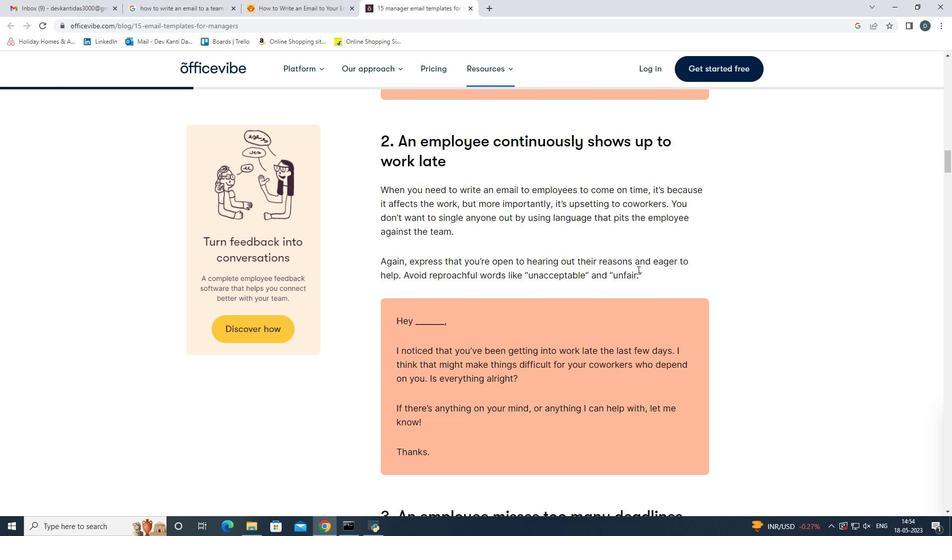 
Action: Mouse scrolled (638, 269) with delta (0, 0)
Screenshot: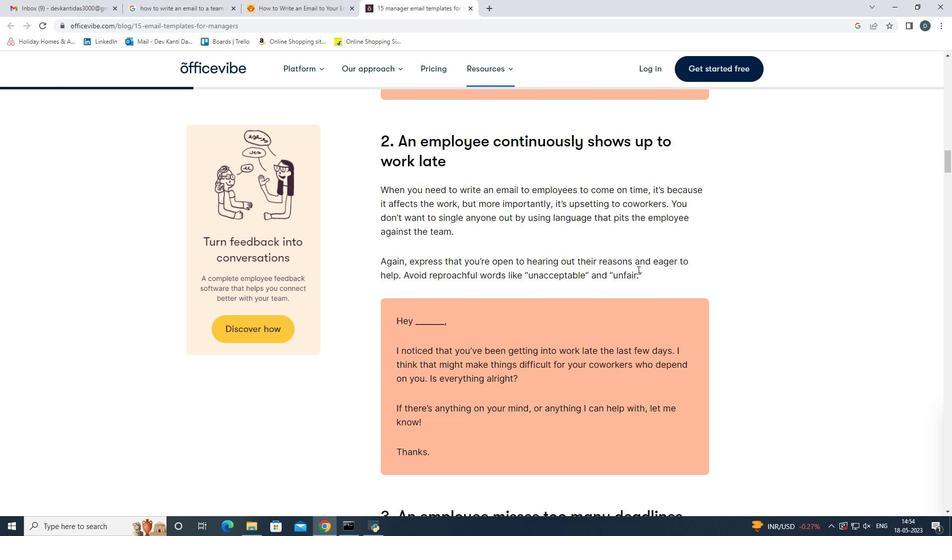 
Action: Mouse scrolled (638, 269) with delta (0, 0)
Screenshot: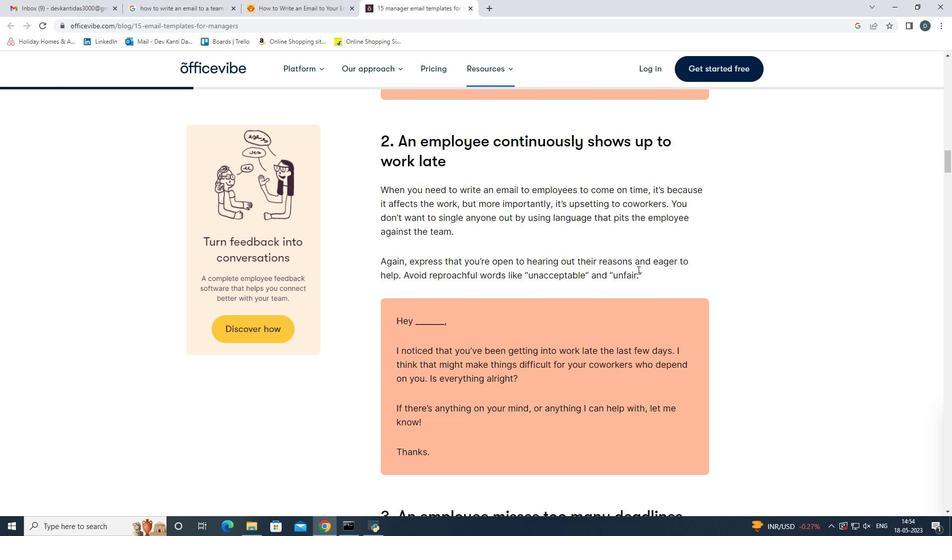 
Action: Mouse scrolled (638, 269) with delta (0, 0)
Screenshot: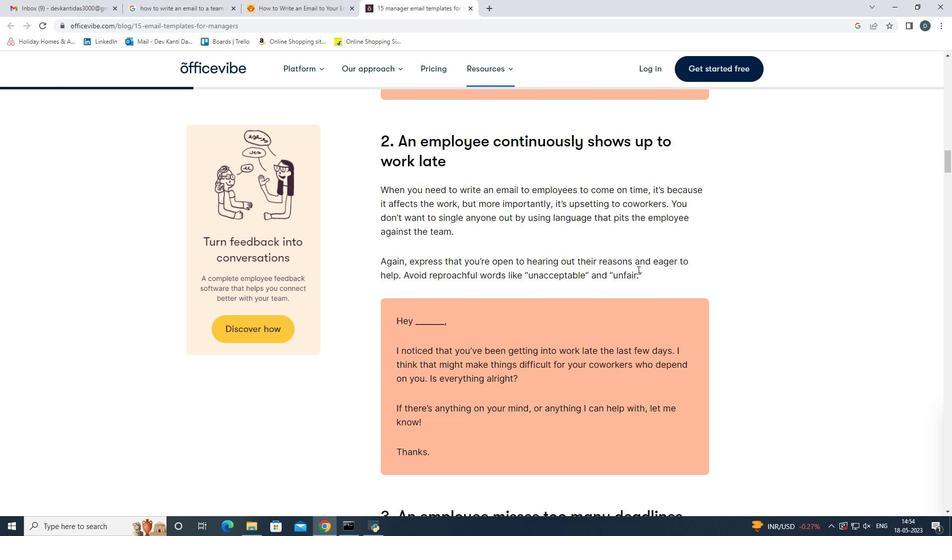
Action: Mouse scrolled (638, 269) with delta (0, 0)
Screenshot: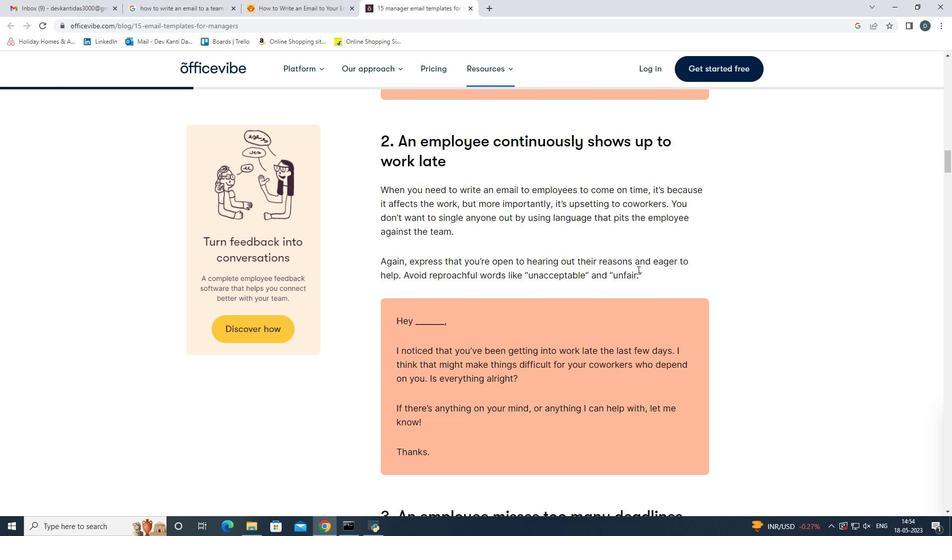 
Action: Mouse scrolled (638, 269) with delta (0, 0)
Screenshot: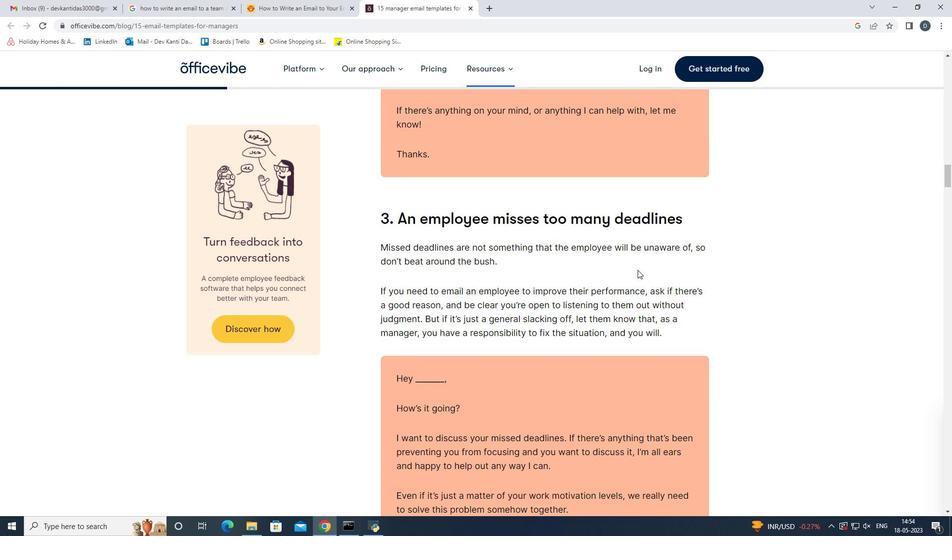 
Action: Mouse scrolled (638, 269) with delta (0, 0)
Screenshot: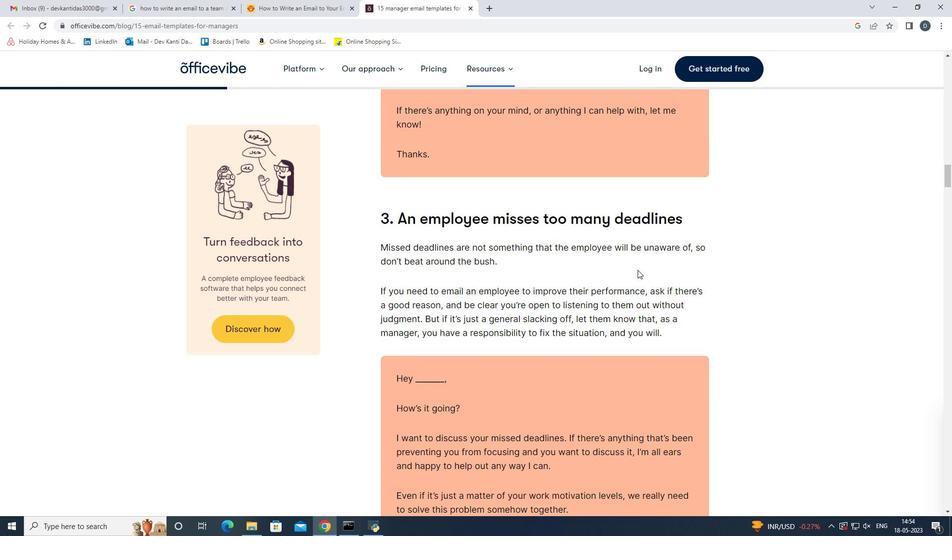 
Action: Mouse scrolled (638, 269) with delta (0, 0)
Screenshot: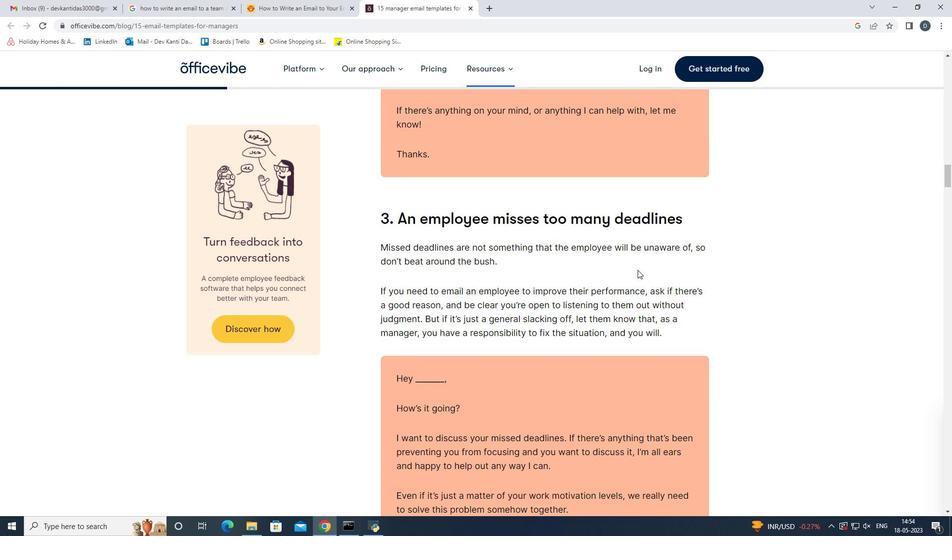 
Action: Mouse scrolled (638, 269) with delta (0, 0)
Screenshot: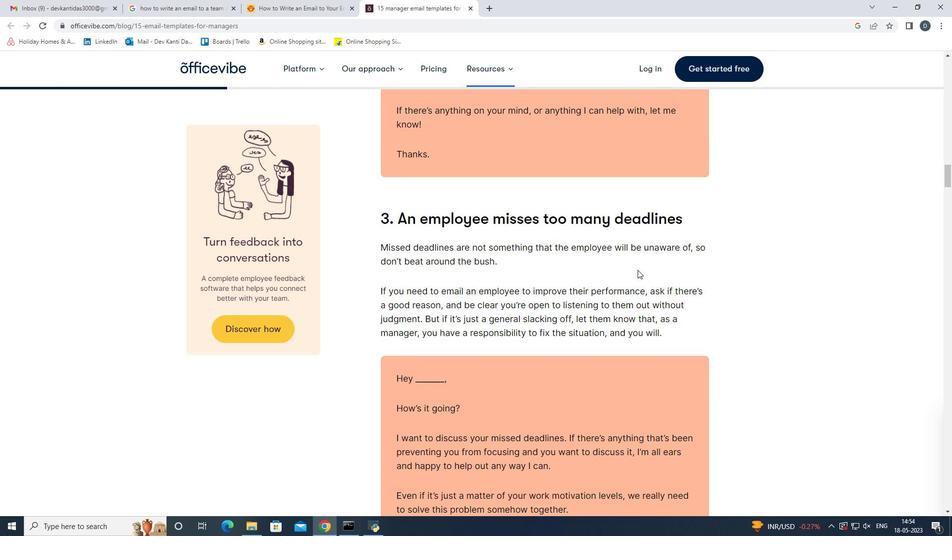 
Action: Mouse scrolled (638, 269) with delta (0, 0)
Screenshot: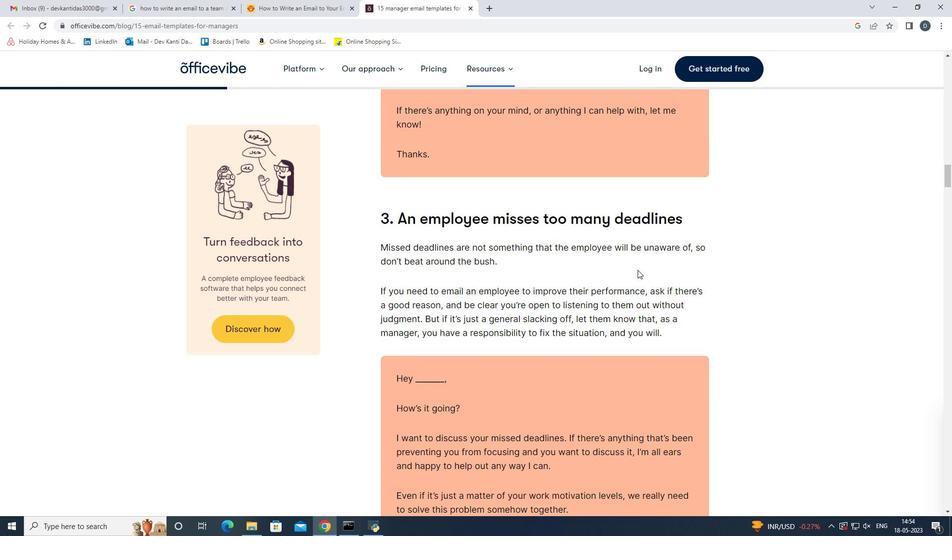 
Action: Mouse scrolled (638, 269) with delta (0, 0)
Screenshot: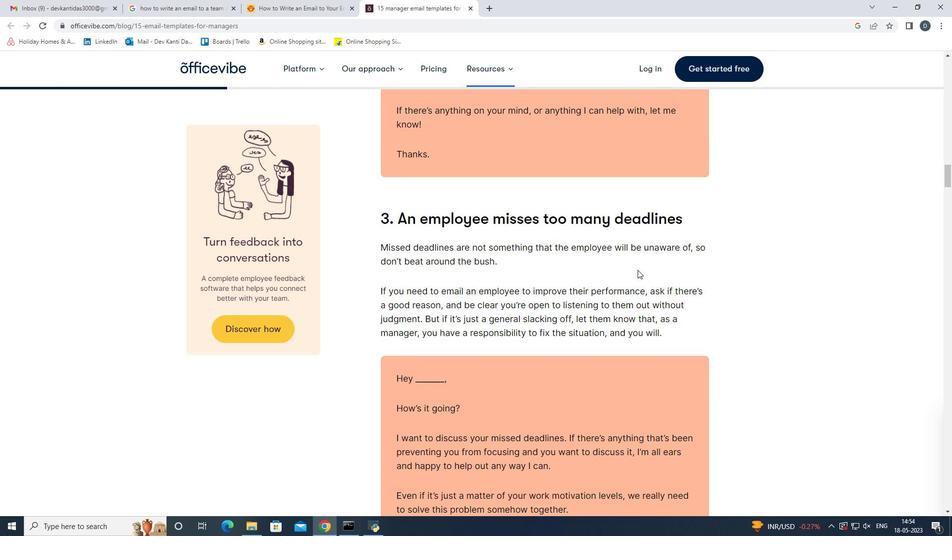 
Action: Mouse scrolled (638, 269) with delta (0, 0)
Screenshot: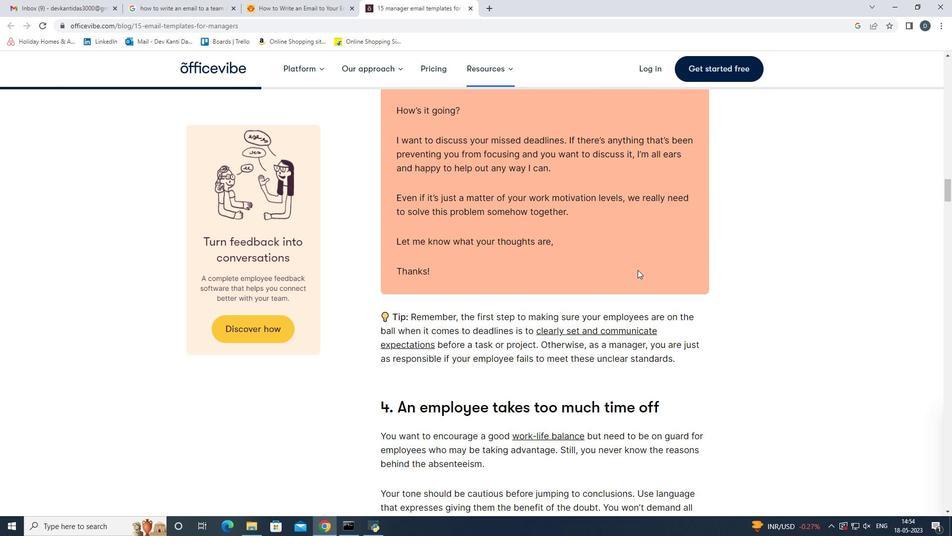 
Action: Mouse scrolled (638, 269) with delta (0, 0)
Screenshot: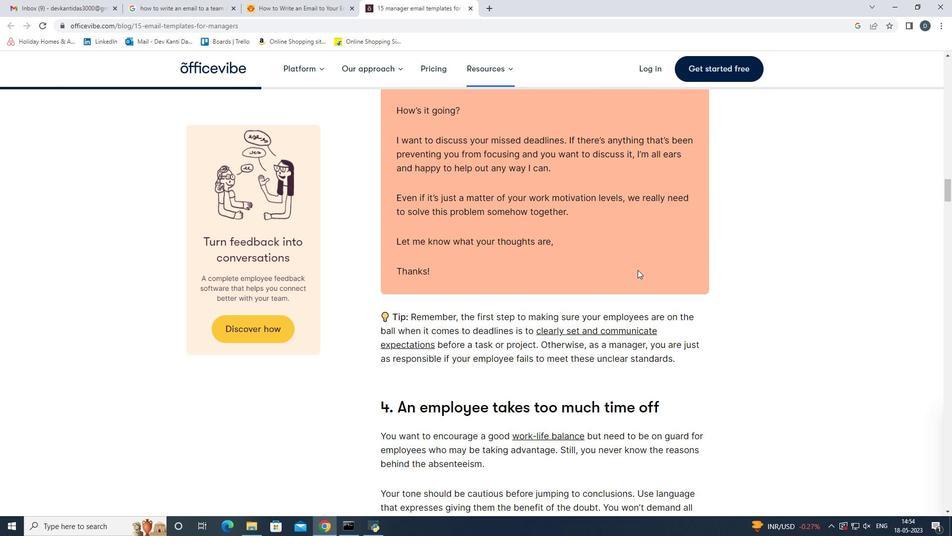 
Action: Mouse scrolled (638, 269) with delta (0, 0)
Screenshot: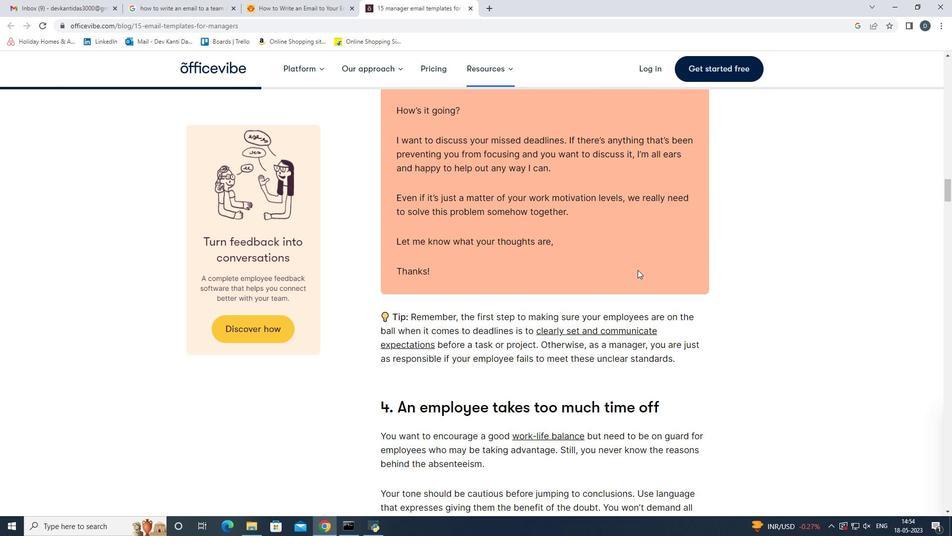 
Action: Mouse scrolled (638, 269) with delta (0, 0)
Screenshot: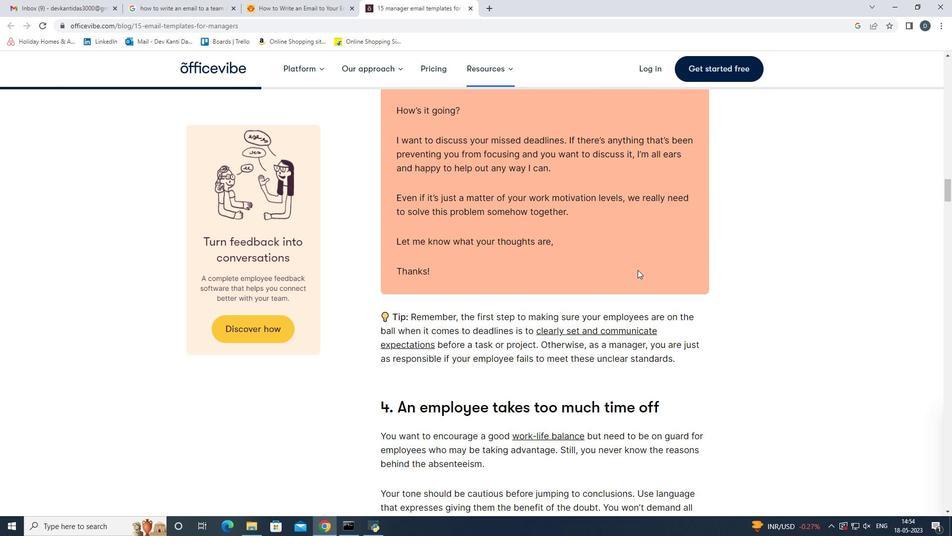 
Action: Mouse scrolled (638, 269) with delta (0, 0)
Screenshot: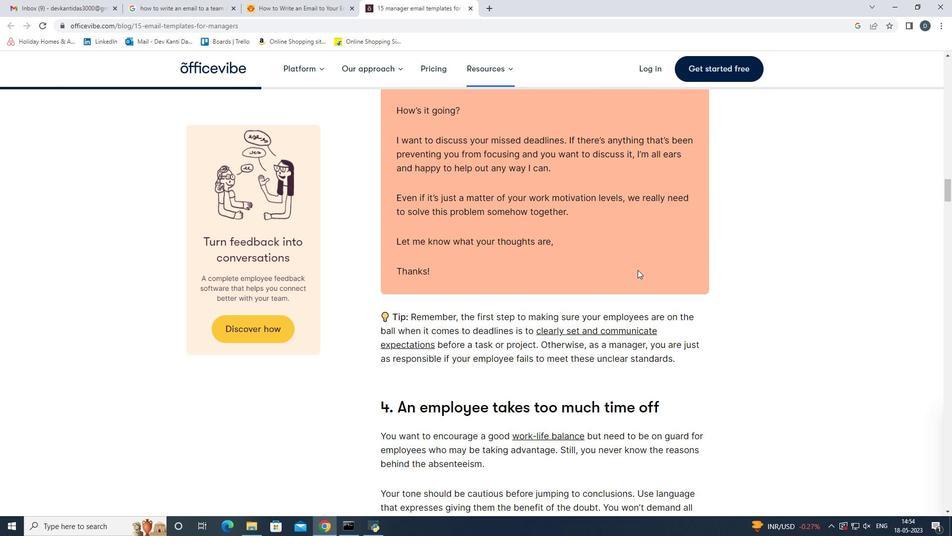 
Action: Mouse scrolled (638, 269) with delta (0, 0)
Screenshot: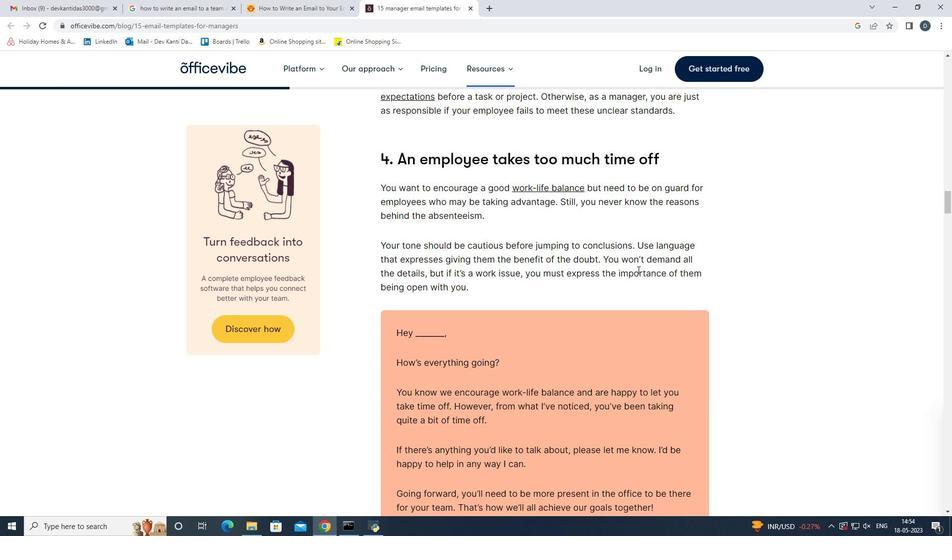 
Action: Mouse scrolled (638, 269) with delta (0, 0)
Screenshot: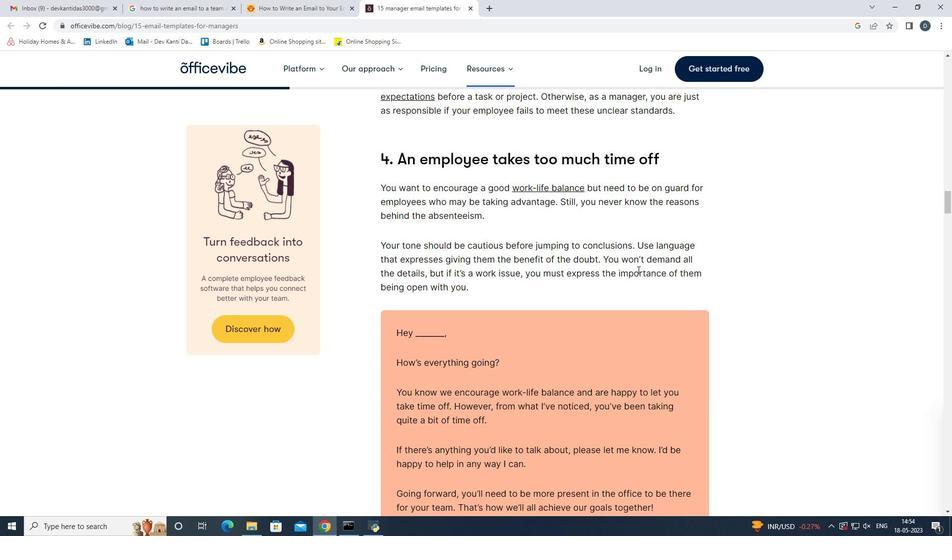 
Action: Mouse scrolled (638, 269) with delta (0, 0)
Screenshot: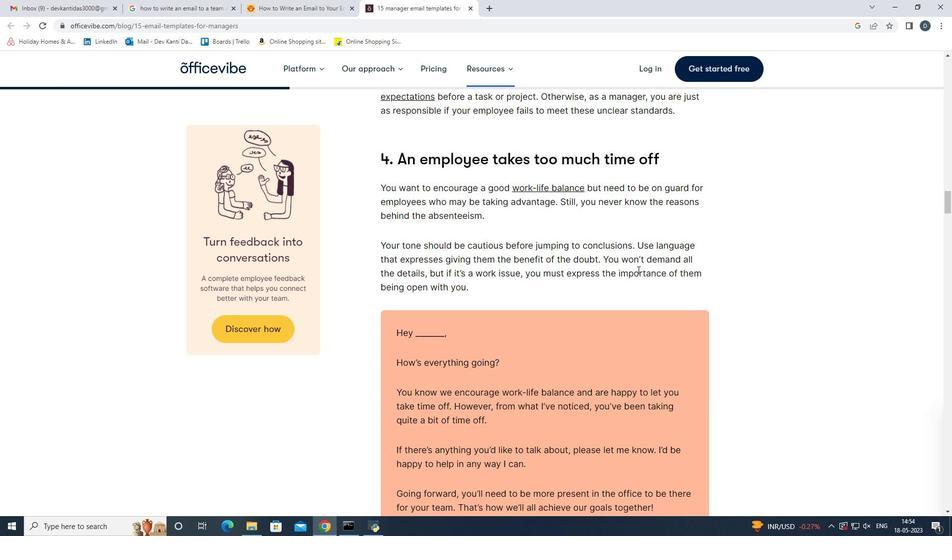 
Action: Mouse scrolled (638, 269) with delta (0, 0)
Screenshot: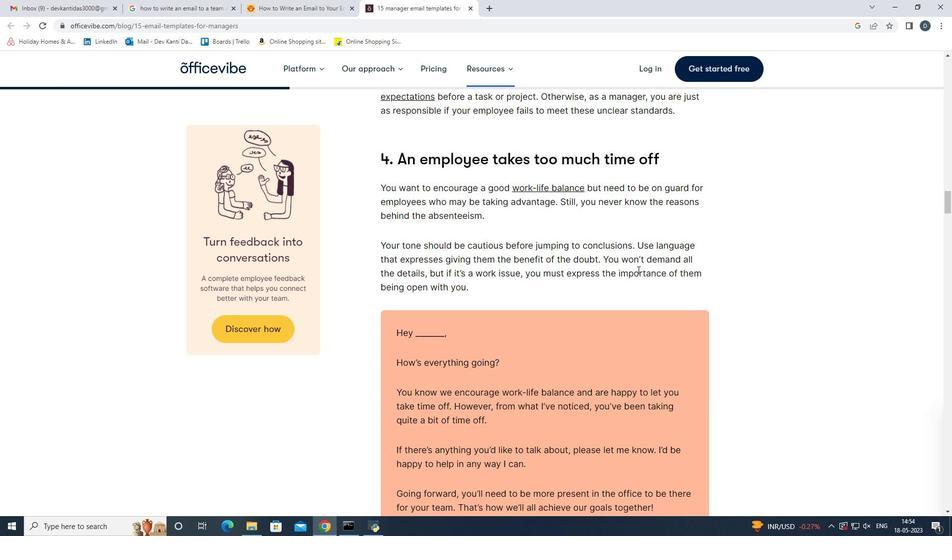 
Action: Mouse moved to (782, 278)
Screenshot: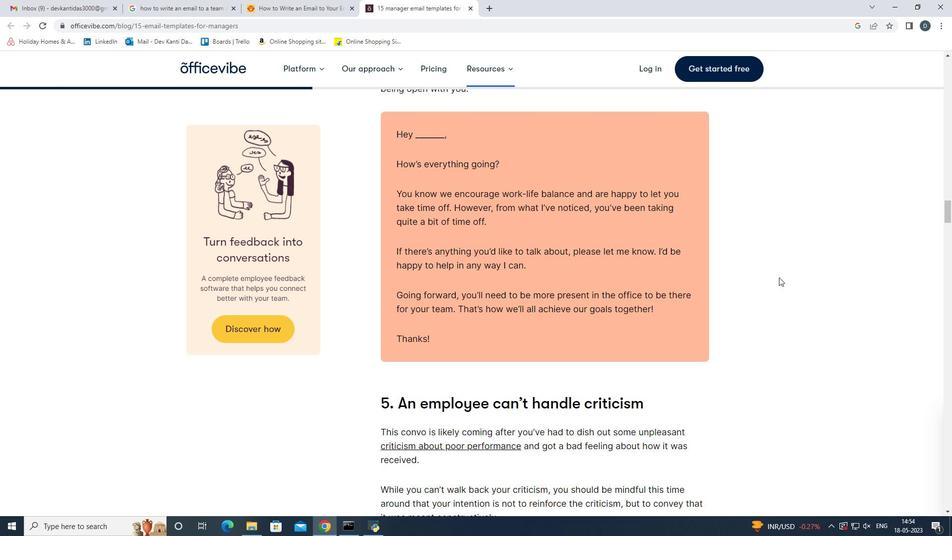 
Action: Mouse scrolled (782, 277) with delta (0, 0)
Screenshot: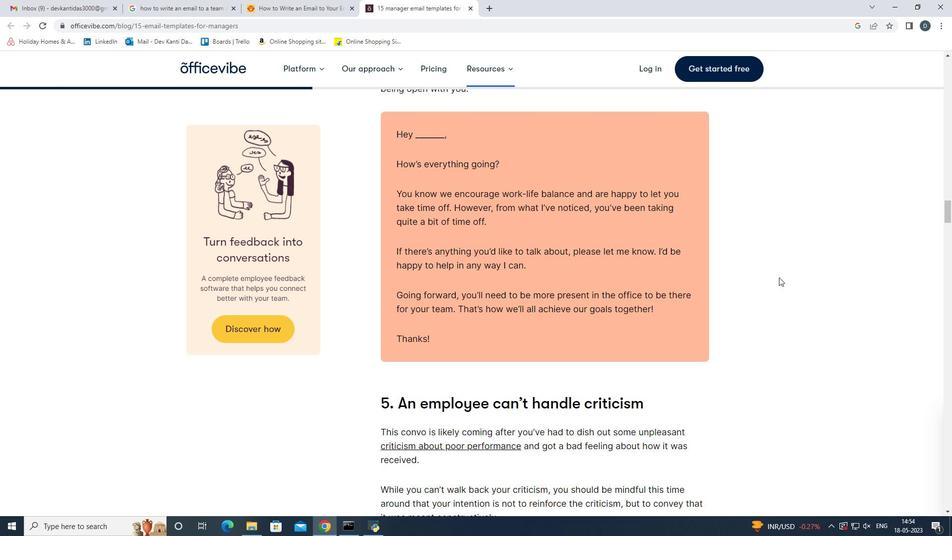 
Action: Mouse moved to (783, 278)
Screenshot: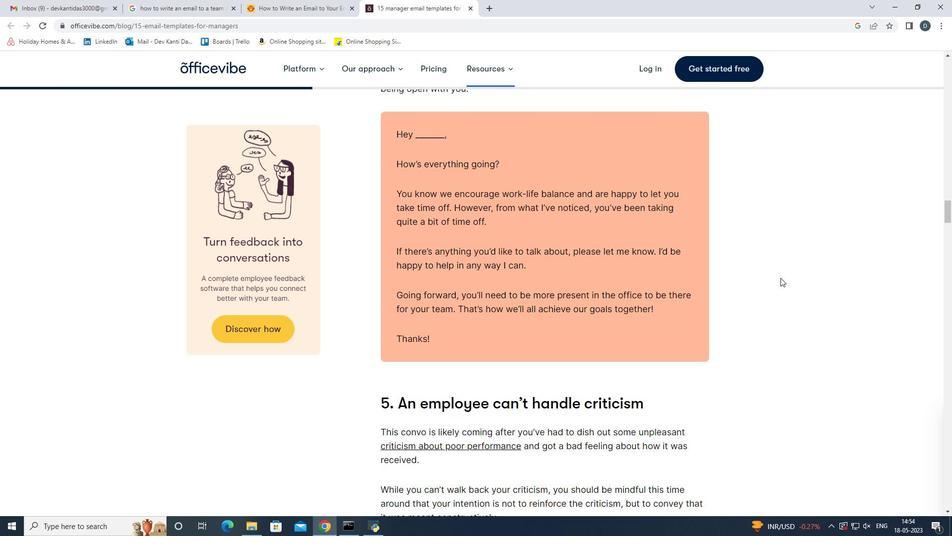 
Action: Mouse scrolled (783, 277) with delta (0, 0)
Screenshot: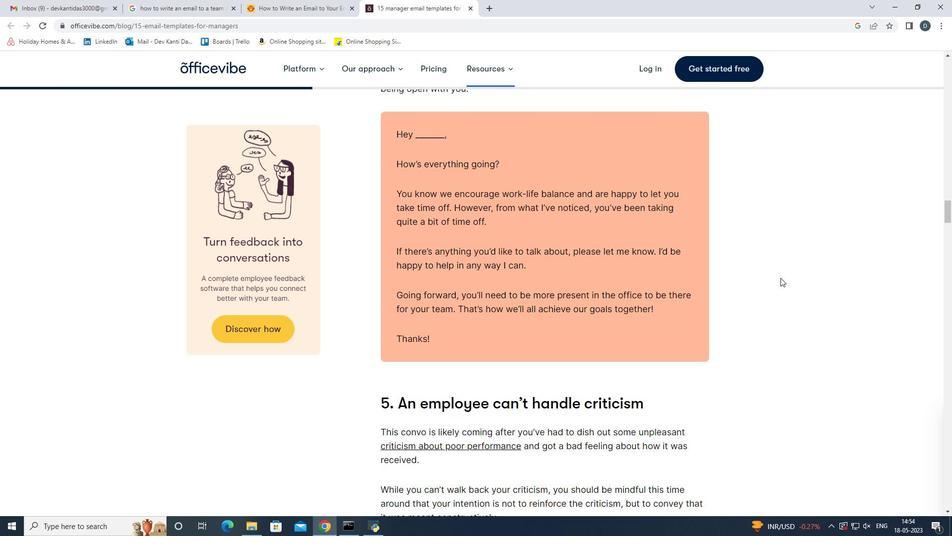 
Action: Mouse scrolled (783, 277) with delta (0, 0)
Screenshot: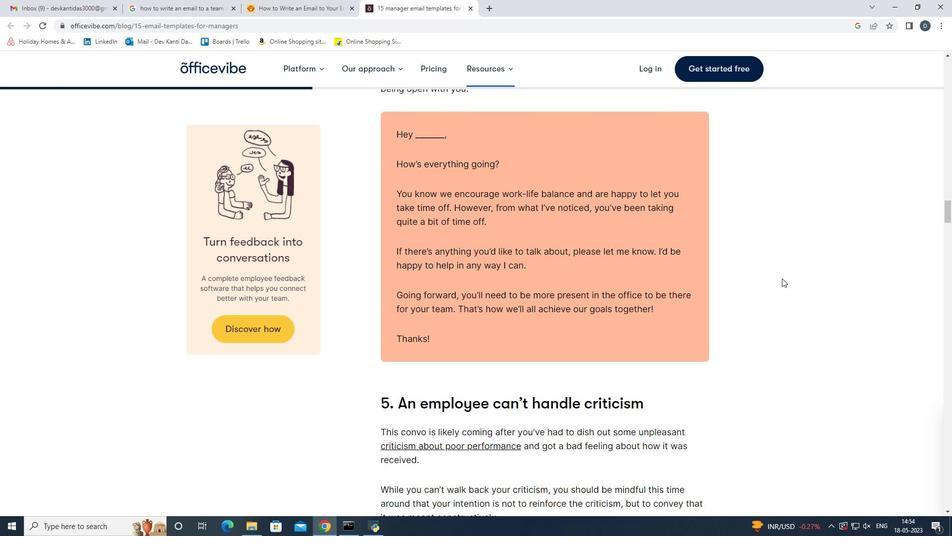 
Action: Mouse scrolled (783, 277) with delta (0, 0)
Screenshot: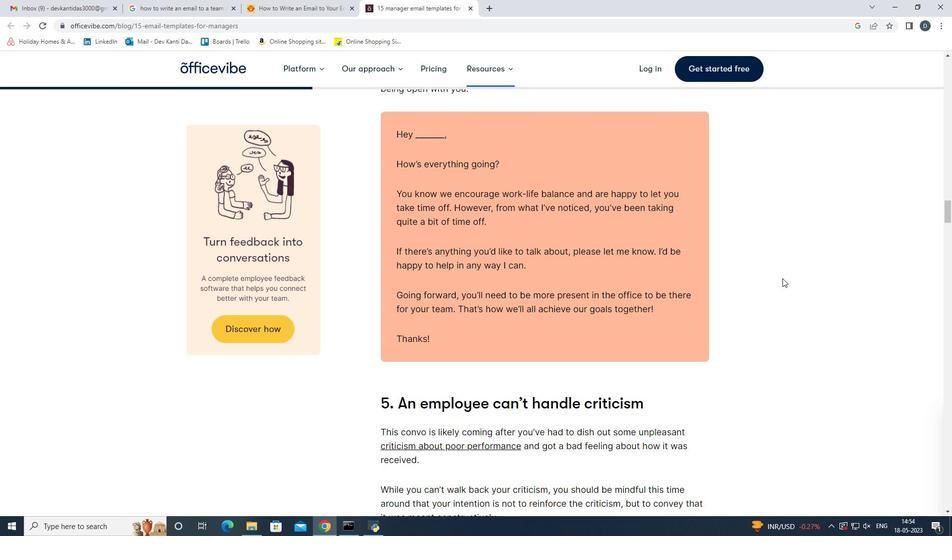
Action: Mouse scrolled (783, 277) with delta (0, 0)
Screenshot: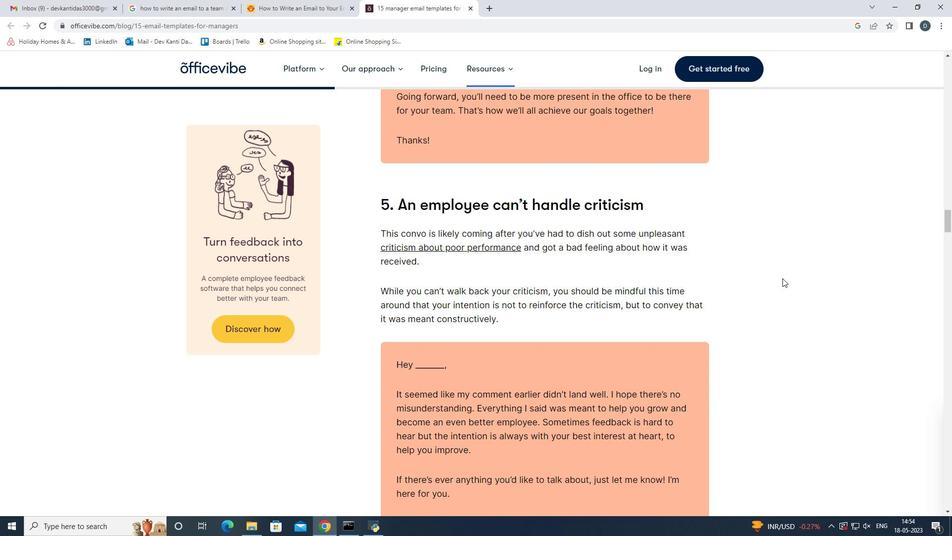 
Action: Mouse scrolled (783, 277) with delta (0, 0)
Screenshot: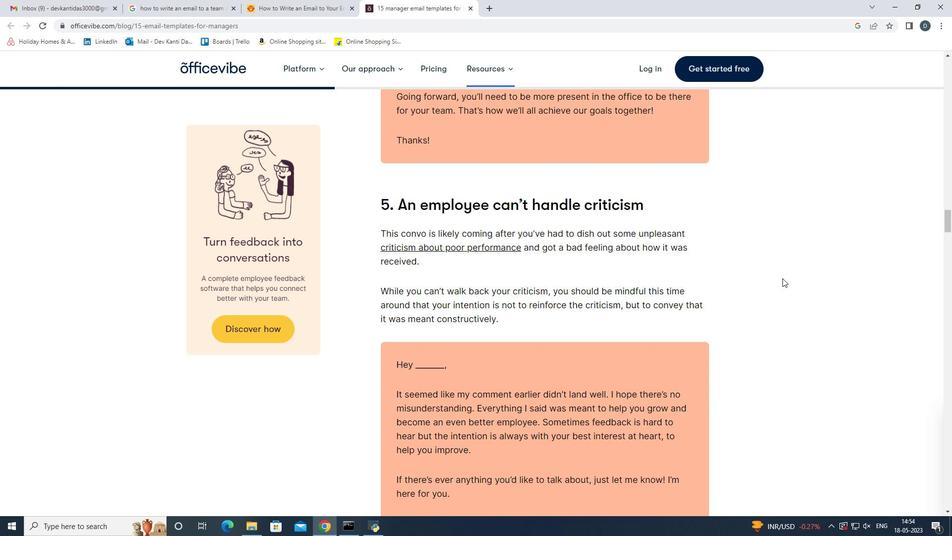 
Action: Mouse scrolled (783, 277) with delta (0, 0)
Screenshot: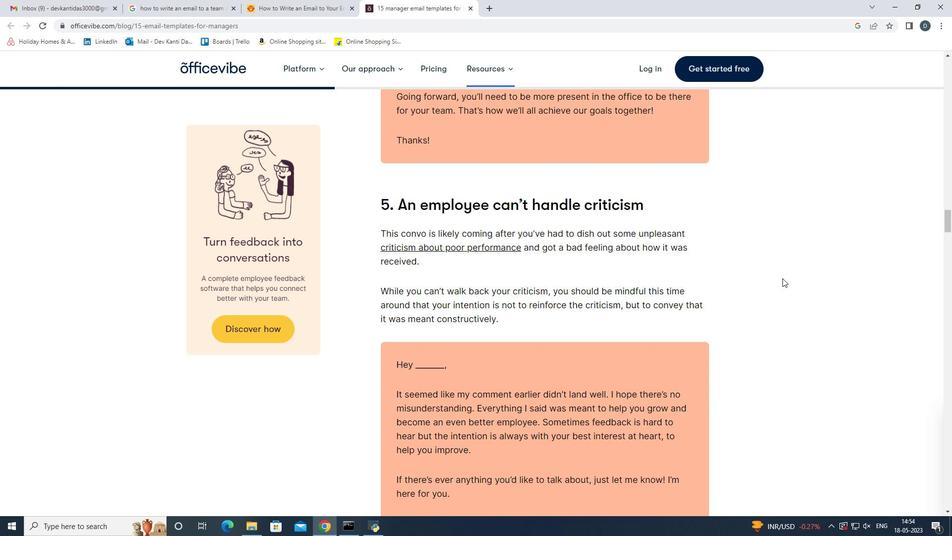 
Action: Mouse scrolled (783, 277) with delta (0, 0)
Screenshot: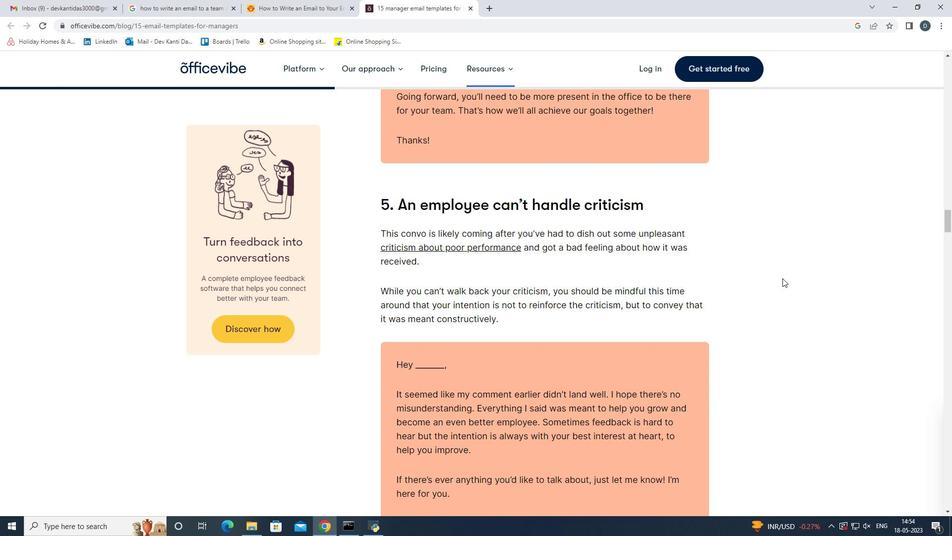 
Action: Mouse scrolled (783, 277) with delta (0, 0)
Screenshot: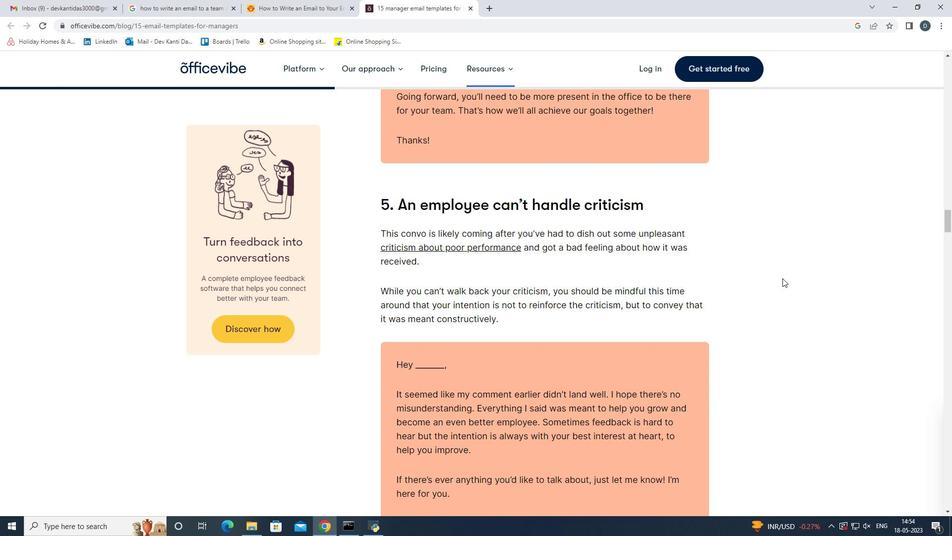 
Action: Mouse scrolled (783, 277) with delta (0, 0)
Screenshot: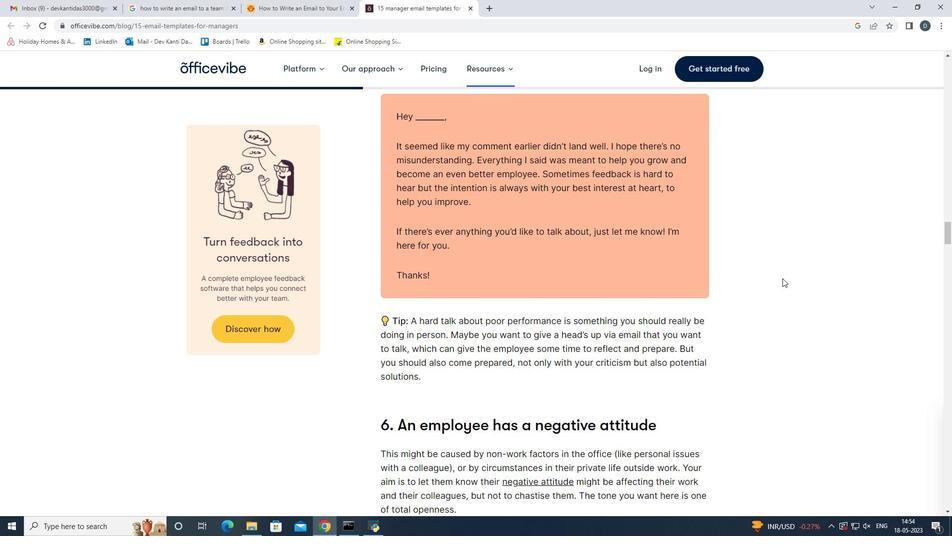 
Action: Mouse scrolled (783, 277) with delta (0, 0)
Screenshot: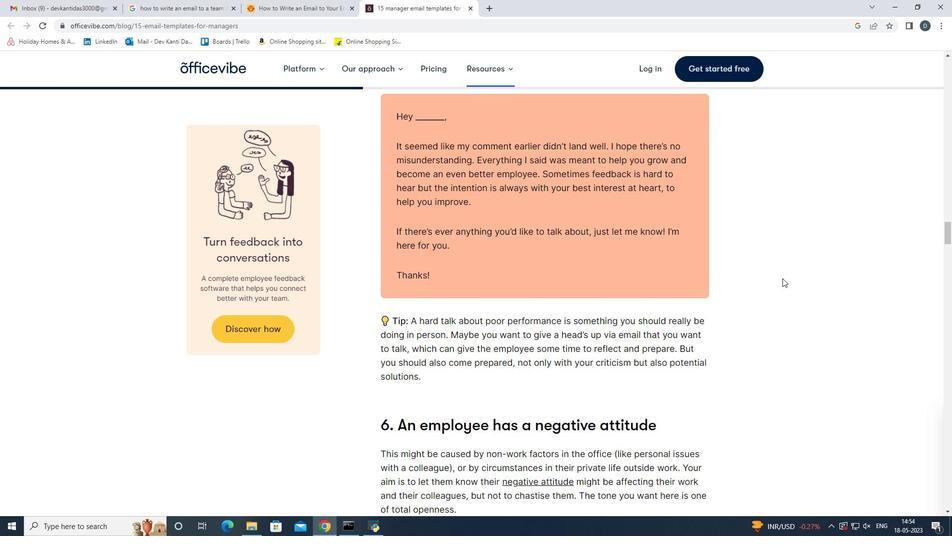 
Action: Mouse scrolled (783, 277) with delta (0, 0)
Screenshot: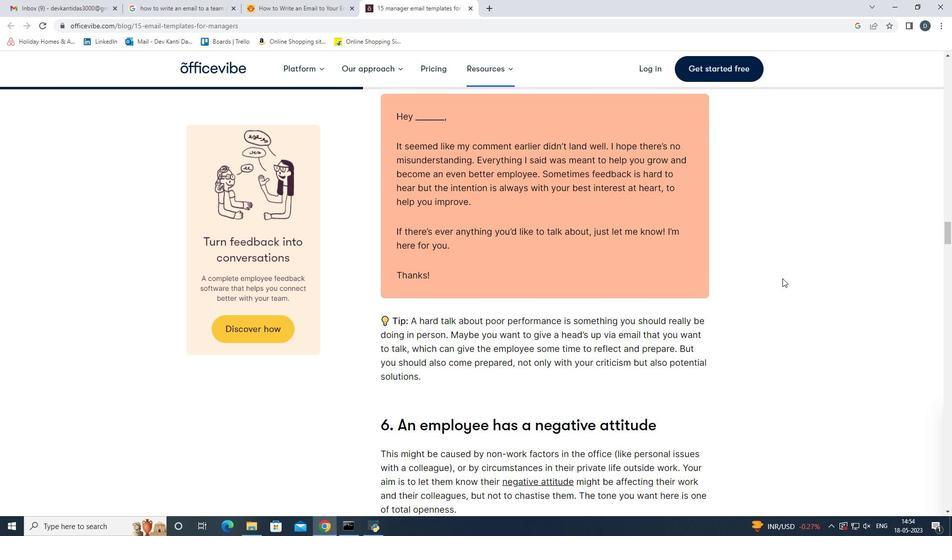 
Action: Mouse scrolled (783, 277) with delta (0, 0)
Screenshot: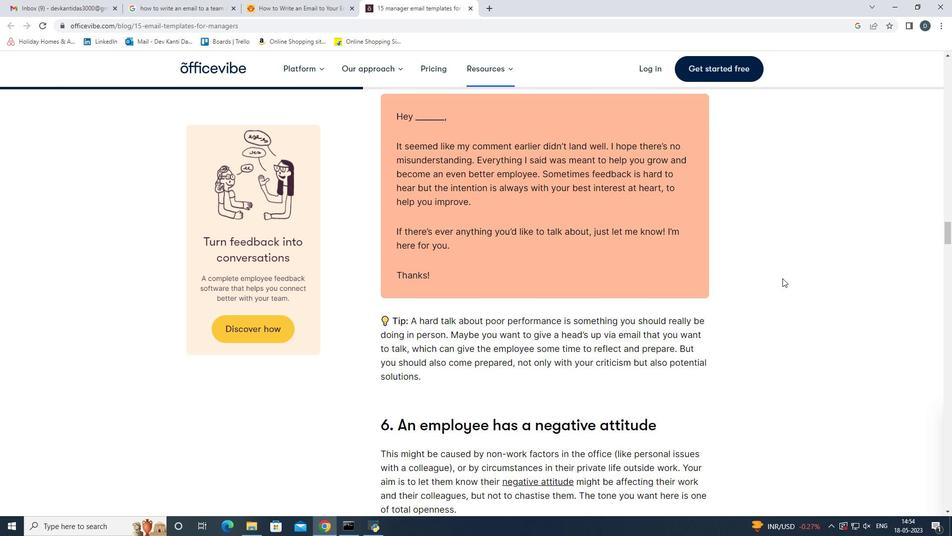 
Action: Mouse scrolled (783, 277) with delta (0, 0)
Screenshot: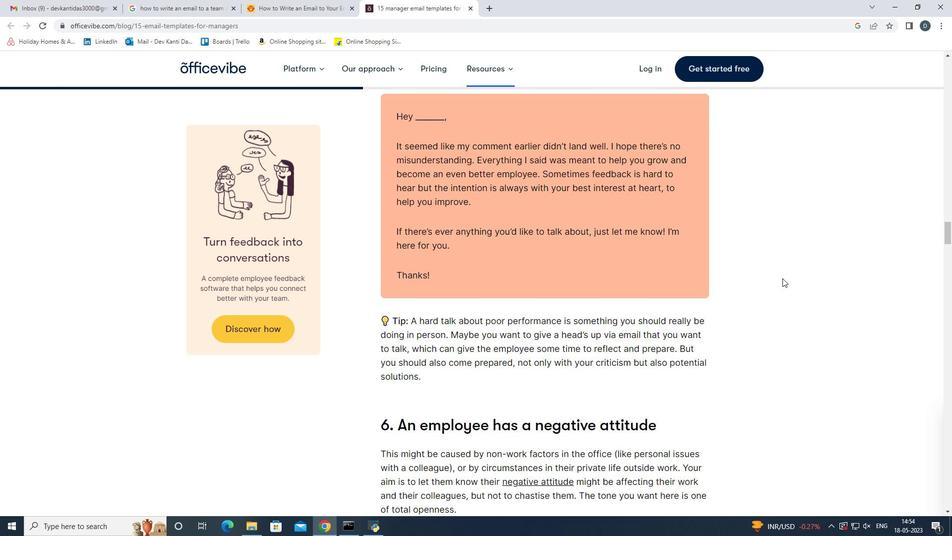 
Action: Mouse moved to (769, 273)
Screenshot: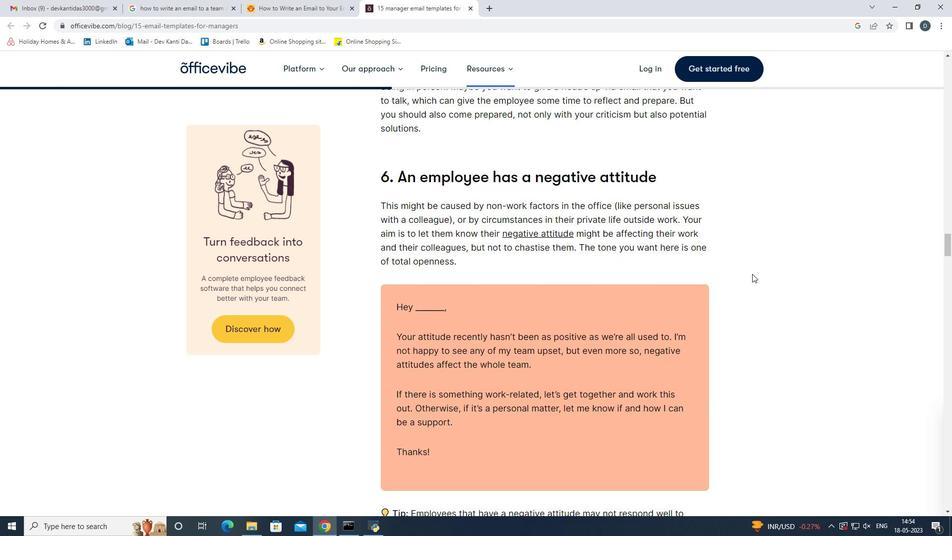 
Action: Mouse scrolled (769, 272) with delta (0, 0)
Screenshot: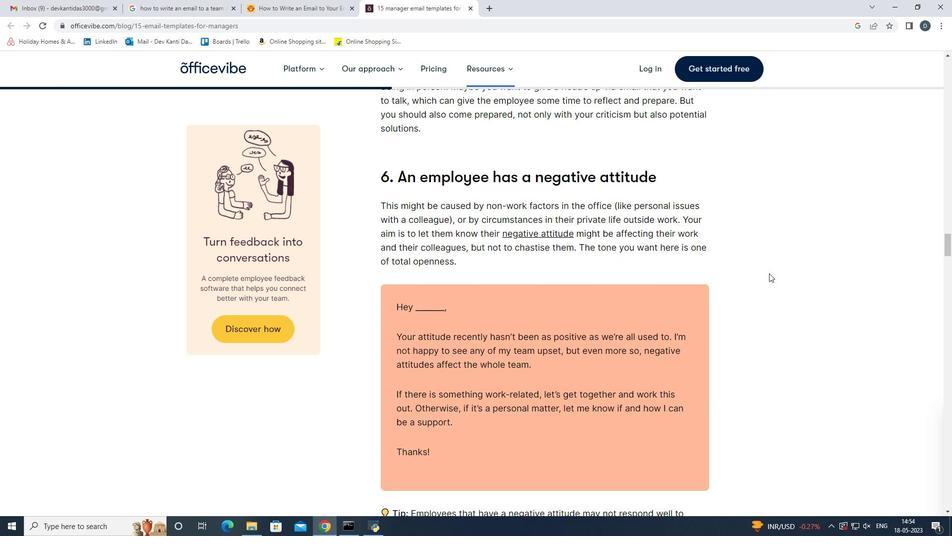 
Action: Mouse moved to (770, 273)
Screenshot: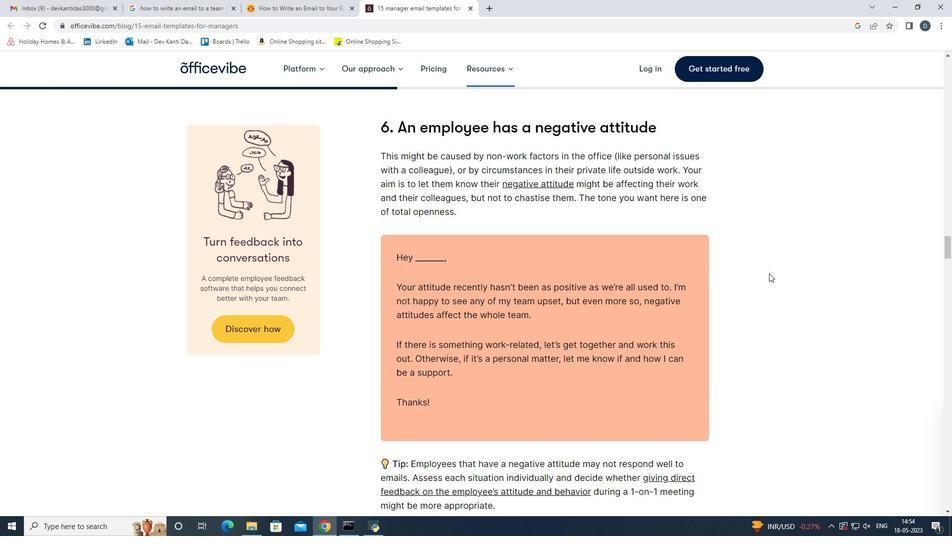 
Action: Mouse scrolled (770, 272) with delta (0, 0)
Screenshot: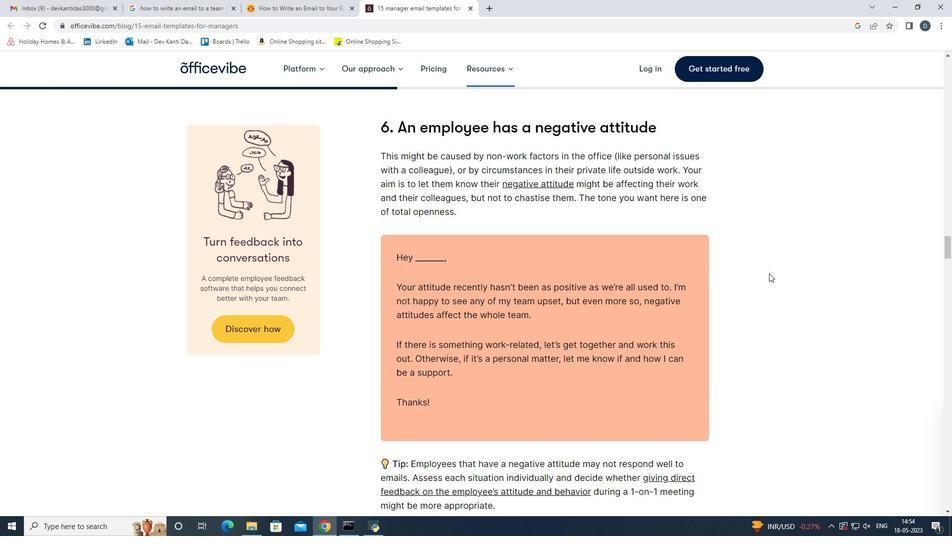 
Action: Mouse scrolled (770, 272) with delta (0, 0)
Screenshot: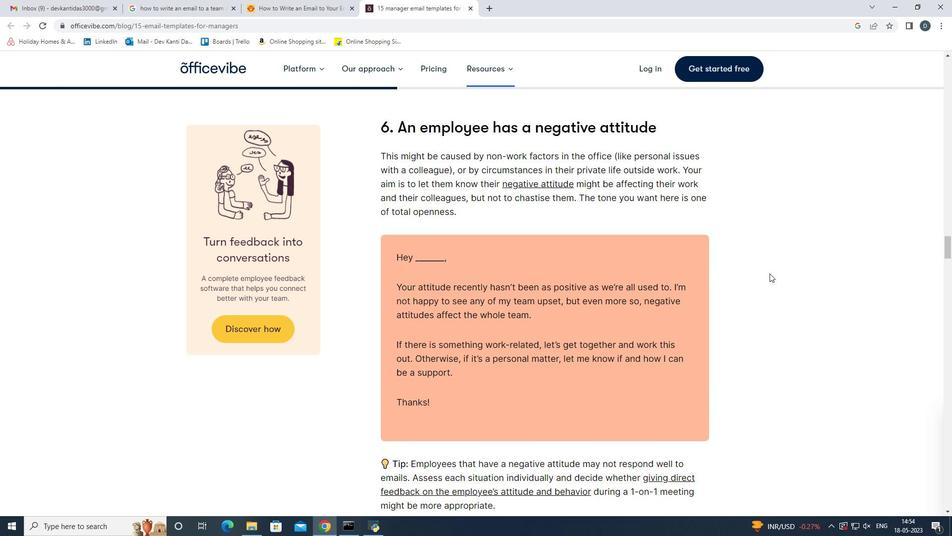 
Action: Mouse scrolled (770, 272) with delta (0, 0)
Screenshot: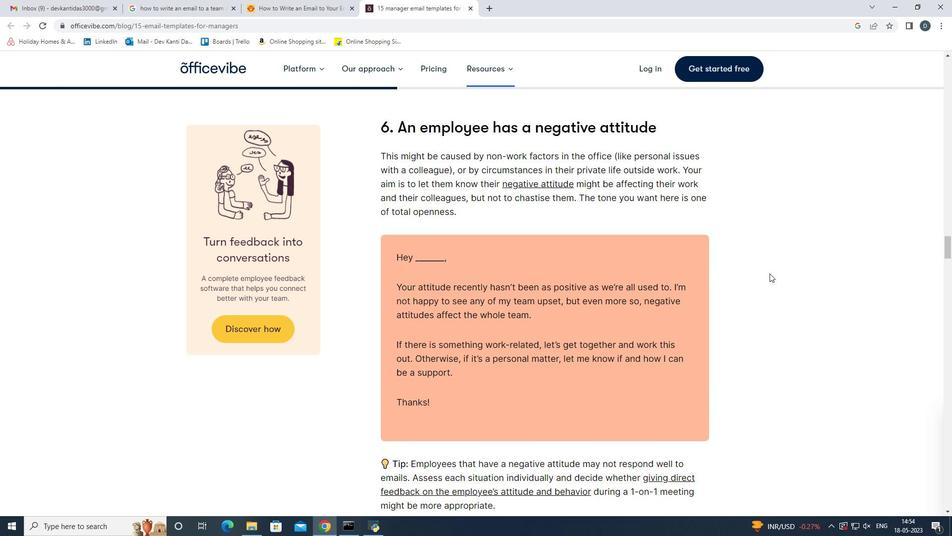 
Action: Mouse scrolled (770, 272) with delta (0, 0)
Screenshot: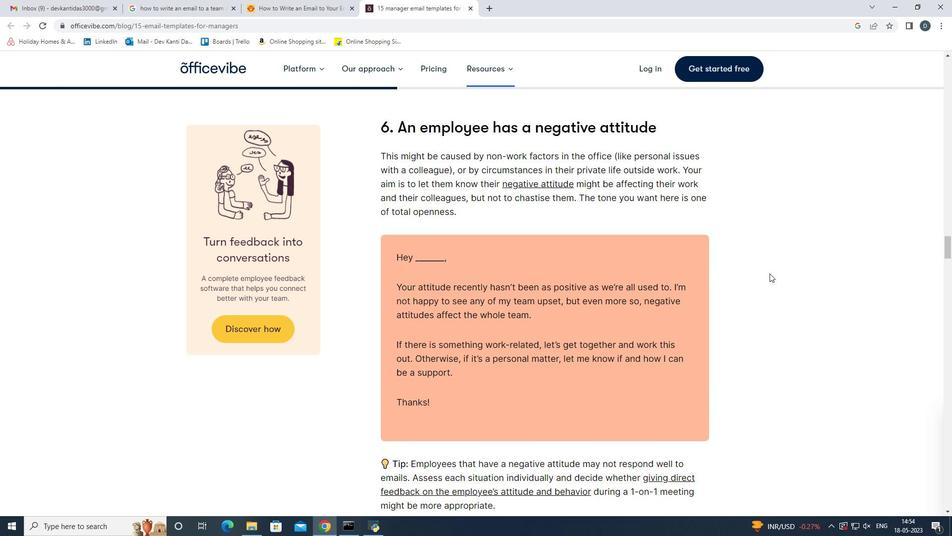
Action: Mouse scrolled (770, 272) with delta (0, 0)
Screenshot: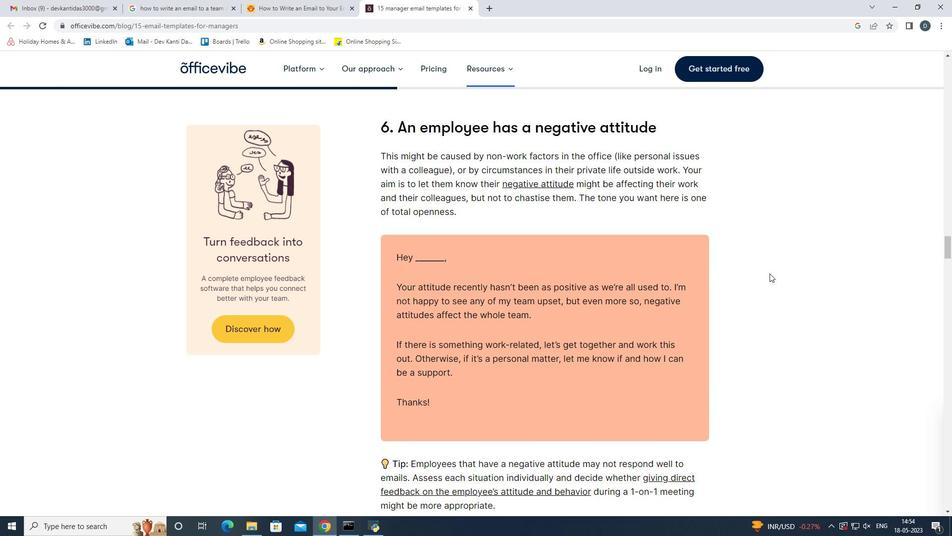
Action: Mouse scrolled (770, 272) with delta (0, 0)
Screenshot: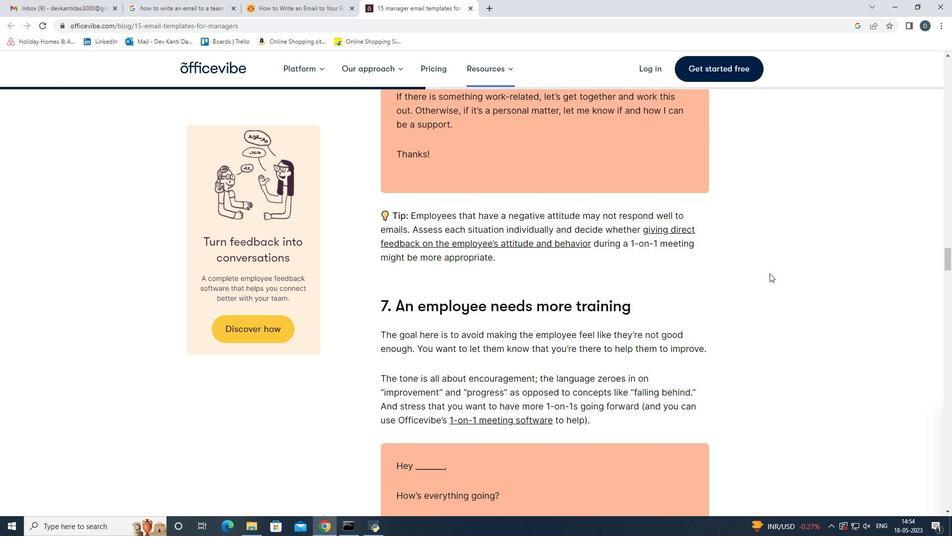 
Action: Mouse scrolled (770, 272) with delta (0, 0)
Screenshot: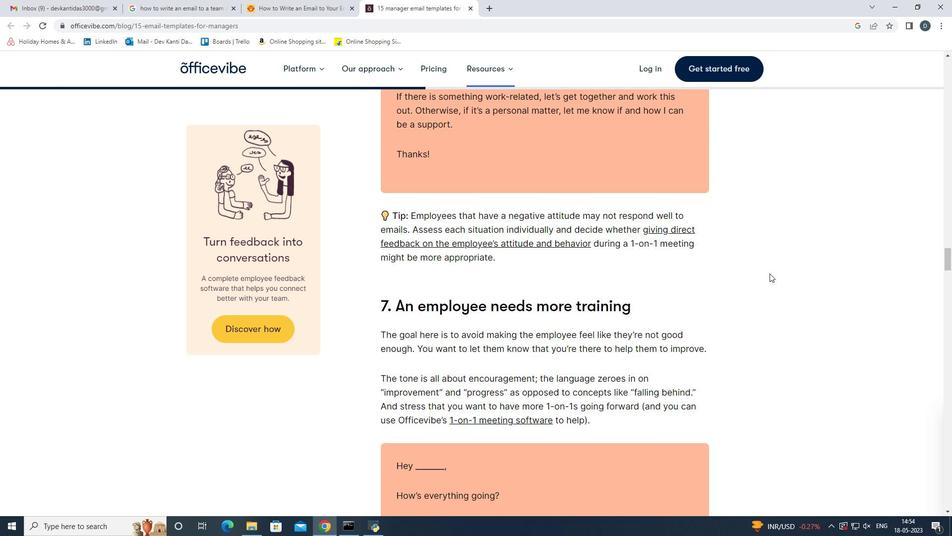 
Action: Mouse scrolled (770, 272) with delta (0, 0)
Screenshot: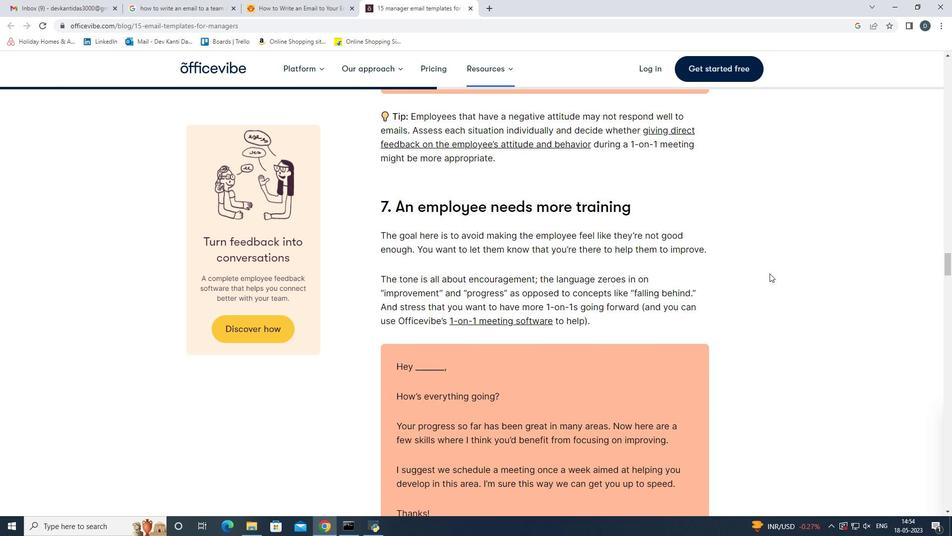 
Action: Mouse scrolled (770, 272) with delta (0, 0)
Screenshot: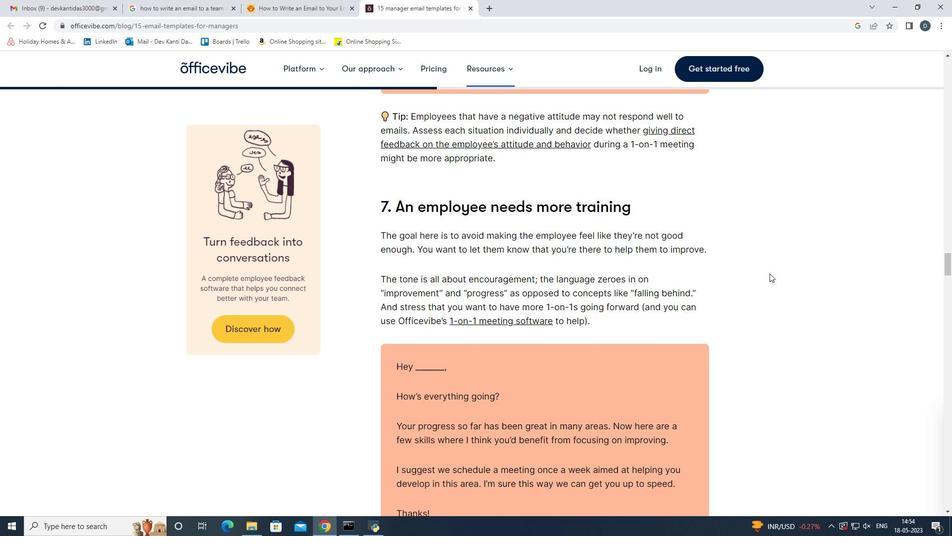 
Action: Mouse moved to (759, 274)
Screenshot: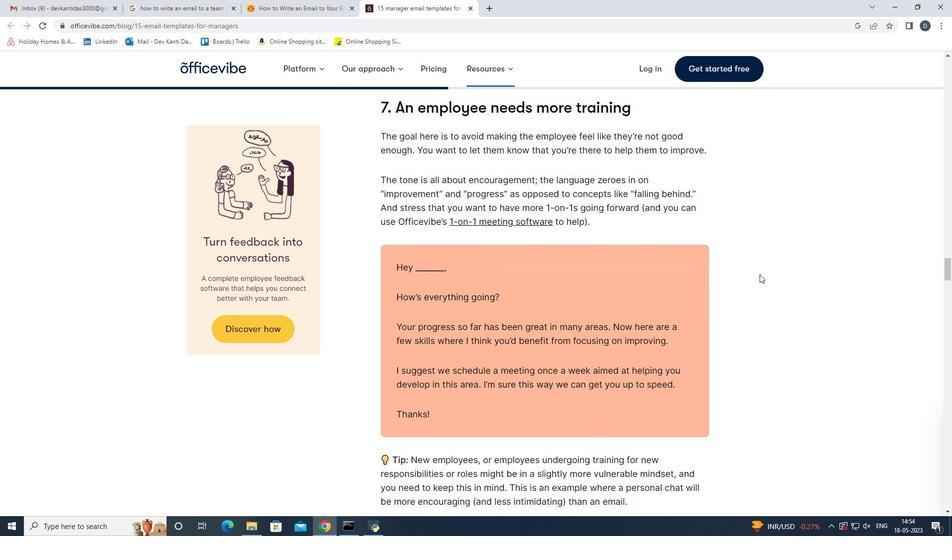 
Action: Mouse scrolled (759, 274) with delta (0, 0)
Screenshot: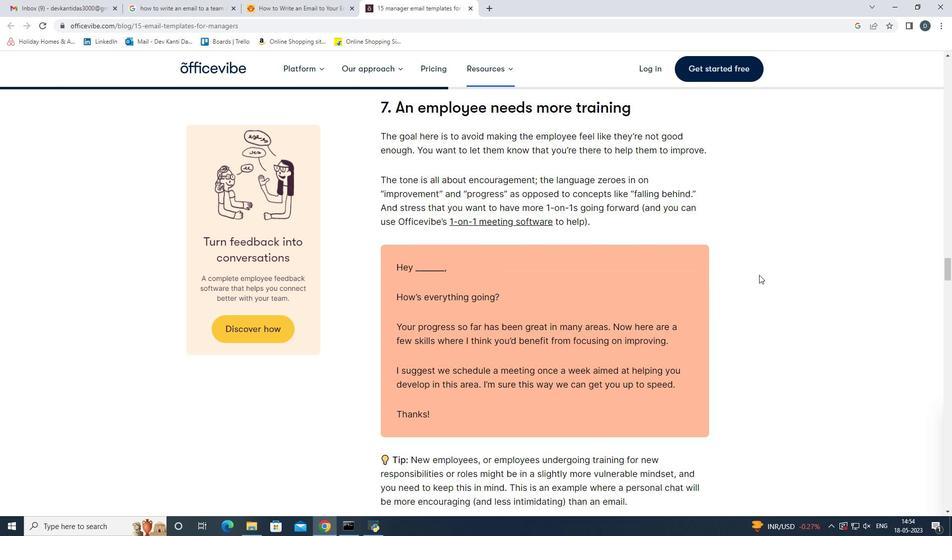 
Action: Mouse scrolled (759, 274) with delta (0, 0)
Screenshot: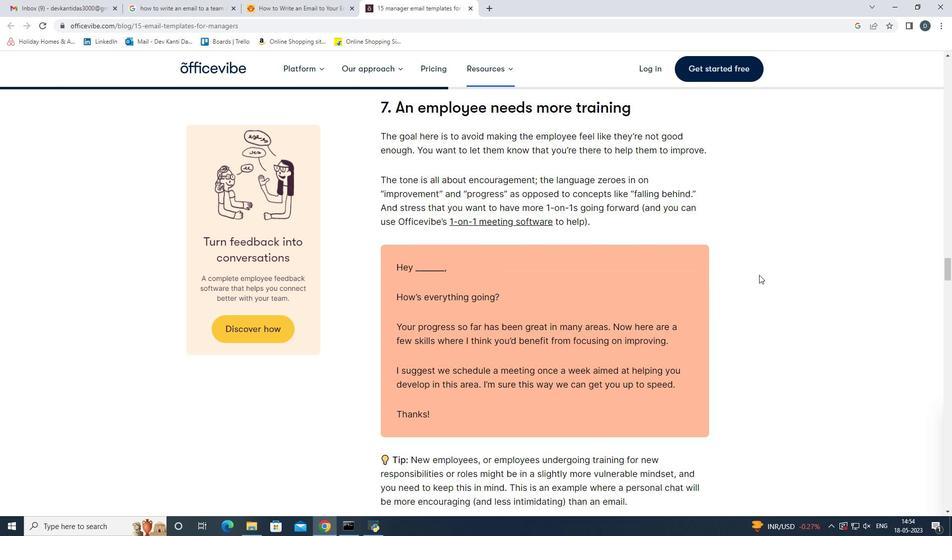 
Action: Mouse scrolled (759, 274) with delta (0, 0)
Screenshot: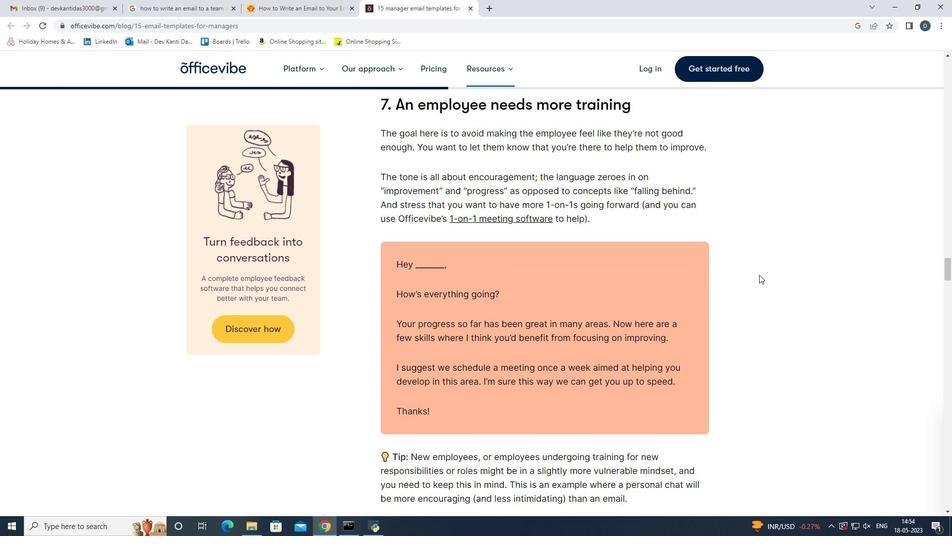 
Action: Mouse scrolled (759, 274) with delta (0, 0)
Screenshot: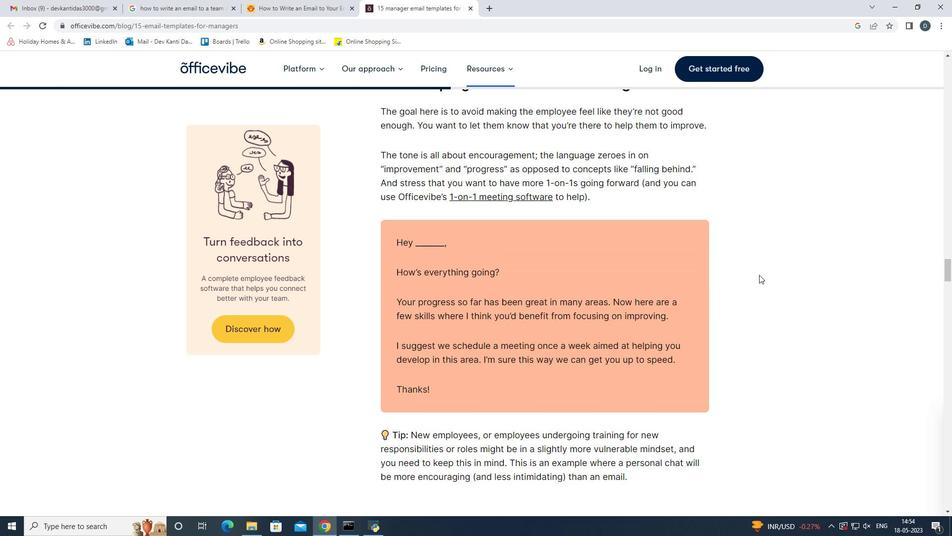 
Action: Mouse scrolled (759, 274) with delta (0, 0)
Screenshot: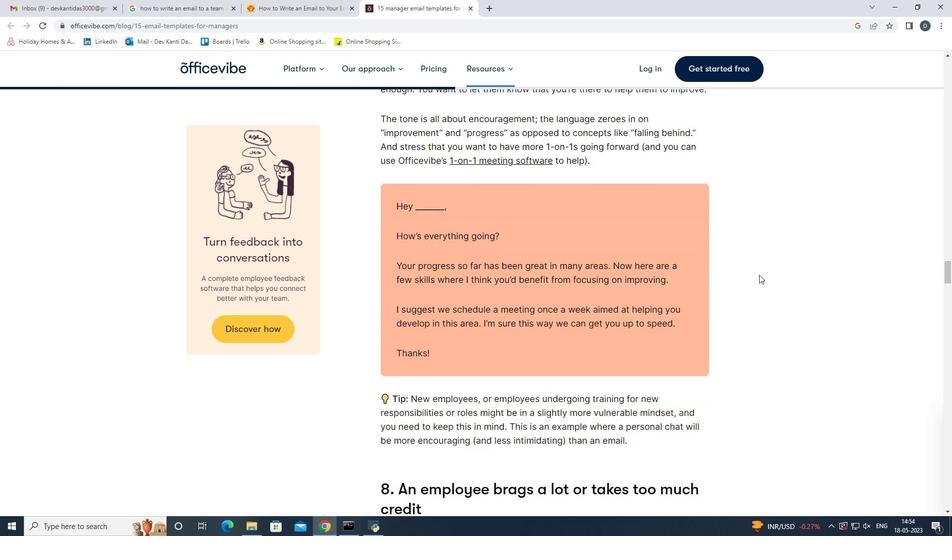 
Action: Mouse scrolled (759, 274) with delta (0, 0)
Screenshot: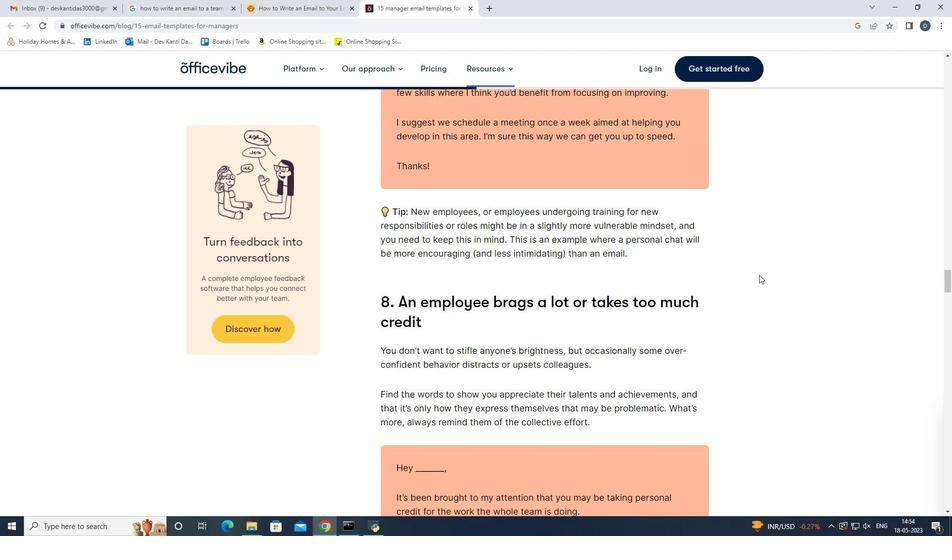 
Action: Mouse scrolled (759, 274) with delta (0, 0)
Screenshot: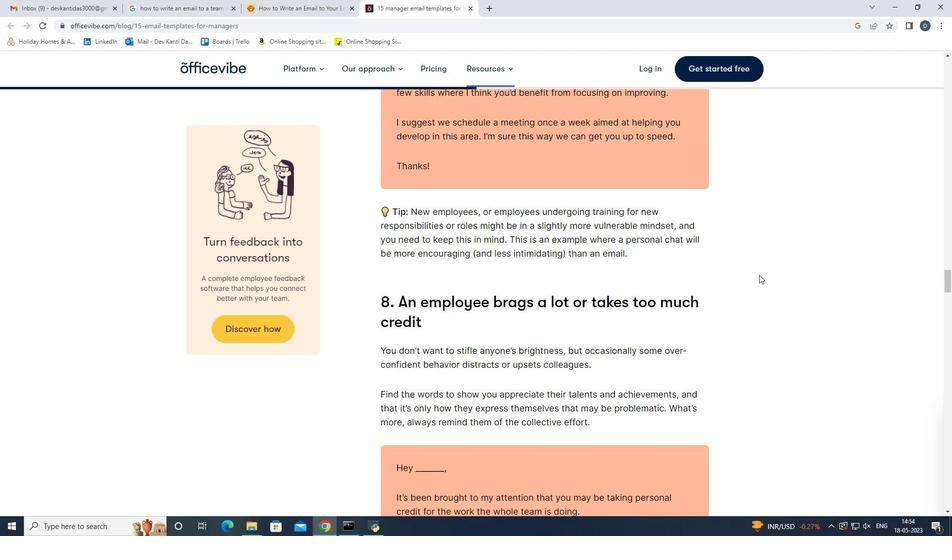 
Action: Mouse scrolled (759, 274) with delta (0, 0)
Screenshot: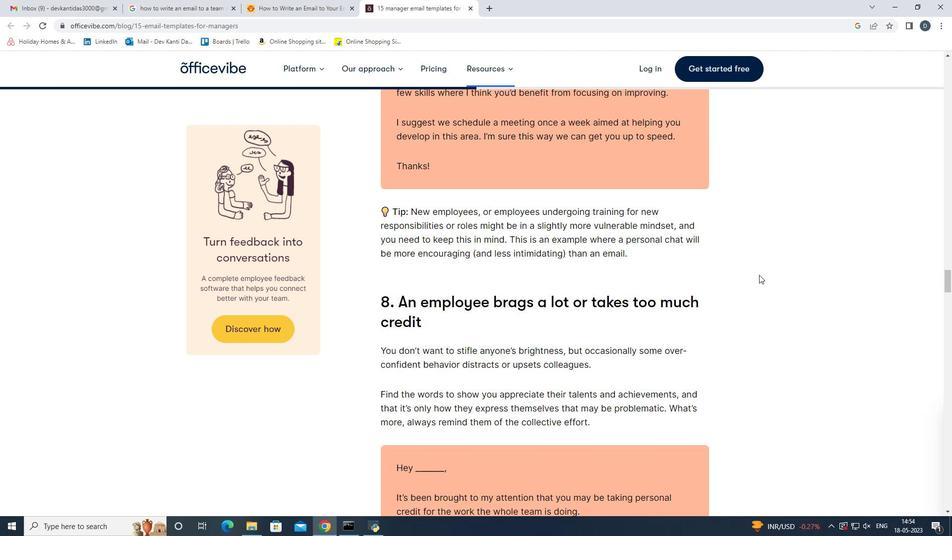
Action: Mouse scrolled (759, 274) with delta (0, 0)
Screenshot: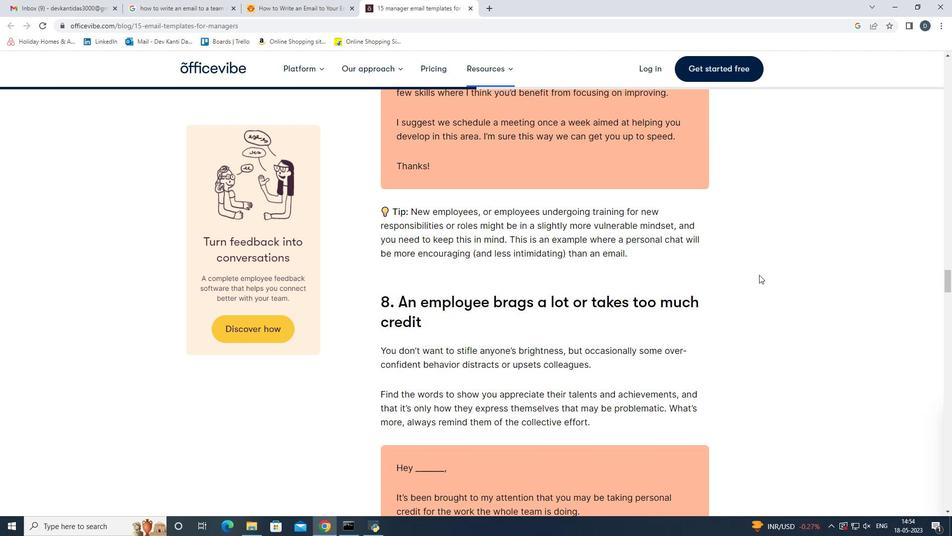 
Action: Mouse scrolled (759, 274) with delta (0, 0)
Screenshot: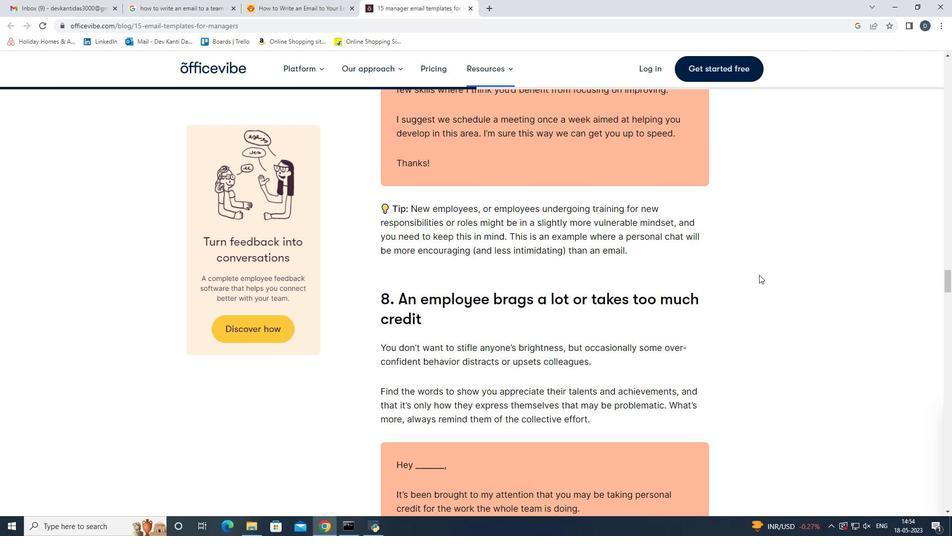 
Action: Mouse scrolled (759, 275) with delta (0, 0)
Screenshot: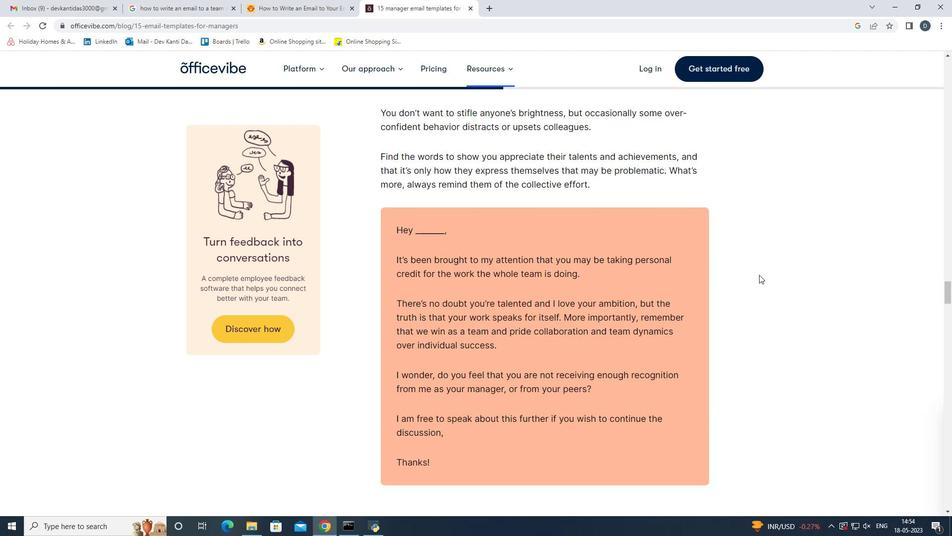 
Action: Mouse scrolled (759, 275) with delta (0, 0)
Screenshot: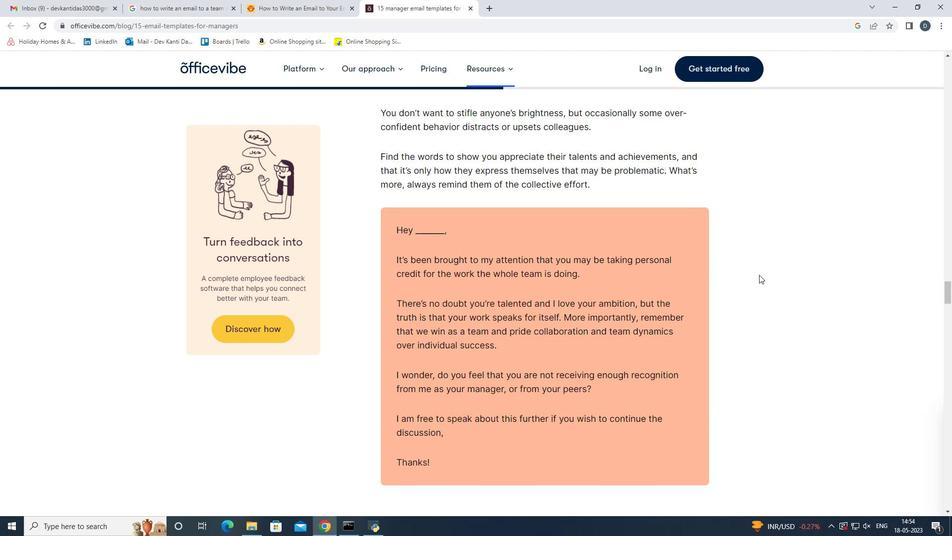 
Action: Mouse moved to (738, 205)
Screenshot: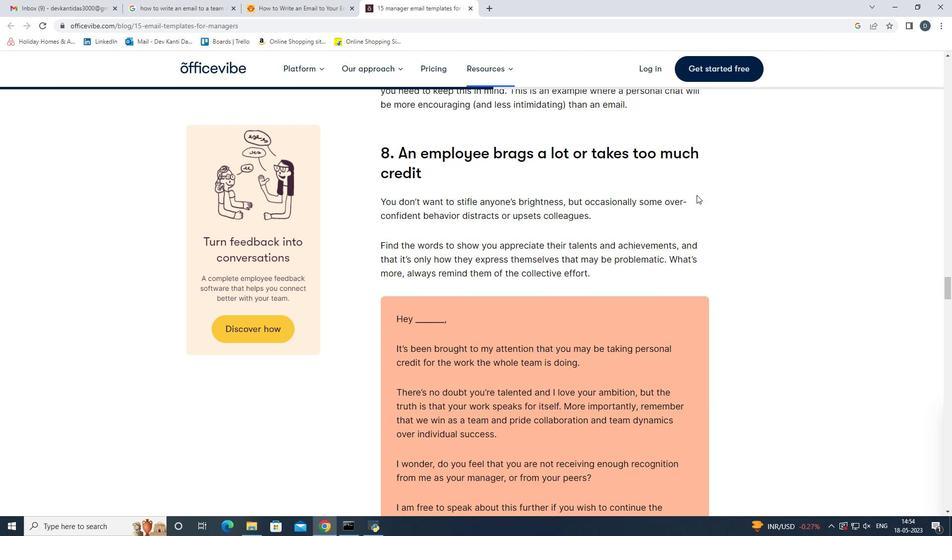 
Action: Mouse scrolled (738, 205) with delta (0, 0)
Screenshot: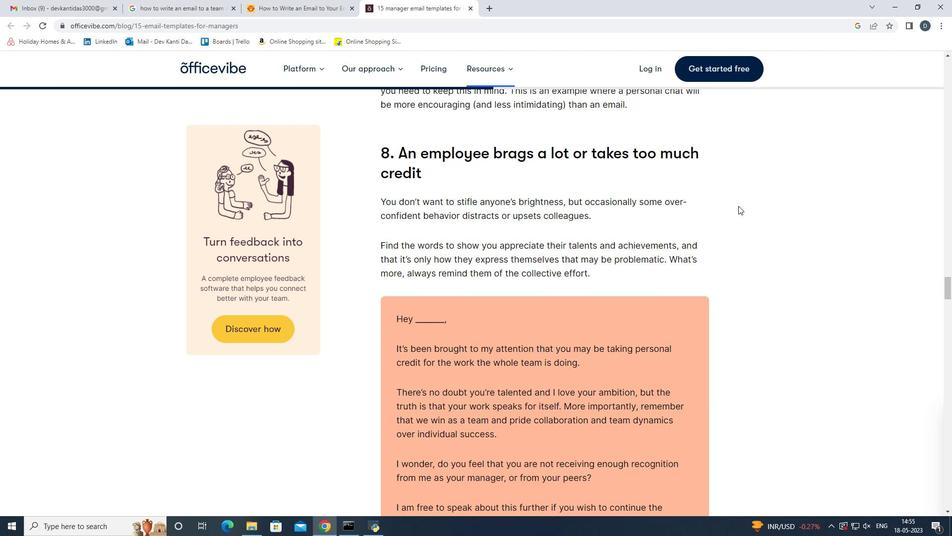 
Action: Mouse scrolled (738, 205) with delta (0, 0)
Screenshot: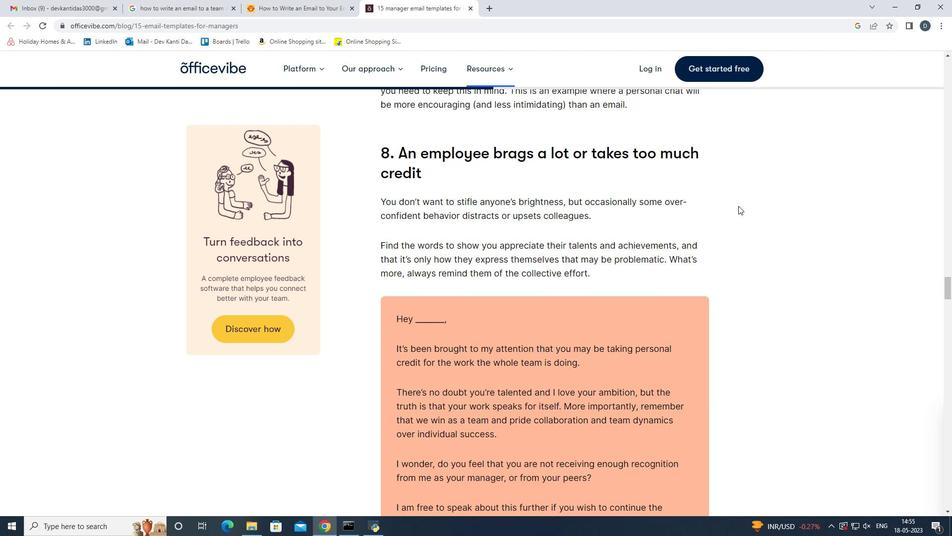 
Action: Mouse scrolled (738, 205) with delta (0, 0)
Screenshot: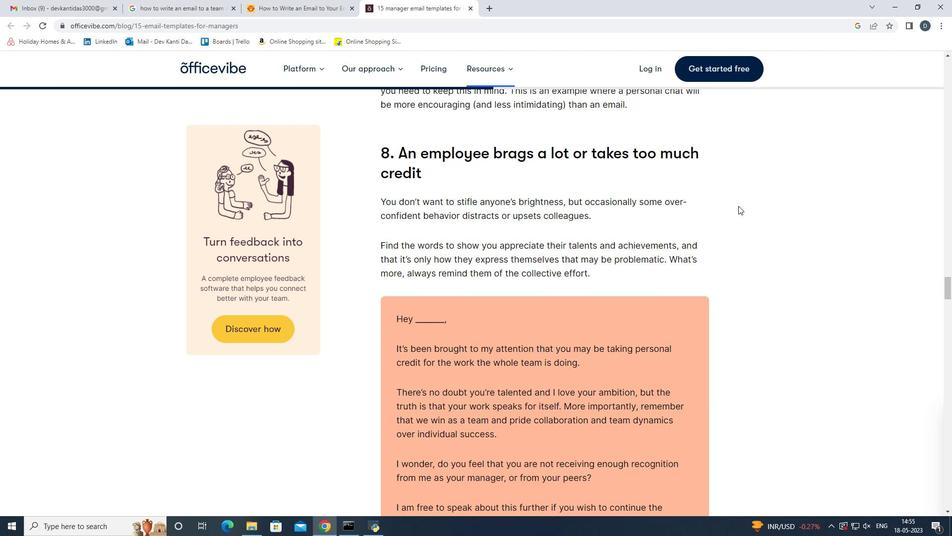 
Action: Mouse scrolled (738, 205) with delta (0, 0)
Screenshot: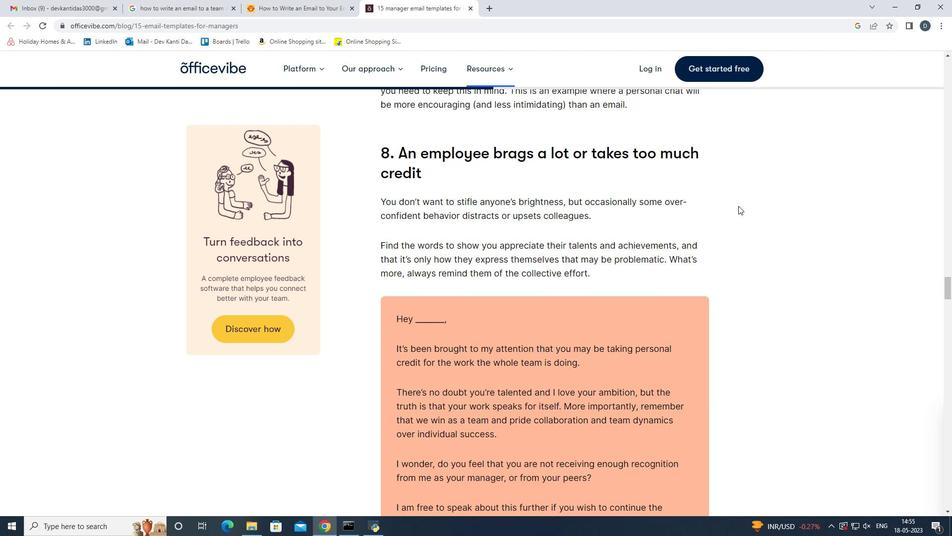 
Action: Mouse scrolled (738, 205) with delta (0, 0)
Screenshot: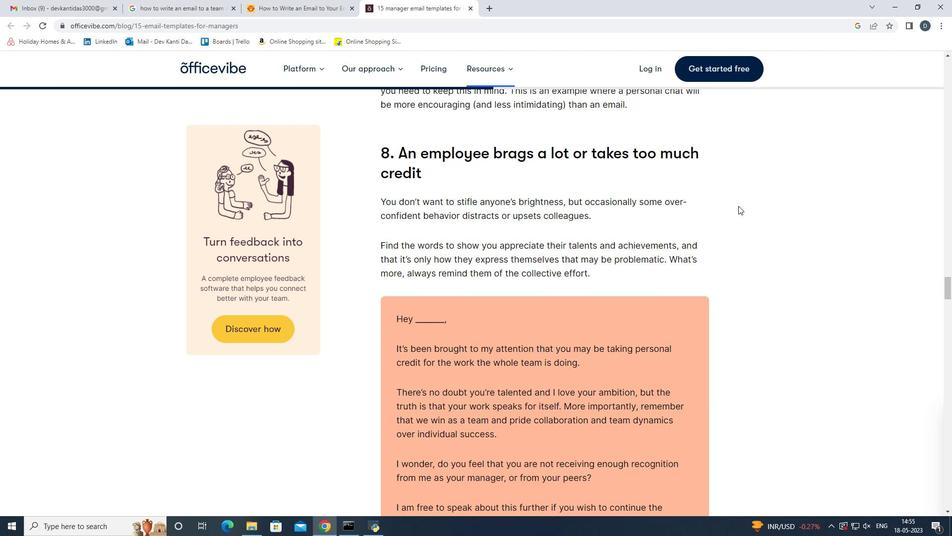 
Action: Mouse scrolled (738, 205) with delta (0, 0)
Screenshot: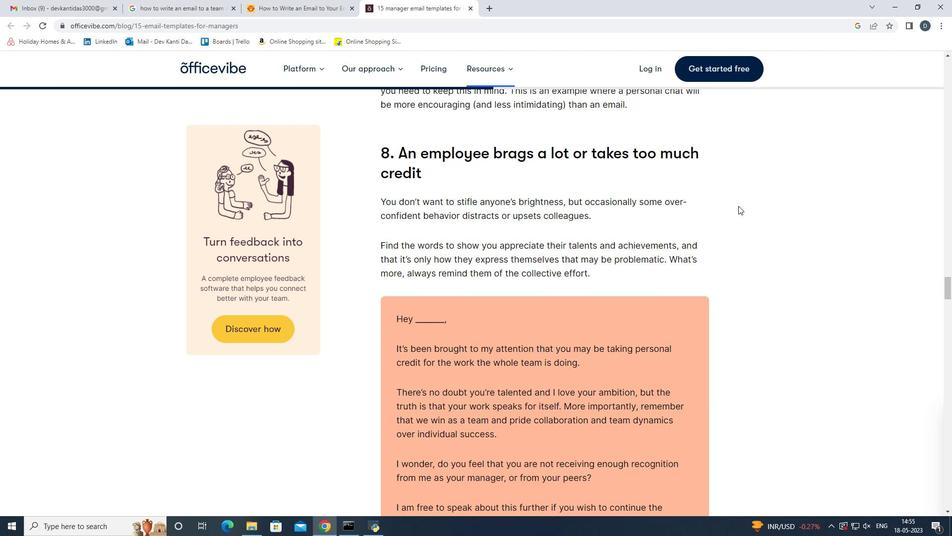 
Action: Mouse scrolled (738, 205) with delta (0, 0)
Screenshot: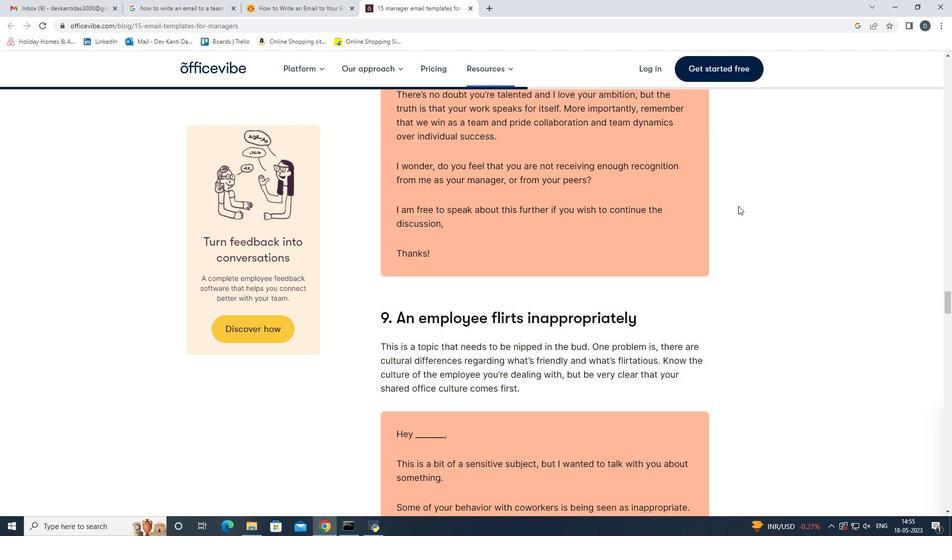
Action: Mouse scrolled (738, 205) with delta (0, 0)
Screenshot: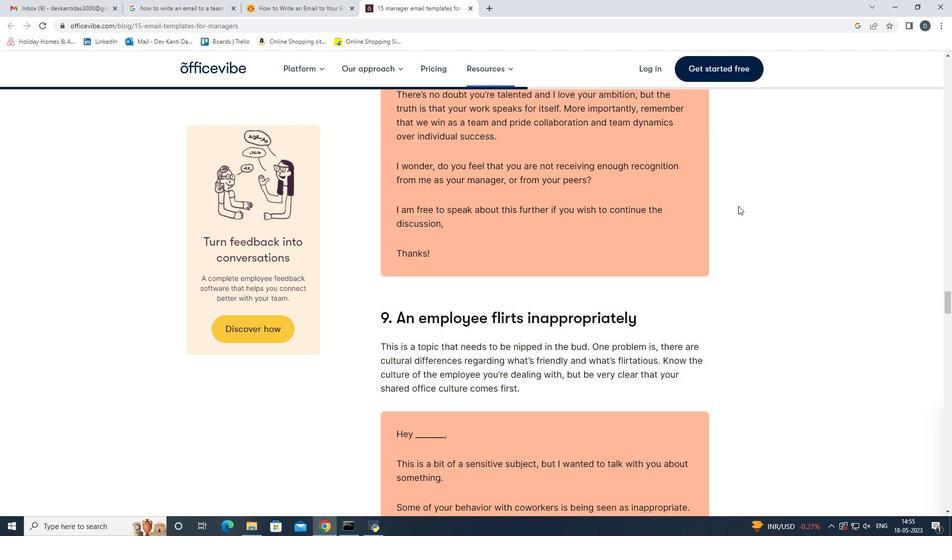 
Action: Mouse scrolled (738, 205) with delta (0, 0)
Screenshot: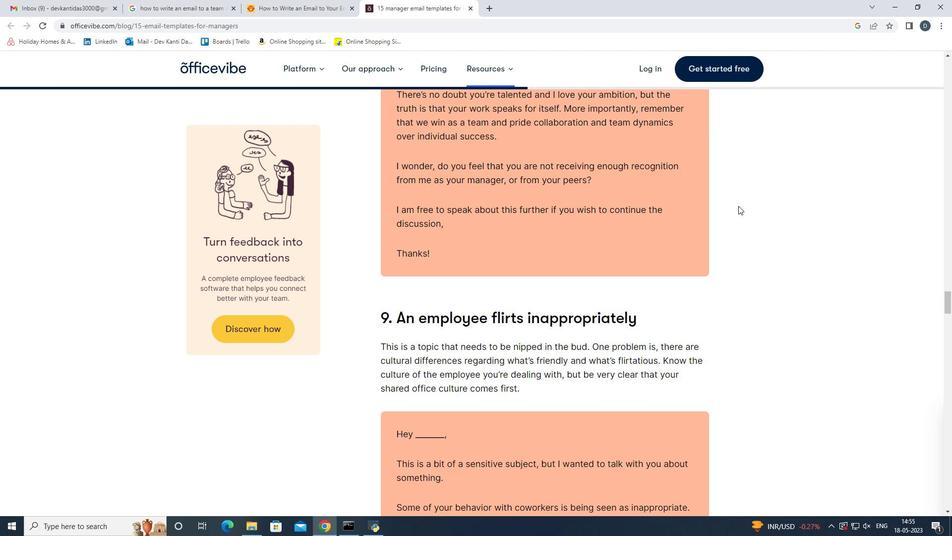 
Action: Mouse scrolled (738, 205) with delta (0, 0)
Screenshot: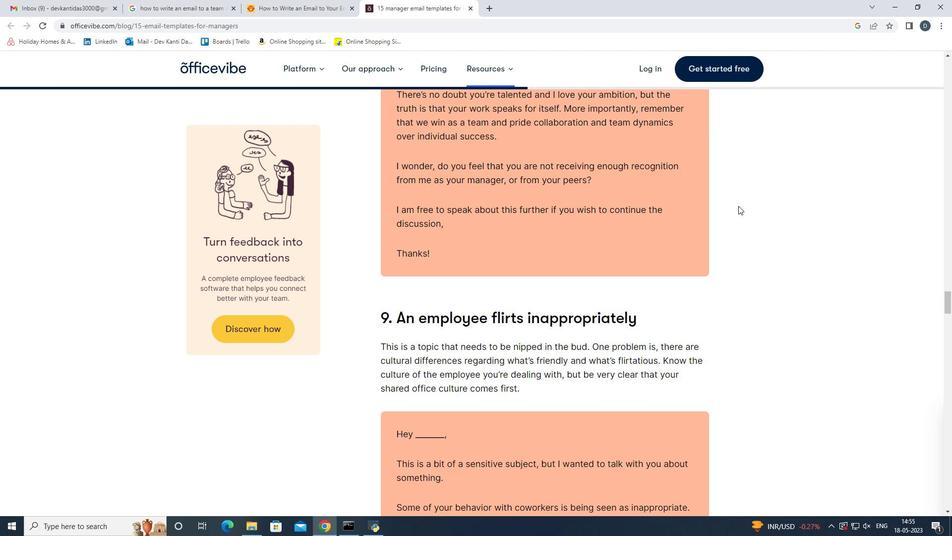 
Action: Mouse scrolled (738, 205) with delta (0, 0)
Screenshot: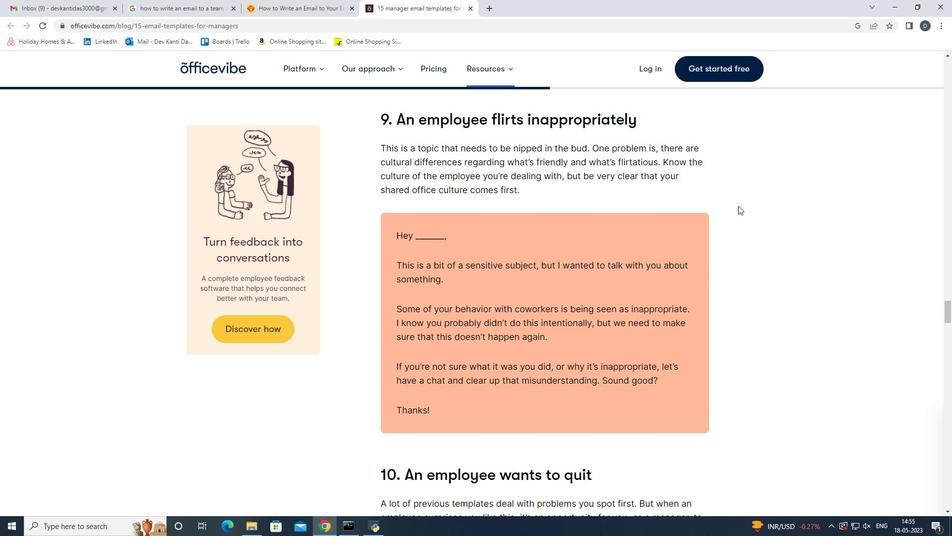 
Action: Mouse scrolled (738, 205) with delta (0, 0)
Screenshot: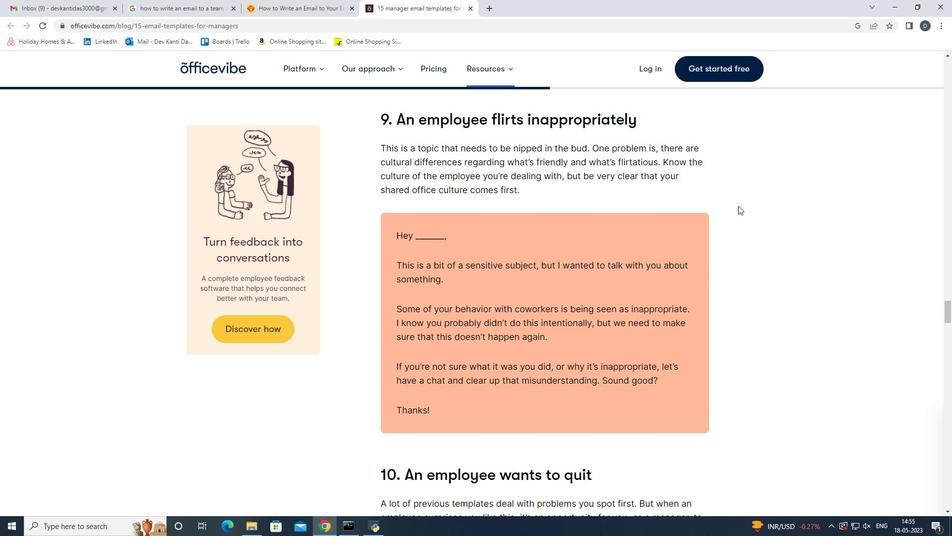 
Action: Mouse scrolled (738, 205) with delta (0, 0)
Screenshot: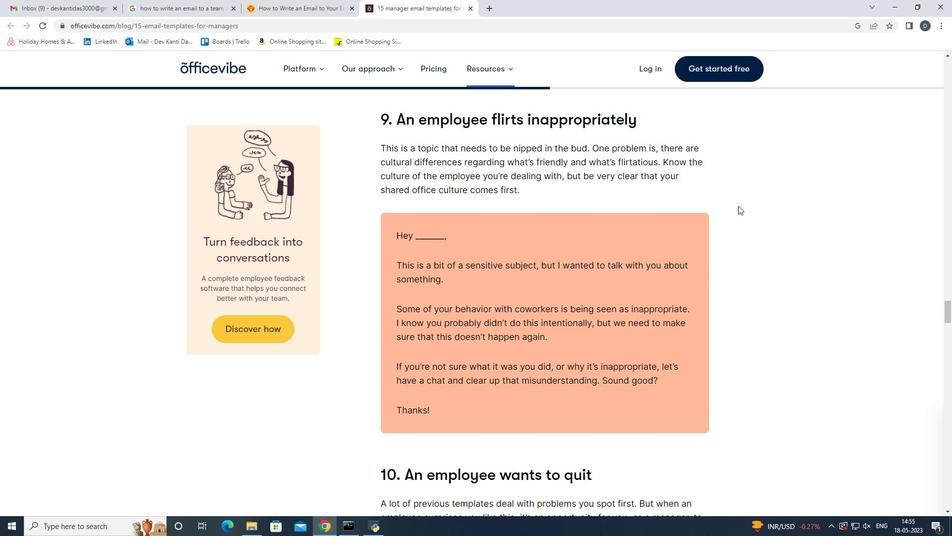 
Action: Mouse scrolled (738, 205) with delta (0, 0)
Screenshot: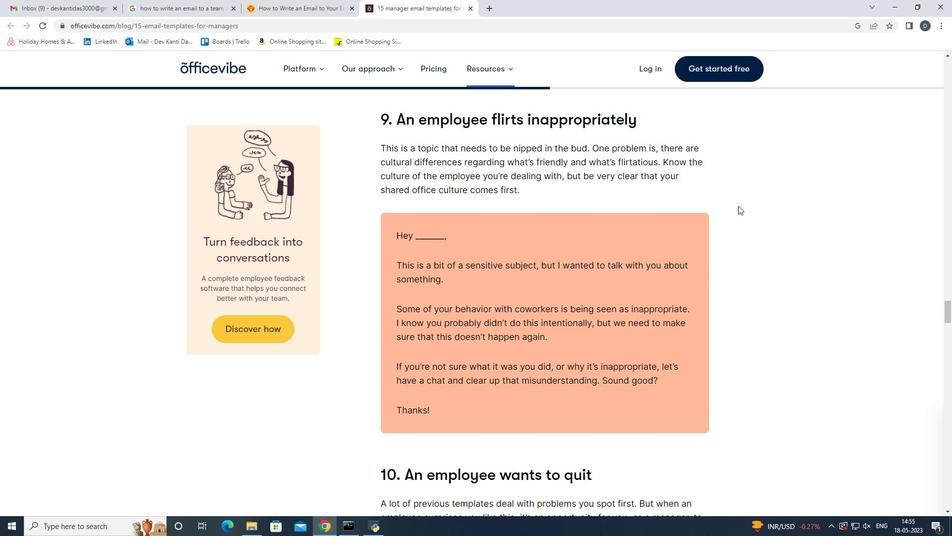 
Action: Mouse scrolled (738, 205) with delta (0, 0)
Screenshot: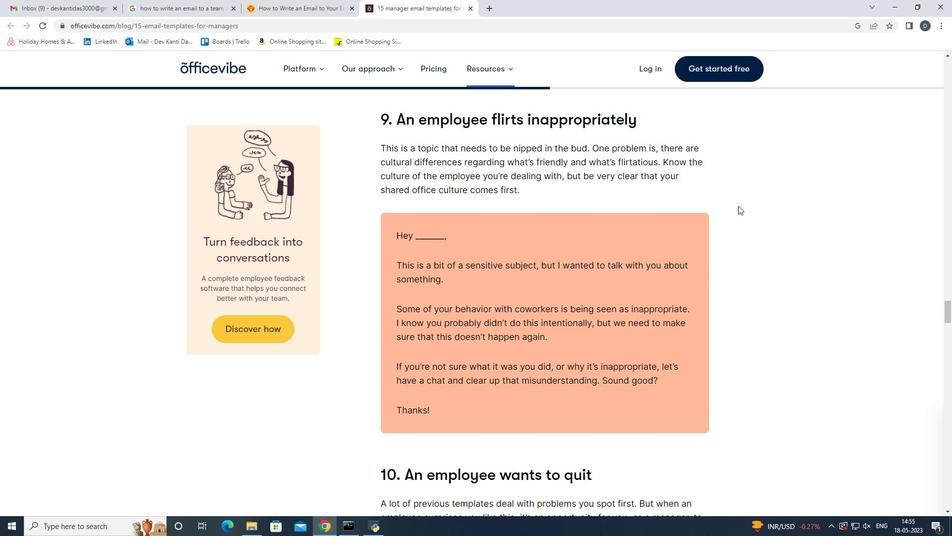 
Action: Mouse scrolled (738, 205) with delta (0, 0)
Screenshot: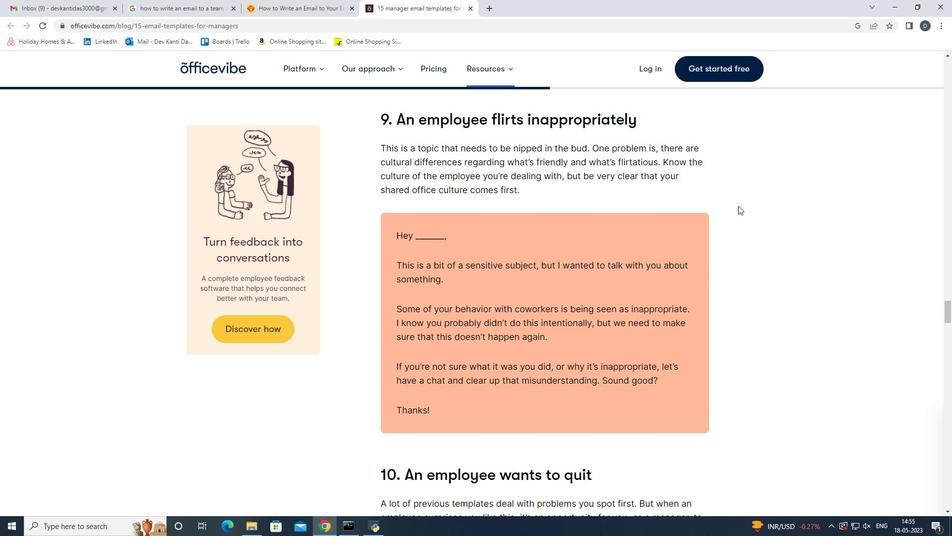 
Action: Mouse scrolled (738, 205) with delta (0, 0)
Screenshot: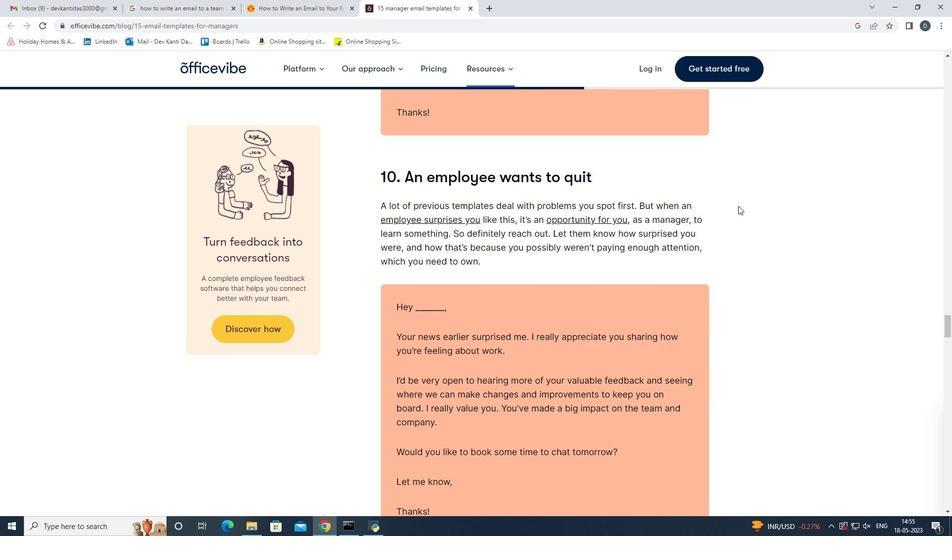 
Action: Mouse scrolled (738, 205) with delta (0, 0)
Screenshot: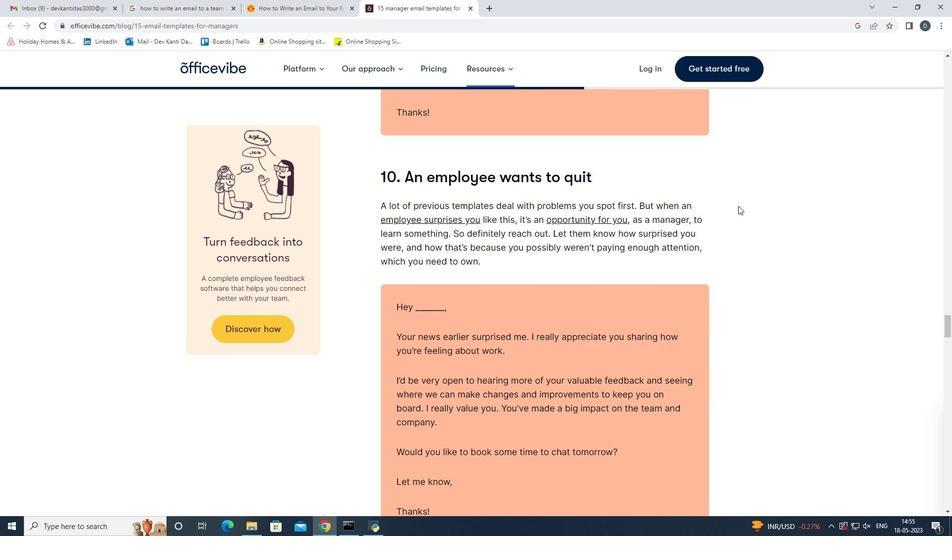 
Action: Mouse scrolled (738, 205) with delta (0, 0)
Screenshot: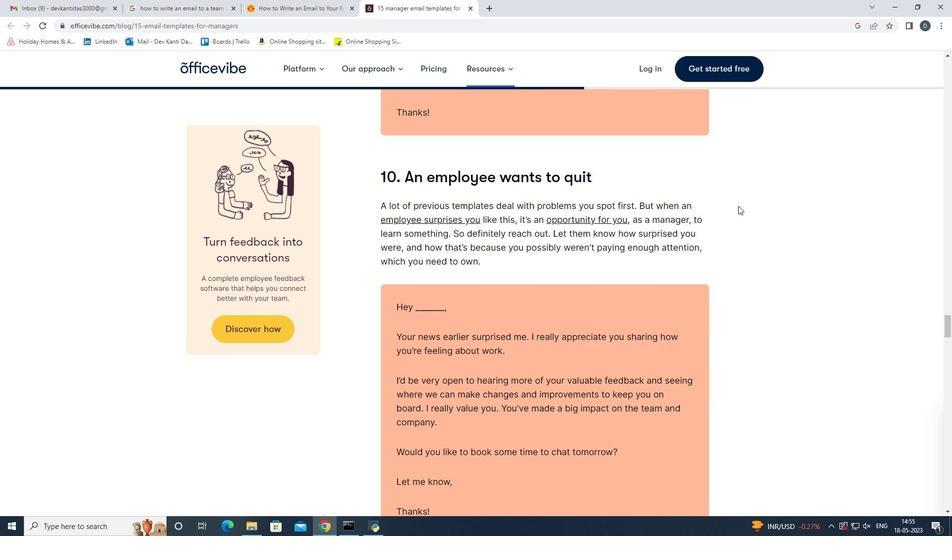 
Action: Mouse scrolled (738, 205) with delta (0, 0)
Screenshot: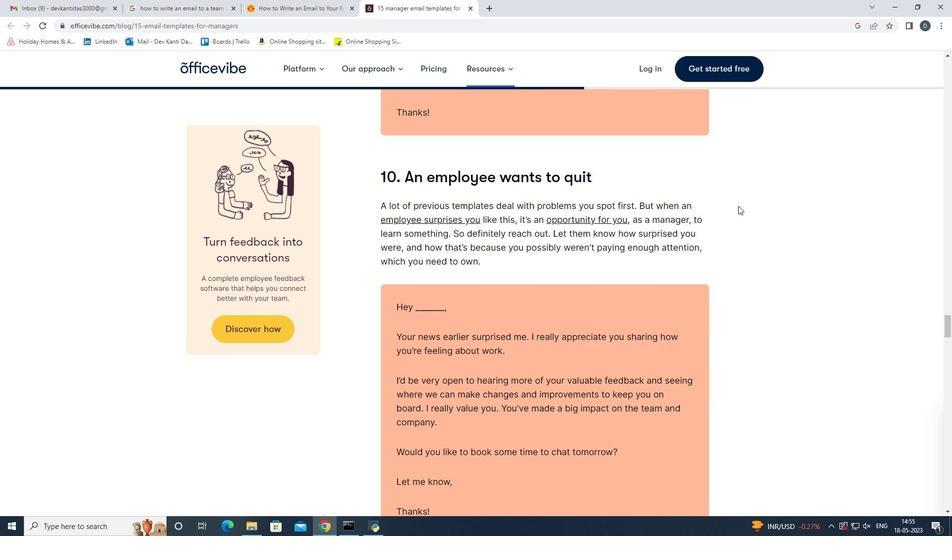 
Action: Mouse scrolled (738, 205) with delta (0, 0)
Screenshot: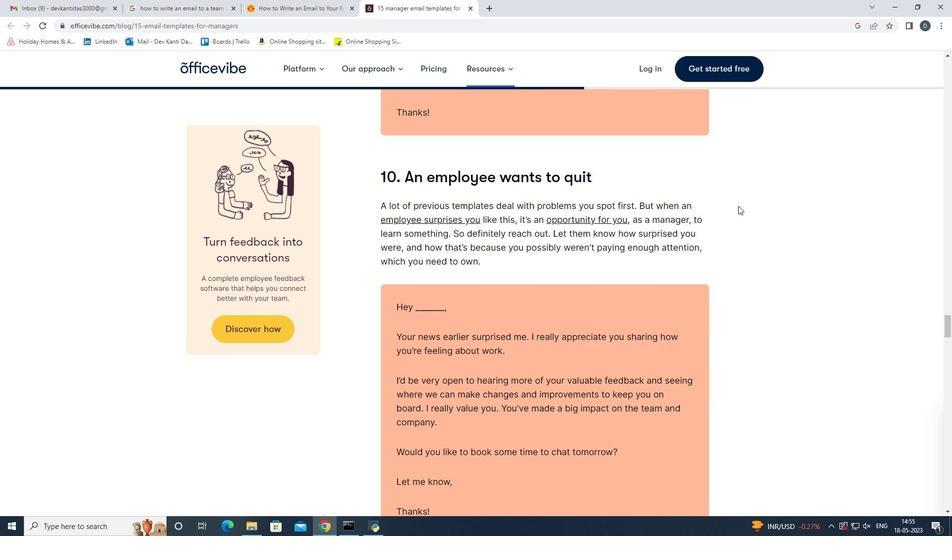 
Action: Mouse scrolled (738, 205) with delta (0, 0)
Screenshot: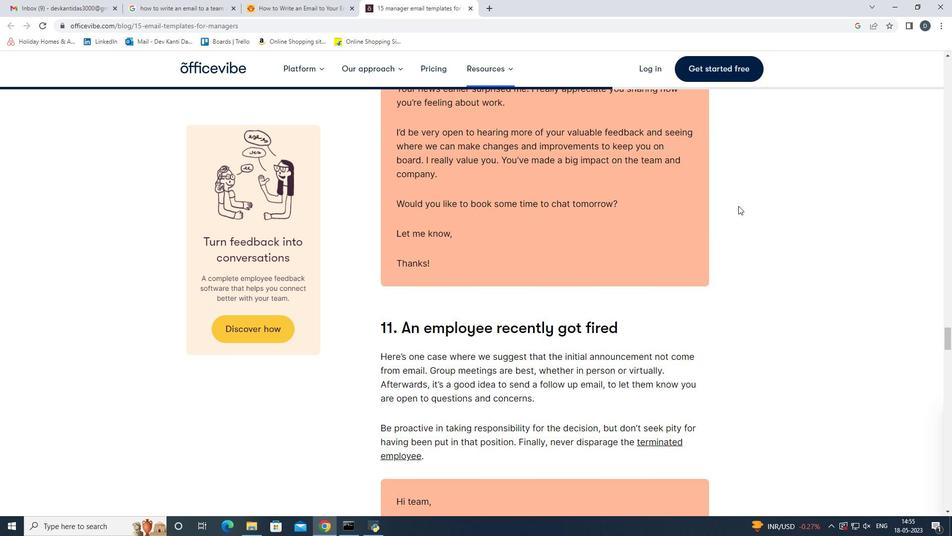 
Action: Mouse scrolled (738, 205) with delta (0, 0)
Screenshot: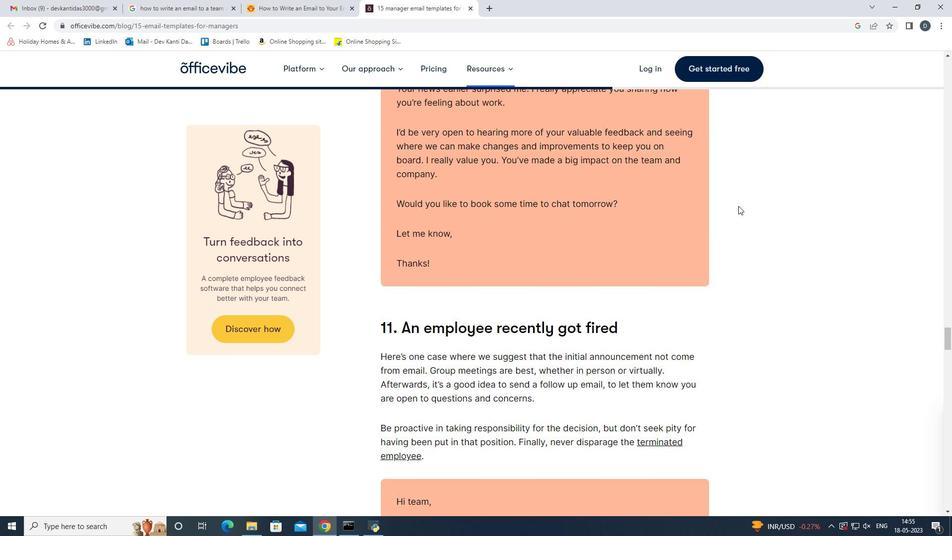 
Action: Mouse scrolled (738, 205) with delta (0, 0)
Screenshot: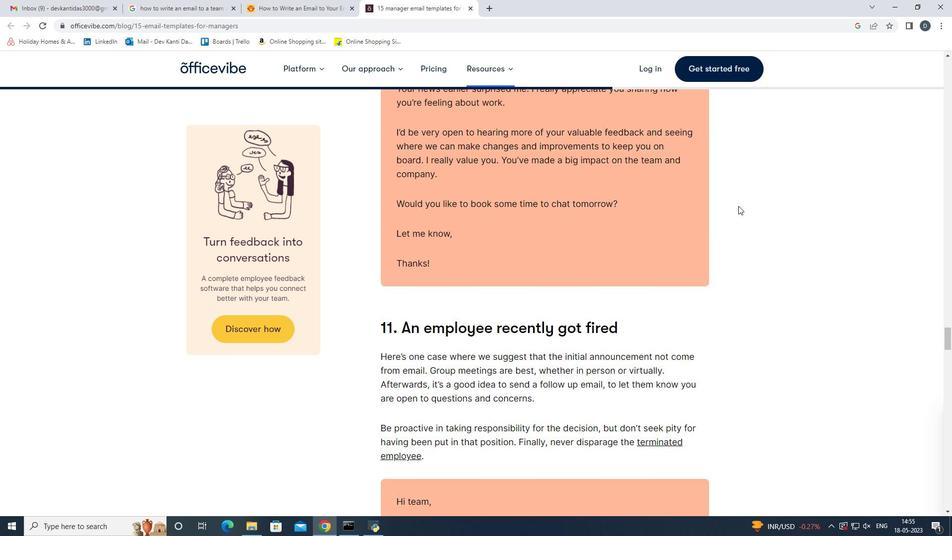 
Action: Mouse scrolled (738, 205) with delta (0, 0)
Screenshot: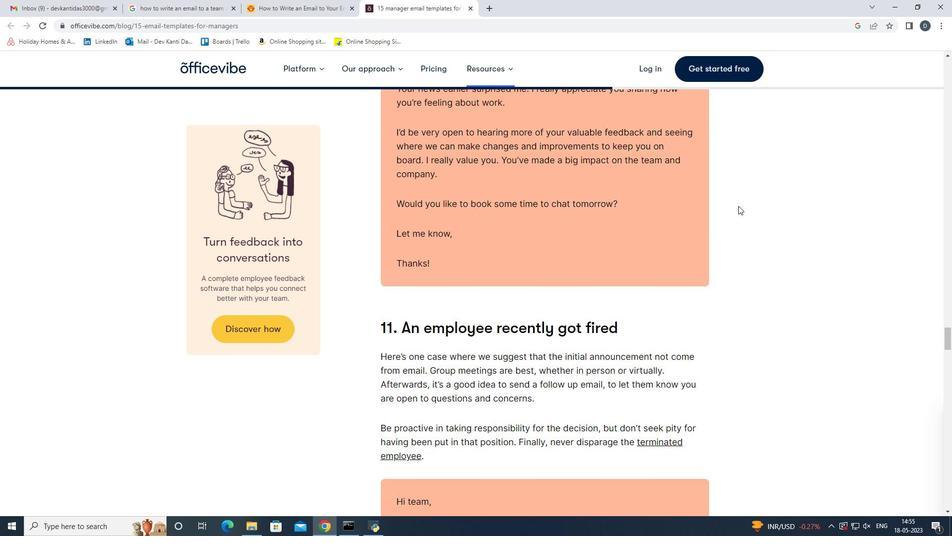 
Action: Mouse scrolled (738, 205) with delta (0, 0)
Screenshot: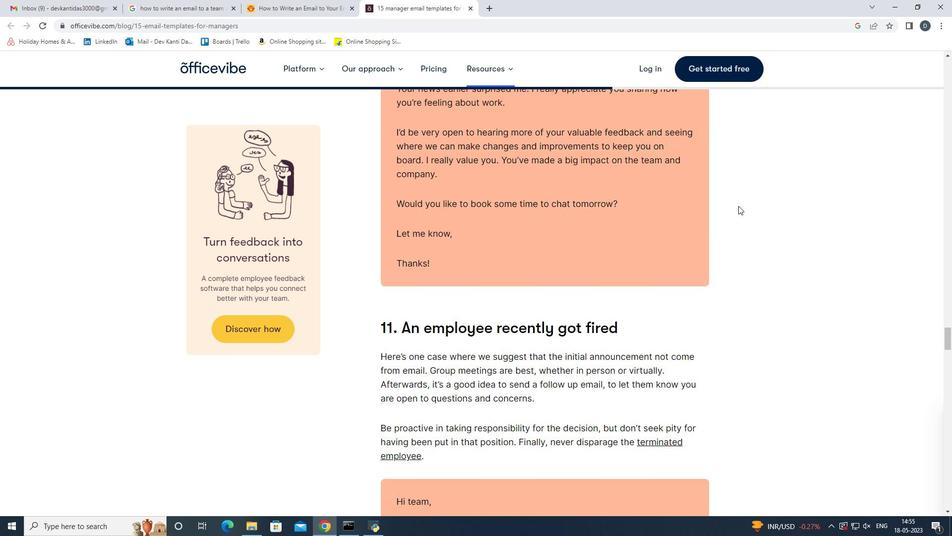 
Action: Mouse scrolled (738, 206) with delta (0, 0)
Screenshot: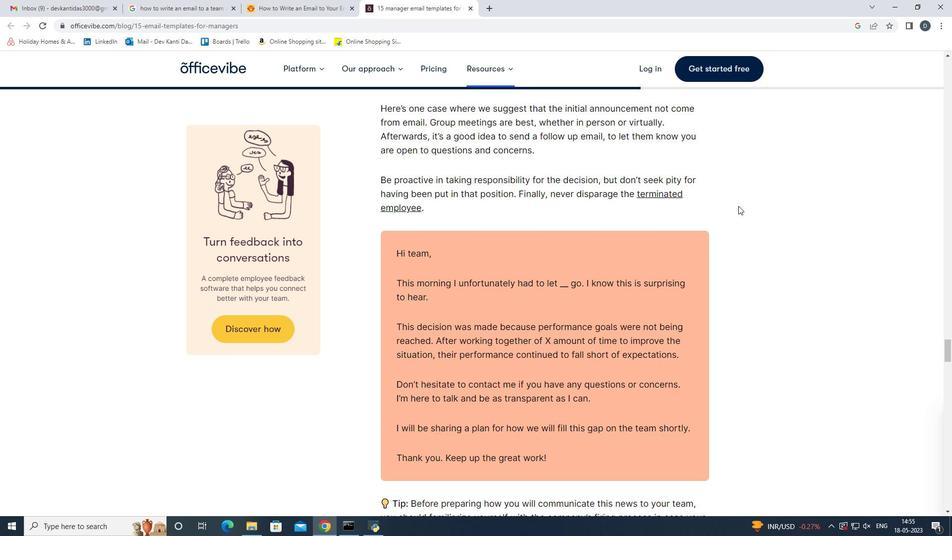 
Action: Mouse scrolled (738, 205) with delta (0, 0)
Screenshot: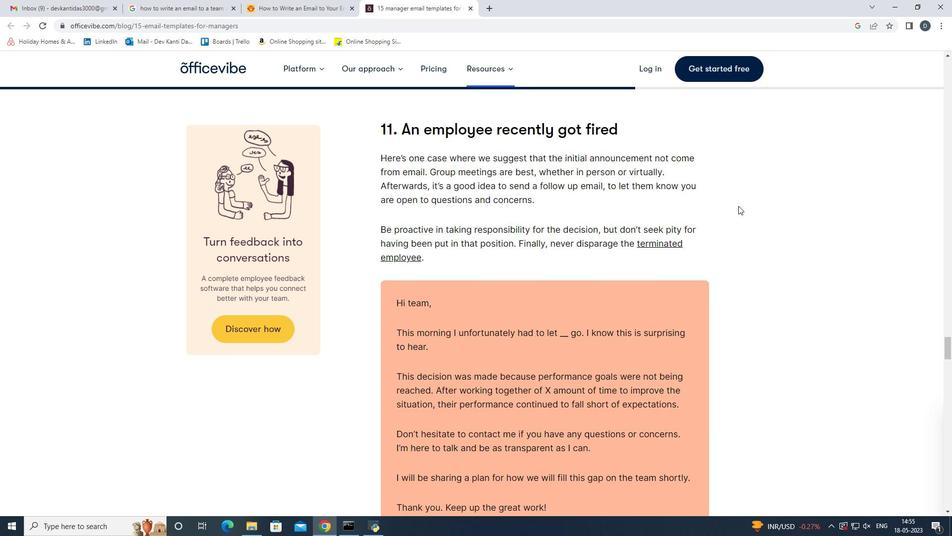 
Action: Mouse scrolled (738, 205) with delta (0, 0)
Screenshot: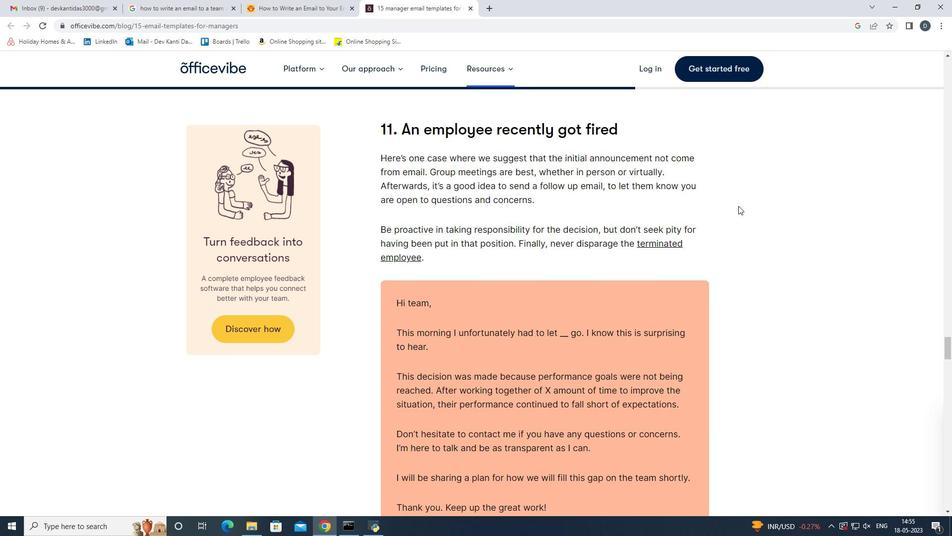
Action: Mouse scrolled (738, 205) with delta (0, 0)
Screenshot: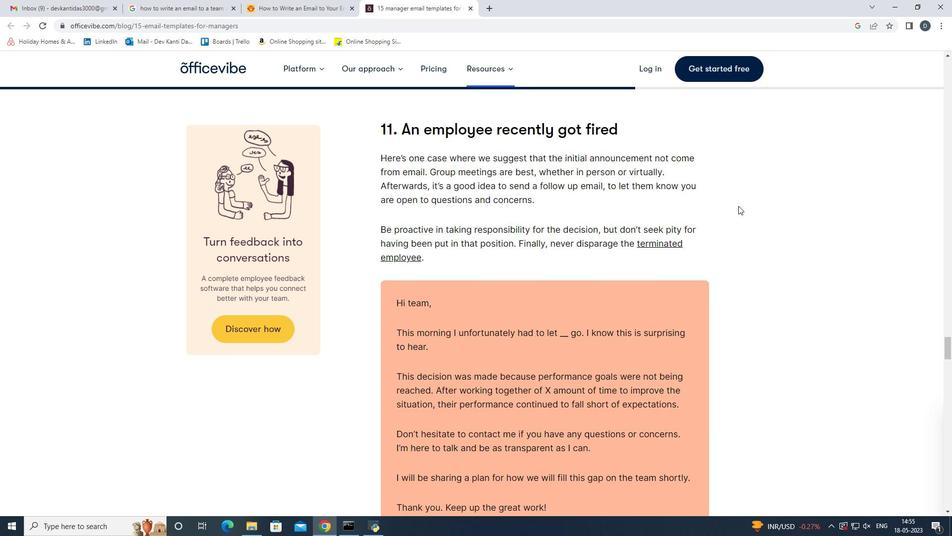 
Action: Mouse scrolled (738, 205) with delta (0, 0)
Screenshot: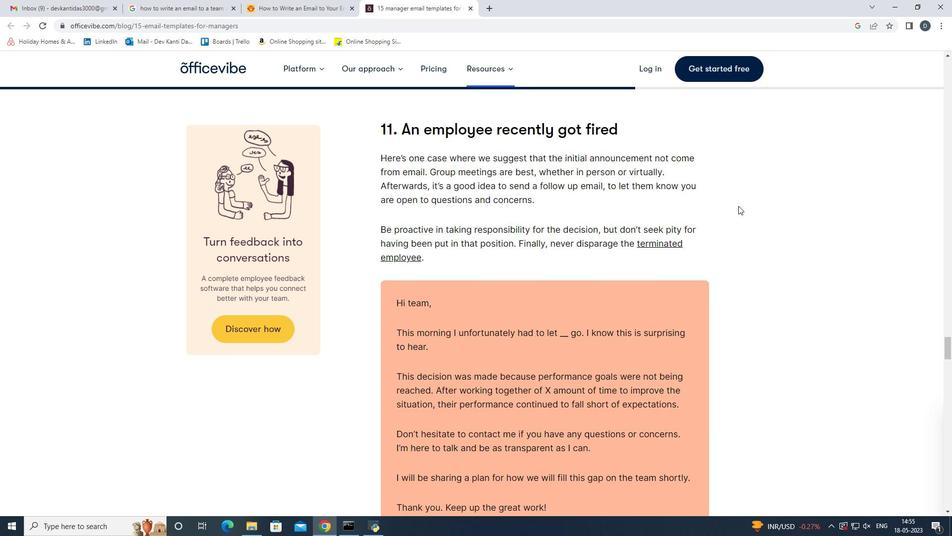 
Action: Mouse scrolled (738, 205) with delta (0, 0)
Screenshot: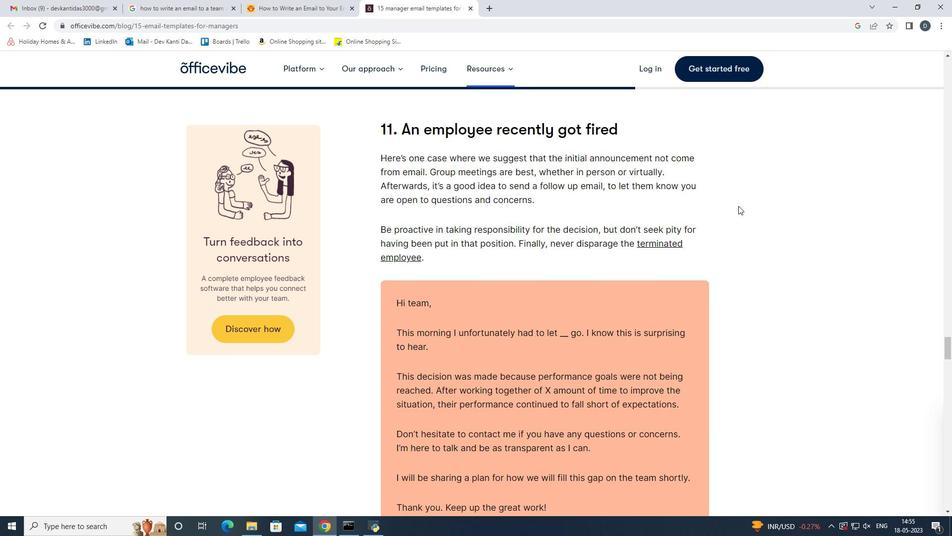 
Action: Mouse scrolled (738, 205) with delta (0, 0)
Screenshot: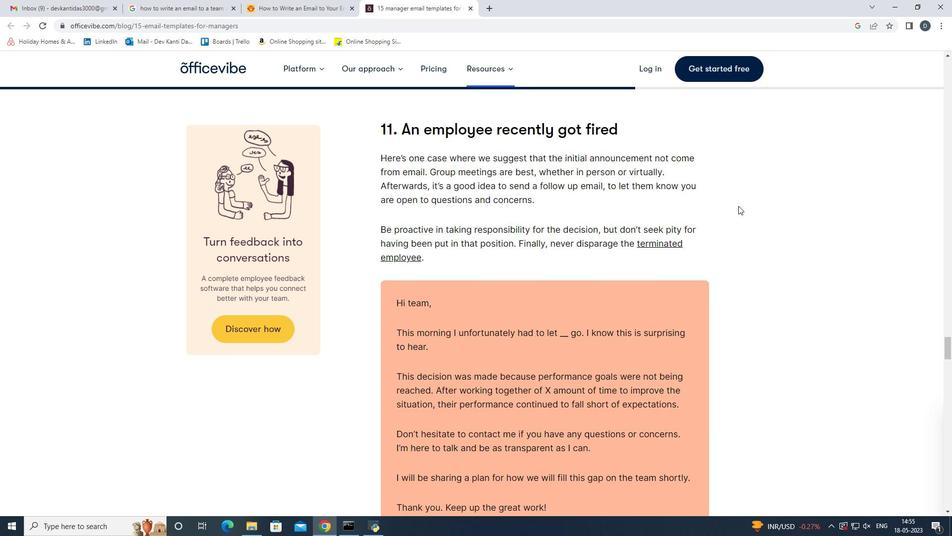 
Action: Mouse scrolled (738, 205) with delta (0, 0)
Screenshot: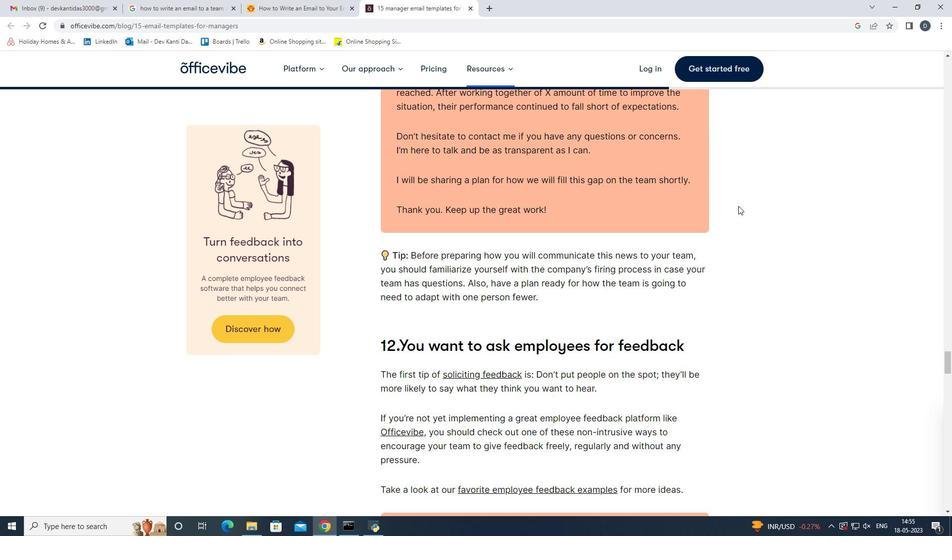 
Action: Mouse scrolled (738, 205) with delta (0, 0)
Screenshot: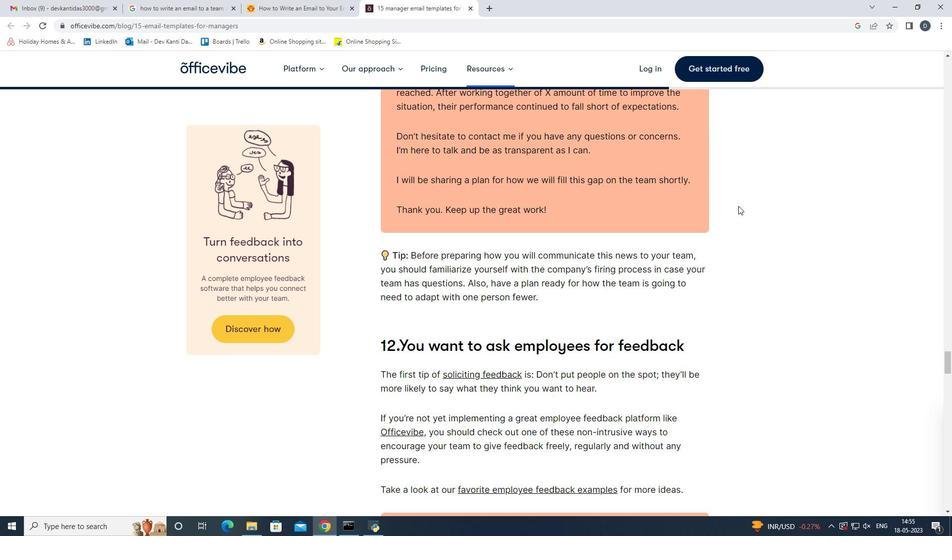 
Action: Mouse scrolled (738, 205) with delta (0, 0)
Screenshot: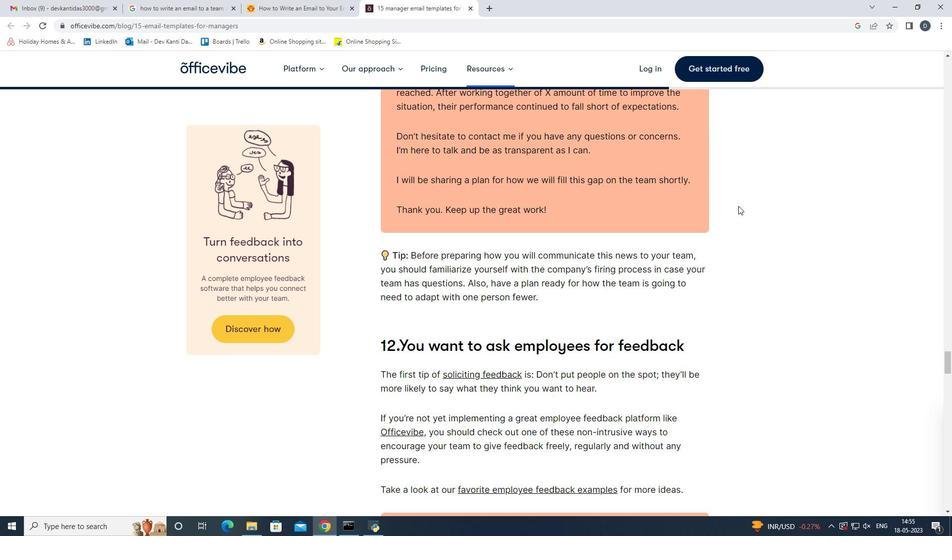 
Action: Mouse scrolled (738, 205) with delta (0, 0)
Screenshot: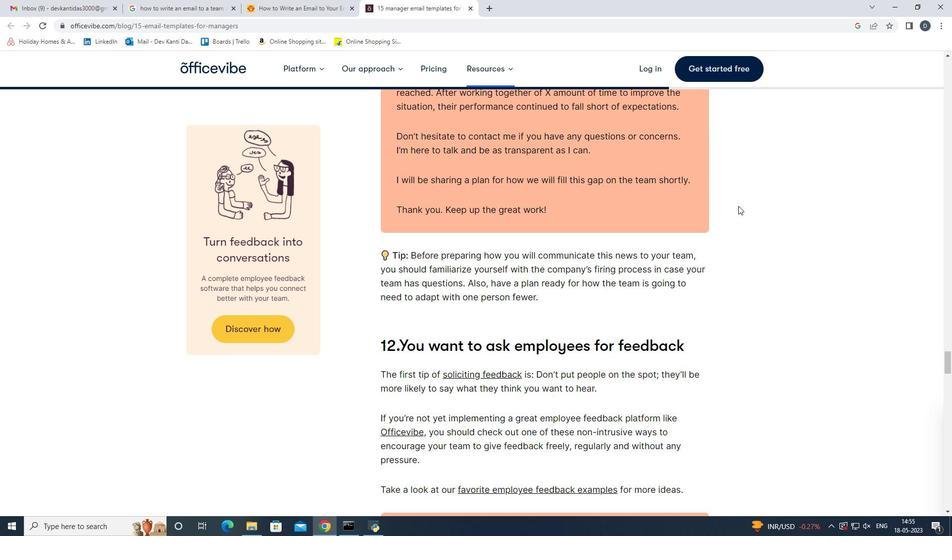 
Action: Mouse moved to (742, 228)
Screenshot: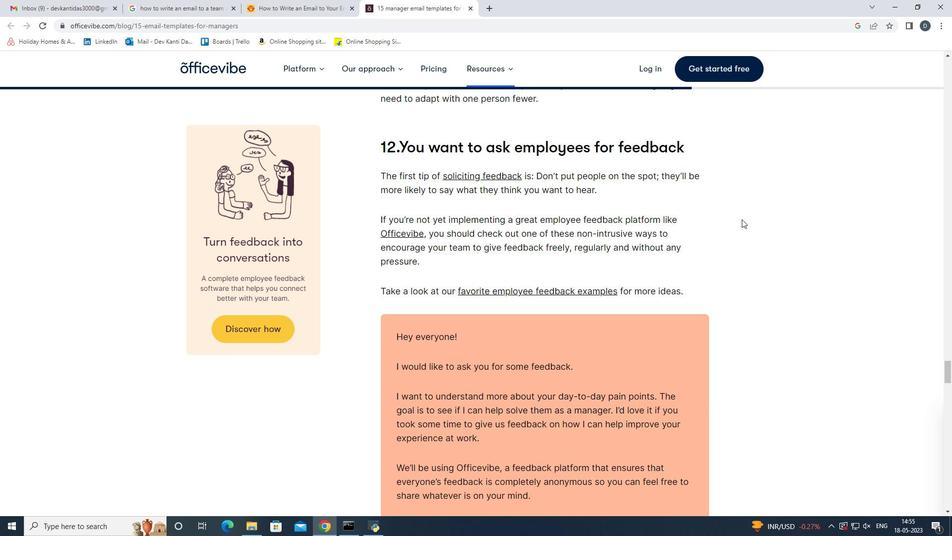 
Action: Mouse scrolled (742, 227) with delta (0, 0)
Screenshot: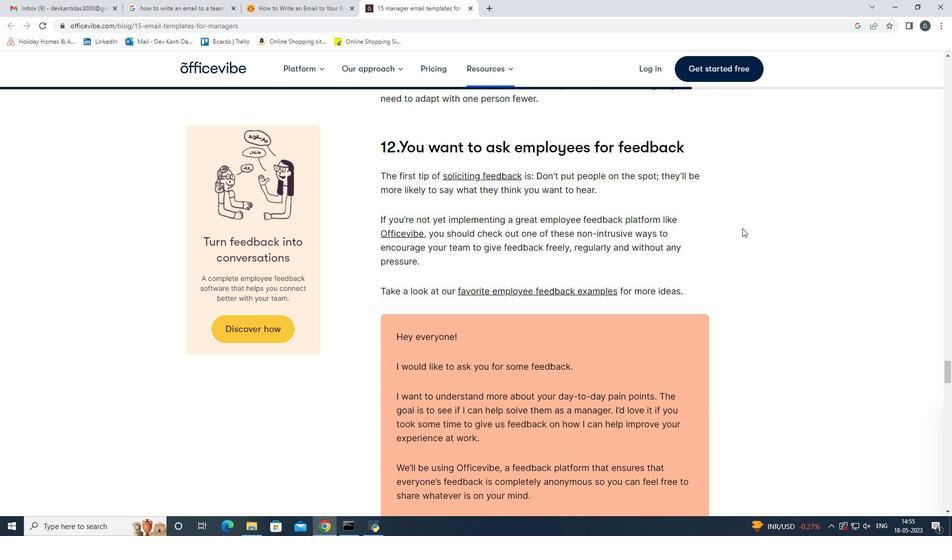 
Action: Mouse scrolled (742, 227) with delta (0, 0)
Screenshot: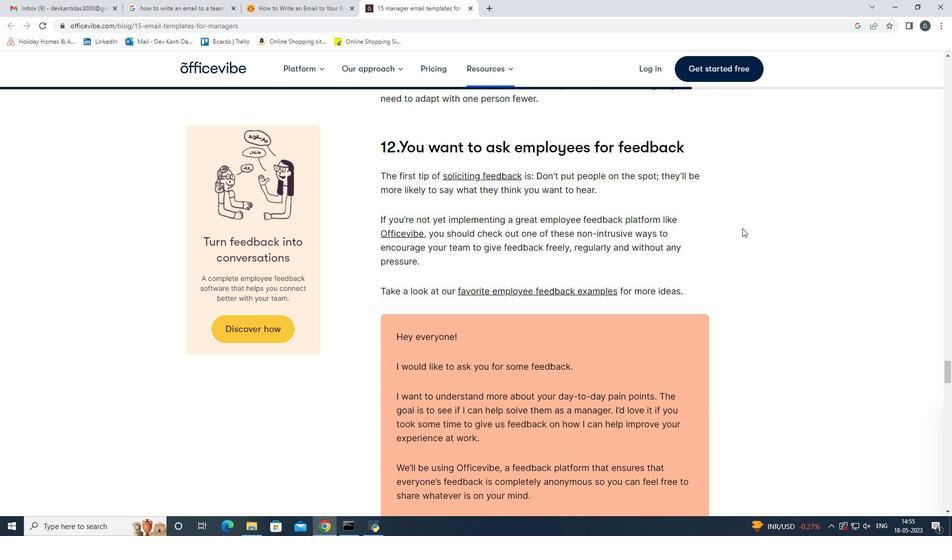 
Action: Mouse scrolled (742, 227) with delta (0, 0)
Screenshot: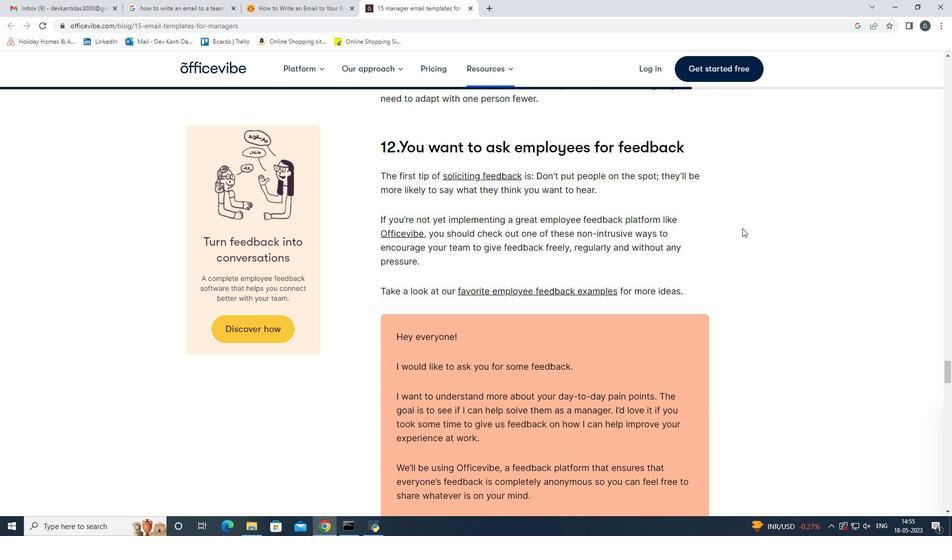 
Action: Mouse scrolled (742, 227) with delta (0, 0)
Screenshot: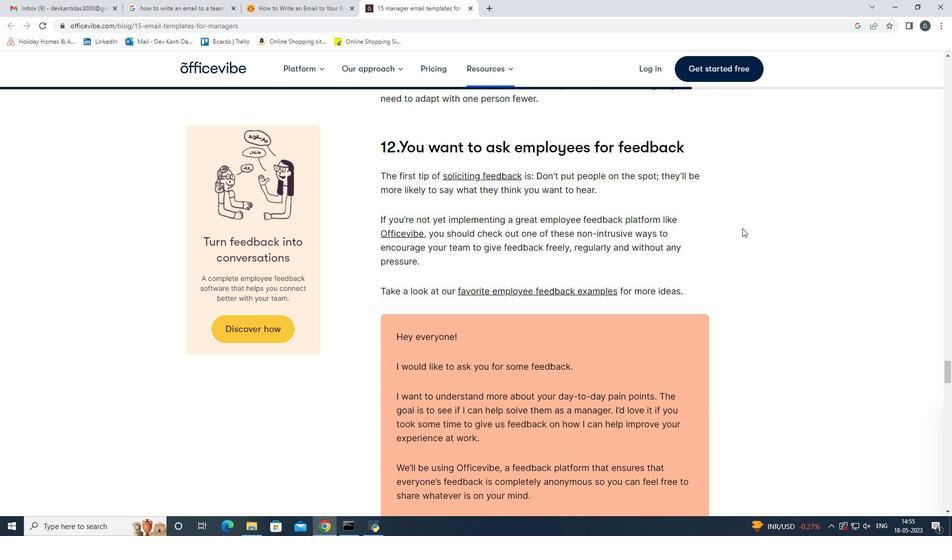 
Action: Mouse scrolled (742, 227) with delta (0, 0)
Screenshot: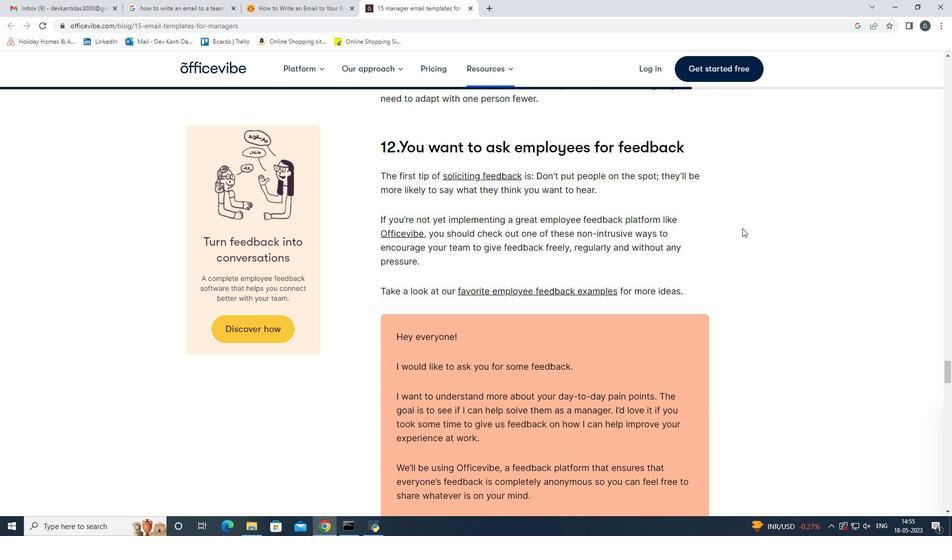 
Action: Mouse scrolled (742, 227) with delta (0, 0)
Screenshot: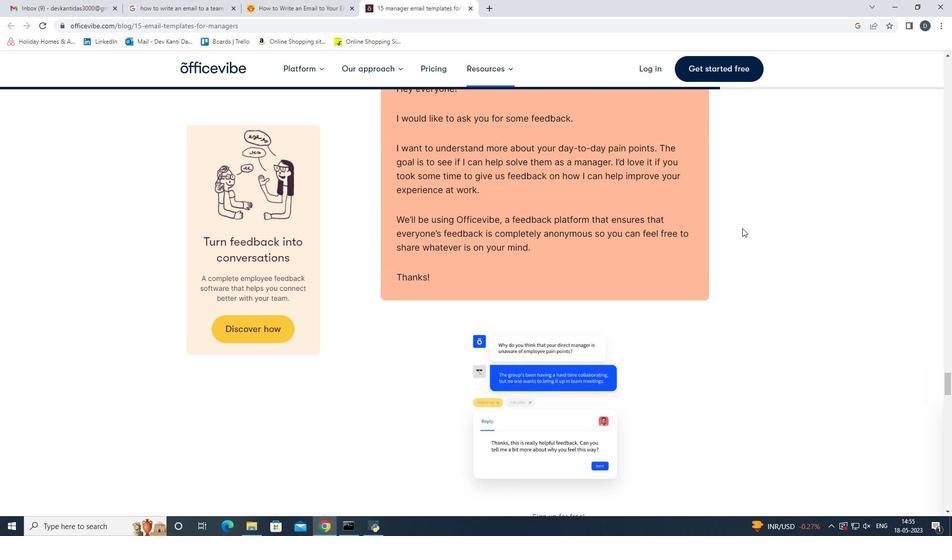 
Action: Mouse scrolled (742, 227) with delta (0, 0)
Screenshot: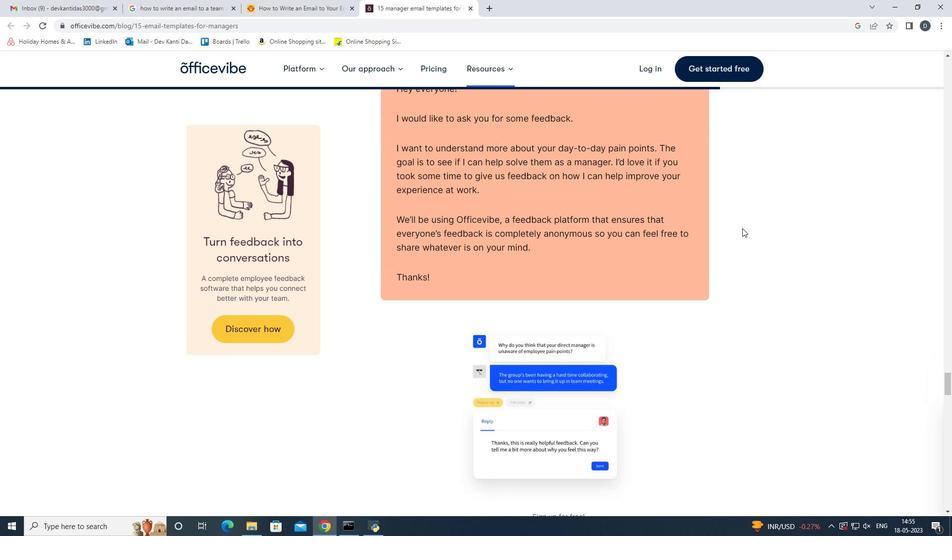 
Action: Mouse scrolled (742, 227) with delta (0, 0)
Screenshot: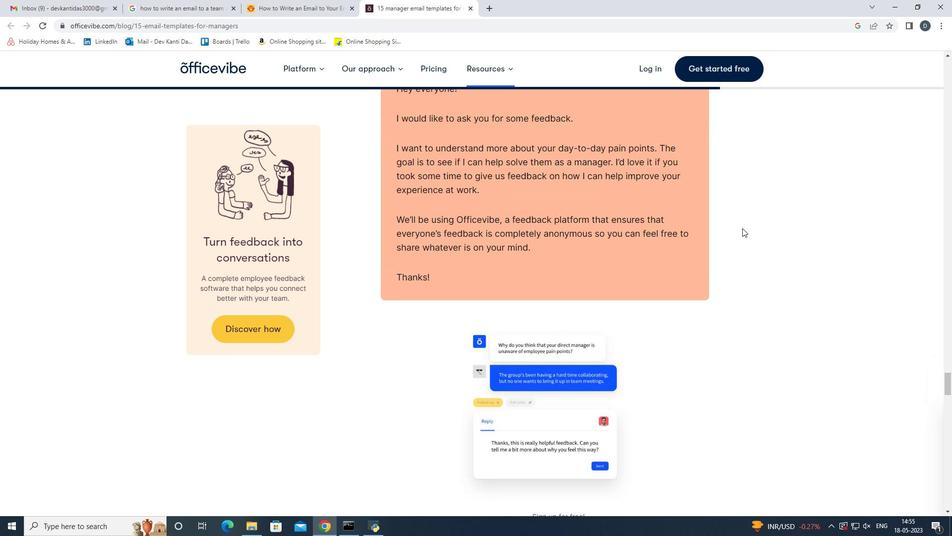 
Action: Mouse scrolled (742, 227) with delta (0, 0)
Screenshot: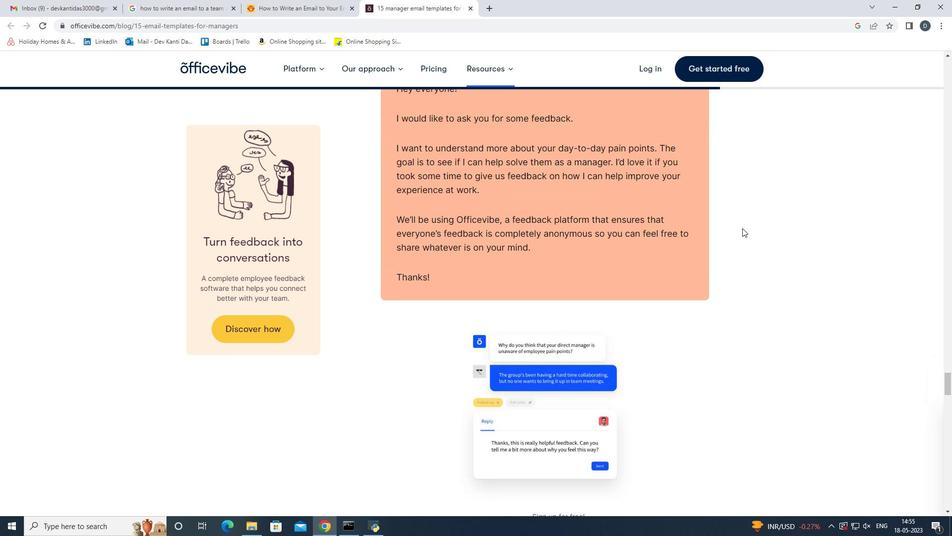 
Action: Mouse scrolled (742, 227) with delta (0, 0)
Screenshot: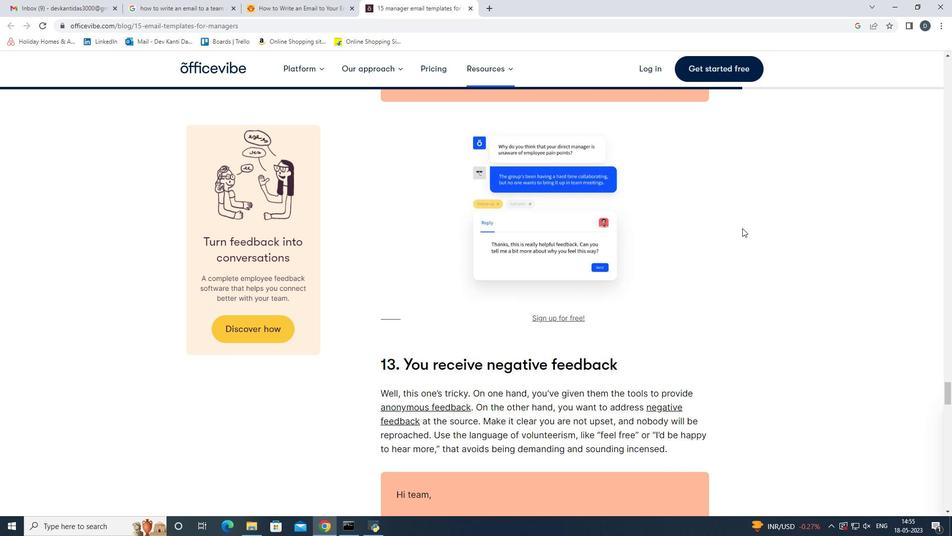 
Action: Mouse scrolled (742, 227) with delta (0, 0)
Screenshot: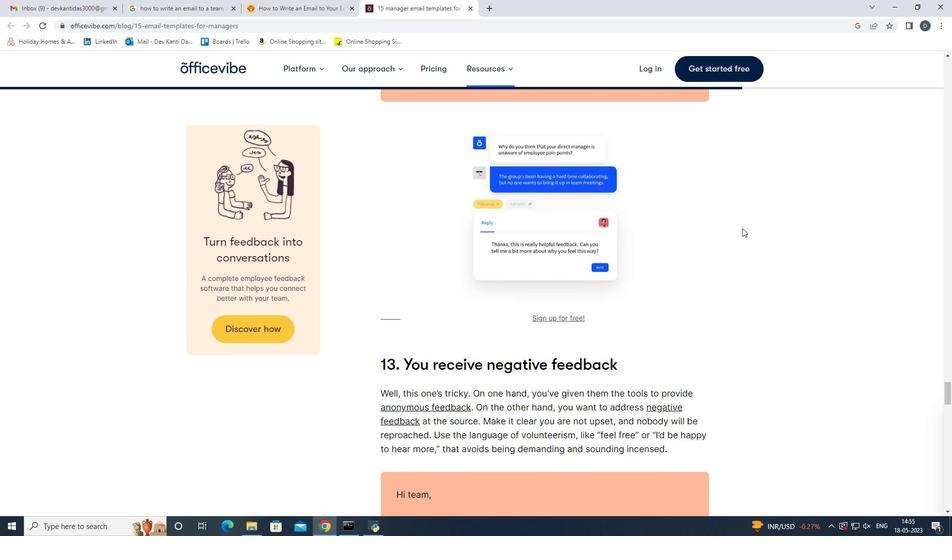 
Action: Mouse scrolled (742, 227) with delta (0, 0)
Screenshot: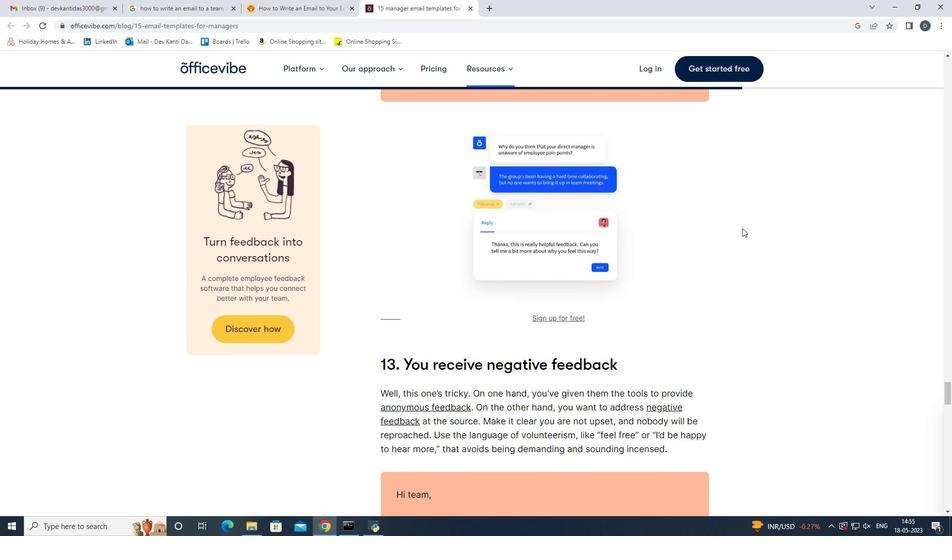 
Action: Mouse scrolled (742, 227) with delta (0, 0)
Screenshot: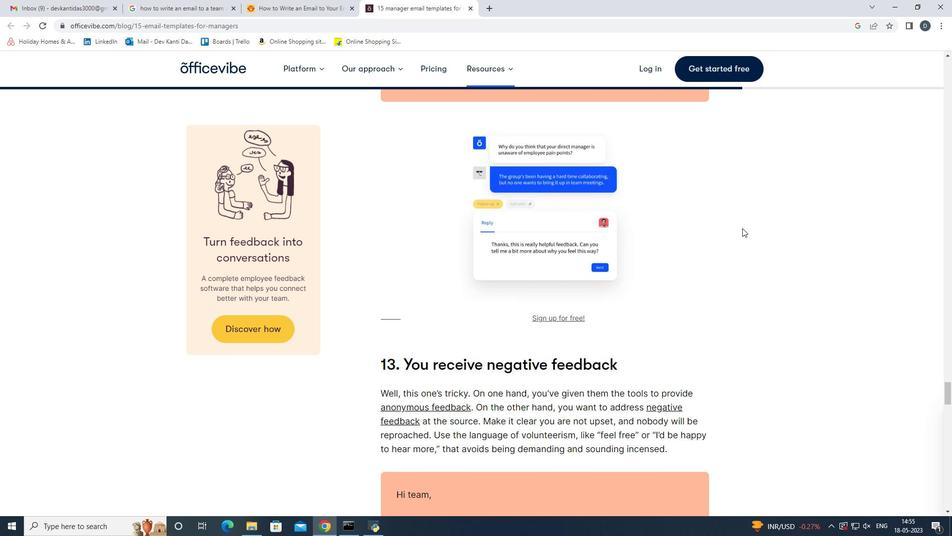 
Action: Mouse scrolled (742, 227) with delta (0, 0)
Screenshot: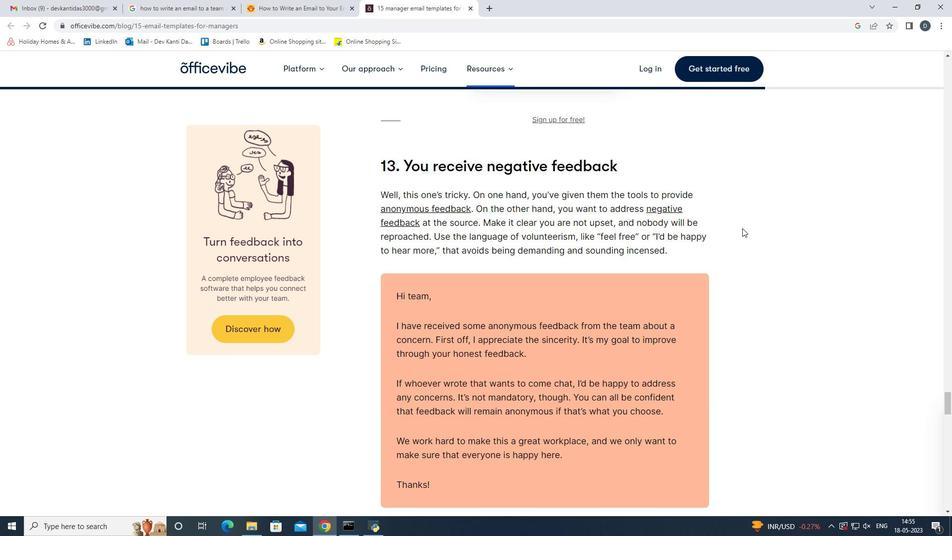 
Action: Mouse moved to (761, 231)
Screenshot: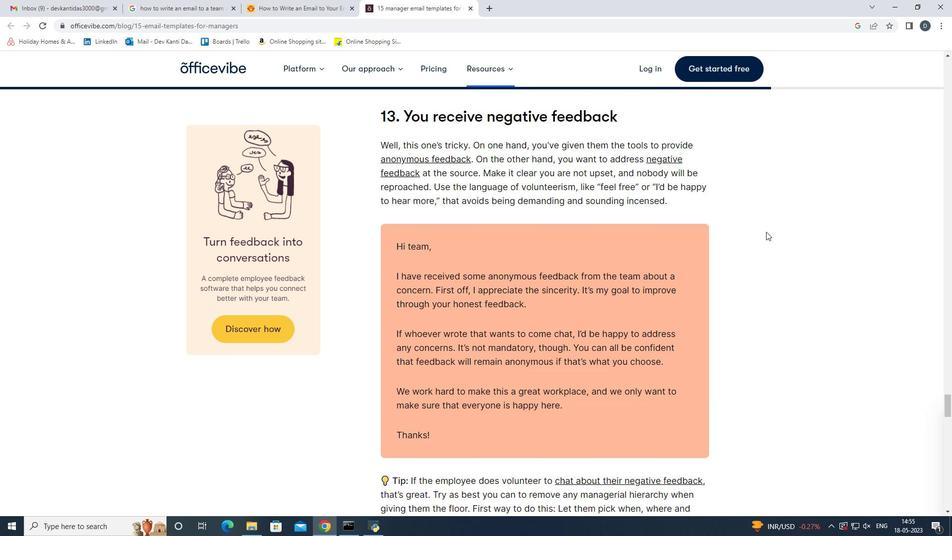 
Action: Mouse scrolled (761, 230) with delta (0, 0)
Screenshot: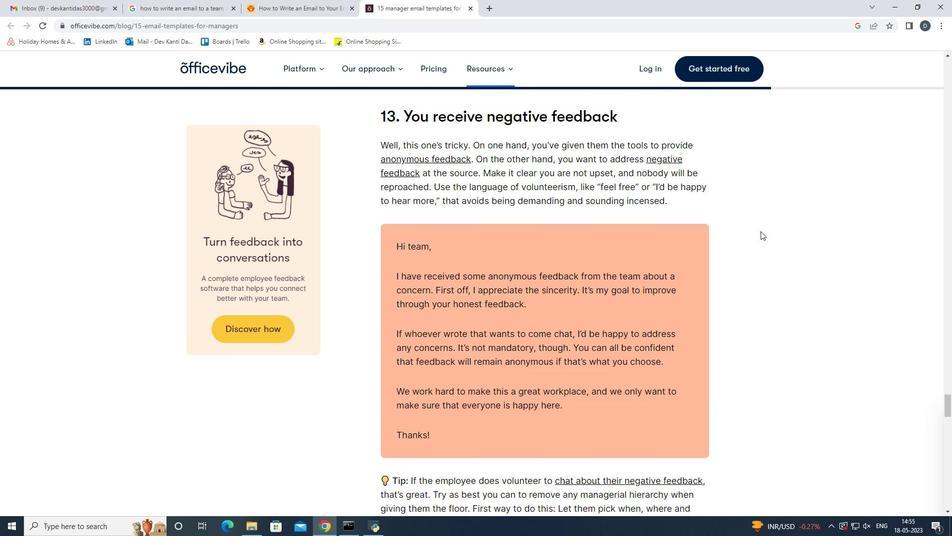 
Action: Mouse scrolled (761, 230) with delta (0, 0)
Screenshot: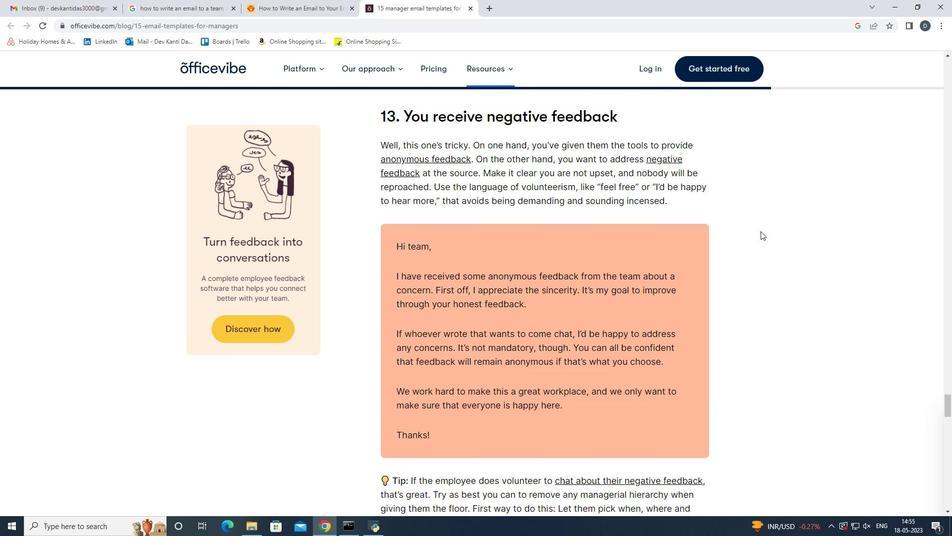 
Action: Mouse scrolled (761, 230) with delta (0, 0)
Screenshot: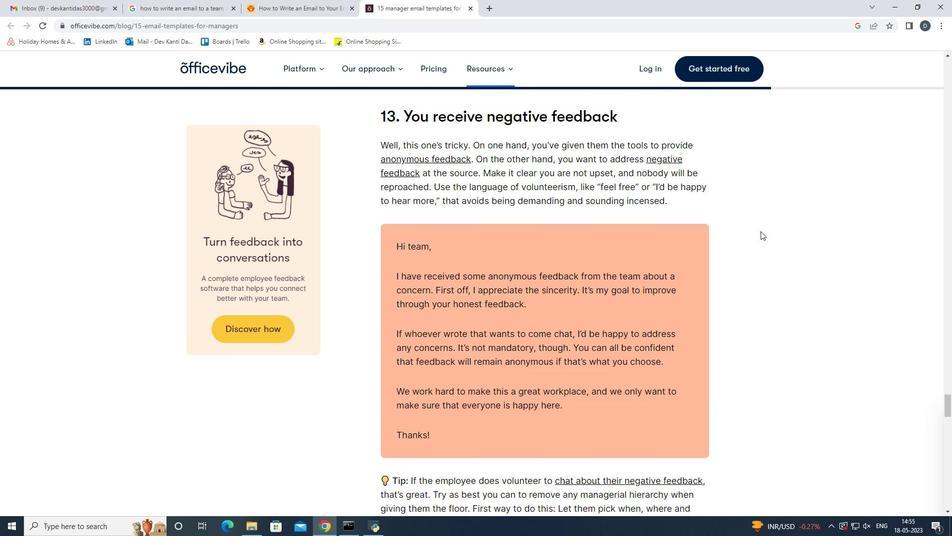 
Action: Mouse scrolled (761, 230) with delta (0, 0)
Screenshot: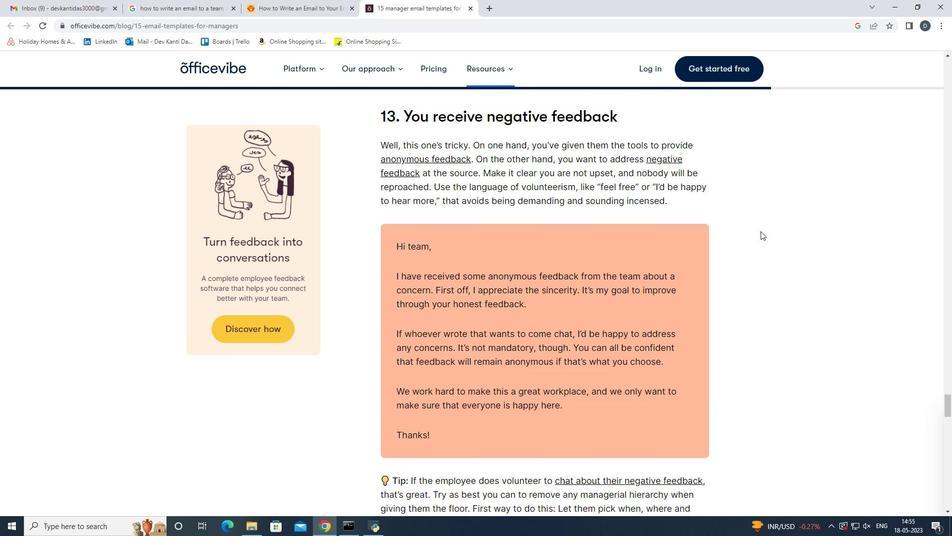 
Action: Mouse scrolled (761, 230) with delta (0, 0)
Screenshot: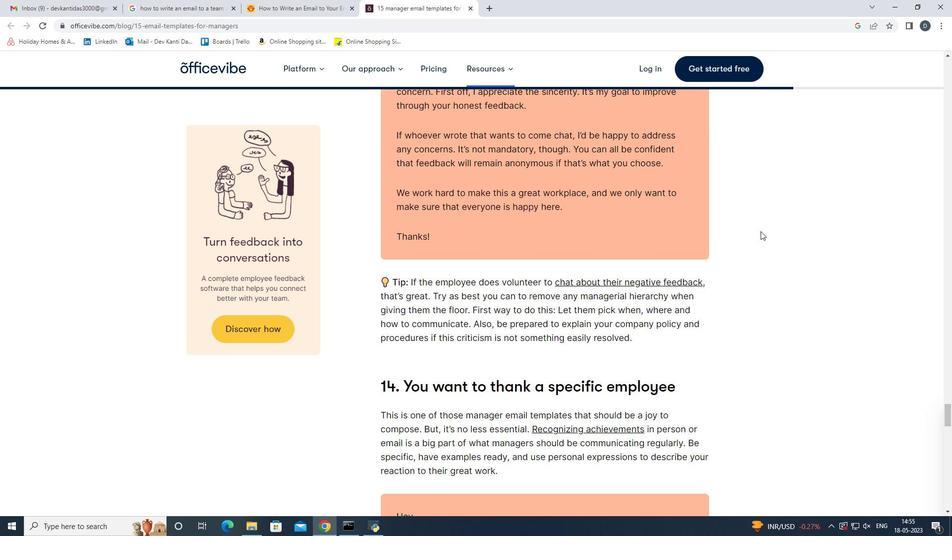 
Action: Mouse scrolled (761, 230) with delta (0, 0)
